 Task: Add a signature Evan Adams containing Best wishes for a happy Valentines Day, Evan Adams to email address softage.4@softage.net and add a label DIY
Action: Mouse moved to (895, 92)
Screenshot: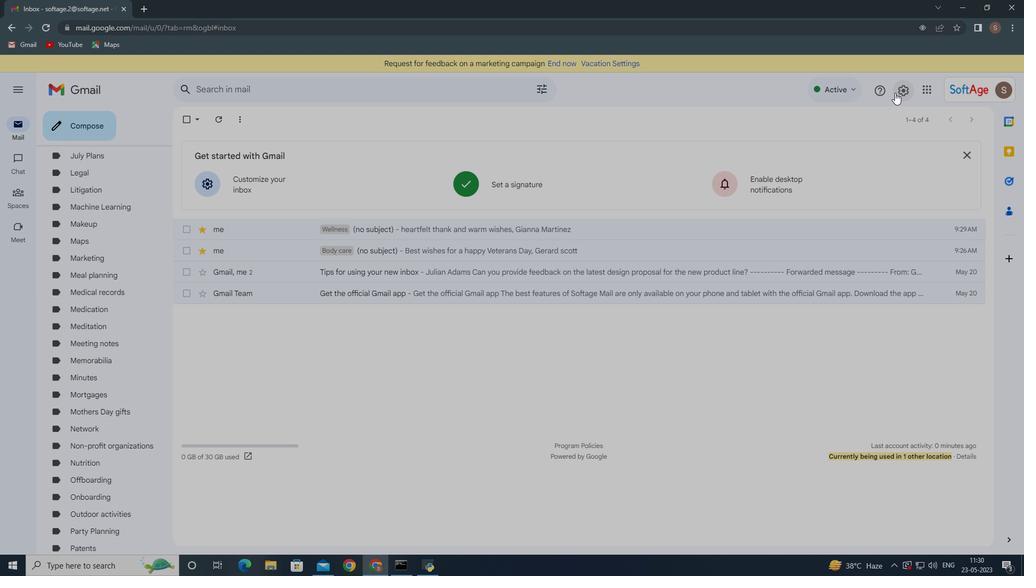 
Action: Mouse pressed left at (895, 92)
Screenshot: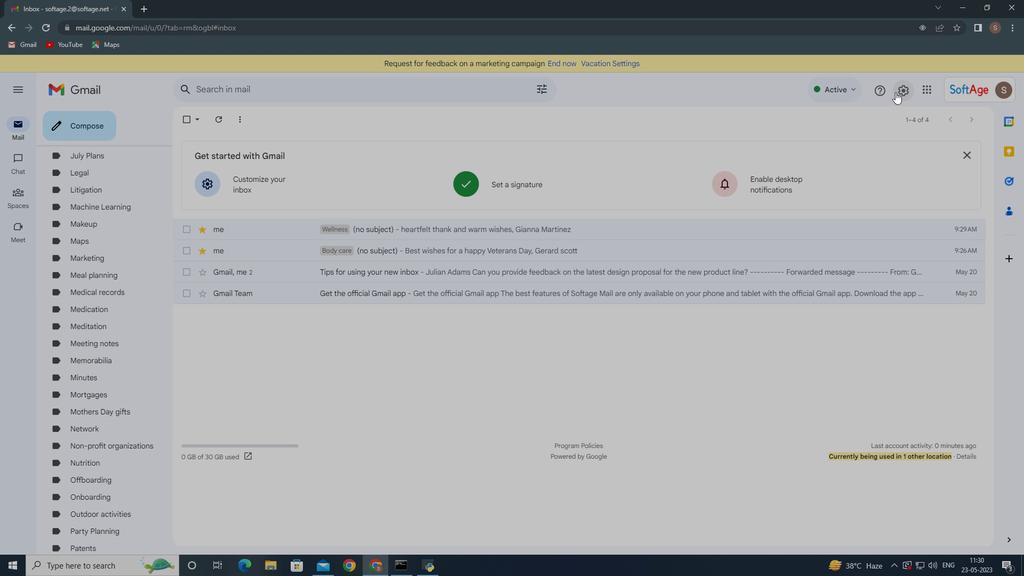 
Action: Mouse moved to (888, 143)
Screenshot: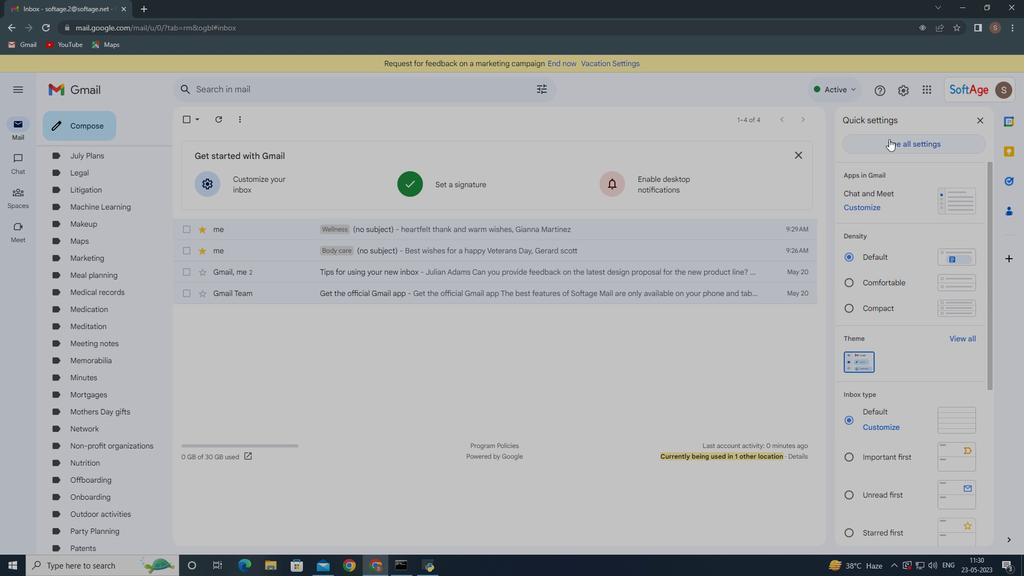 
Action: Mouse pressed left at (888, 143)
Screenshot: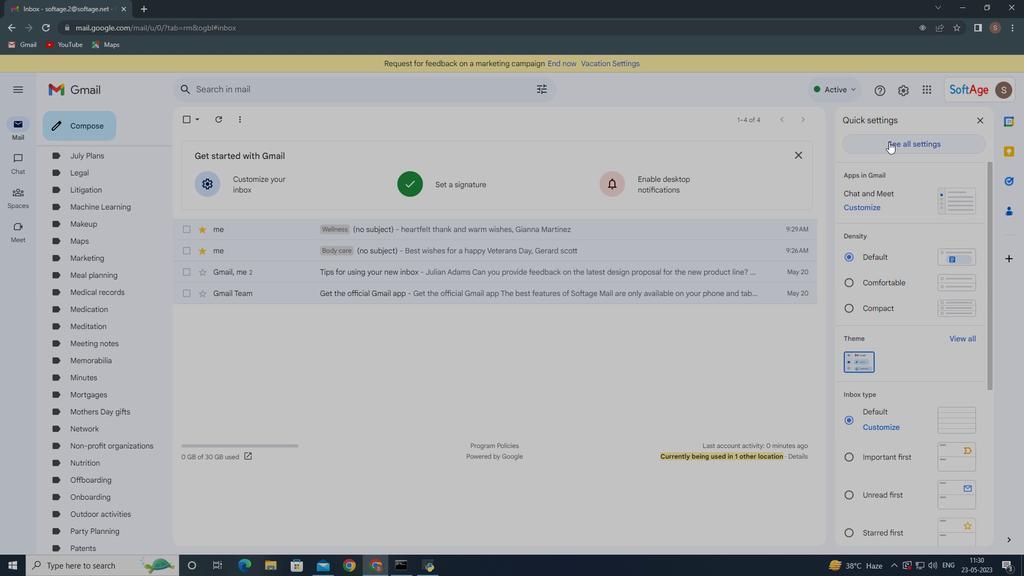 
Action: Mouse moved to (470, 281)
Screenshot: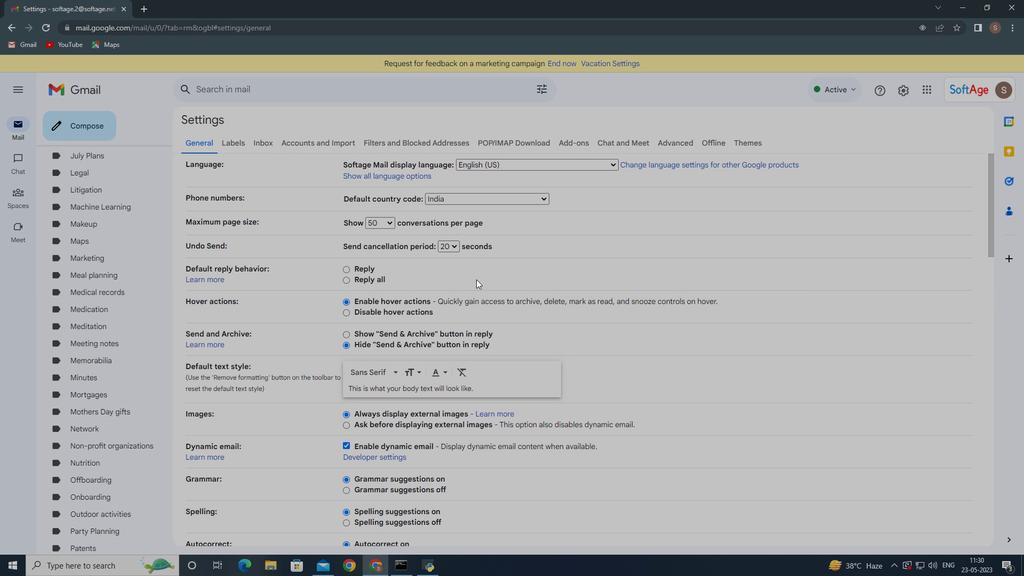 
Action: Mouse scrolled (470, 281) with delta (0, 0)
Screenshot: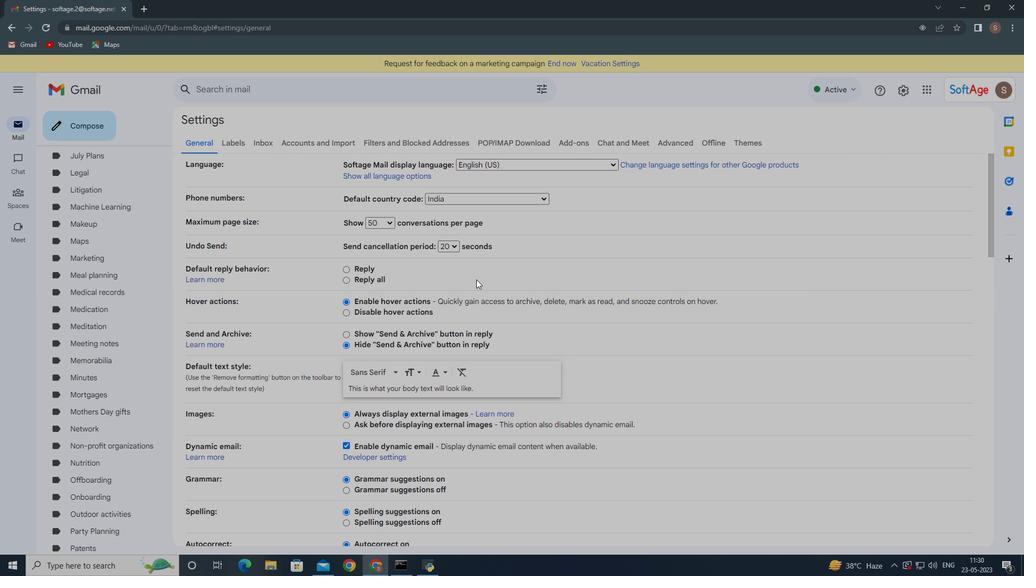 
Action: Mouse moved to (470, 281)
Screenshot: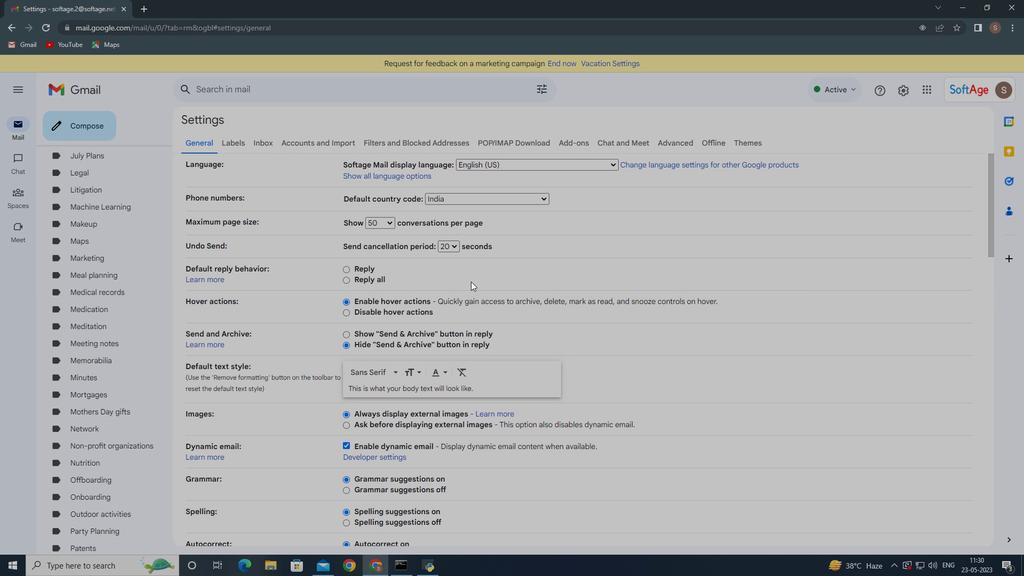 
Action: Mouse scrolled (470, 281) with delta (0, 0)
Screenshot: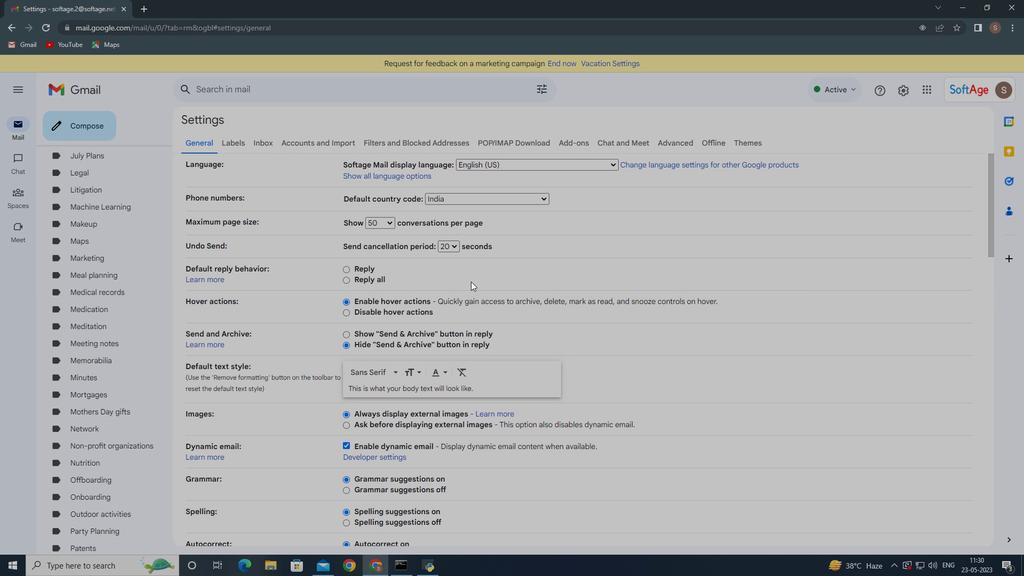 
Action: Mouse moved to (470, 281)
Screenshot: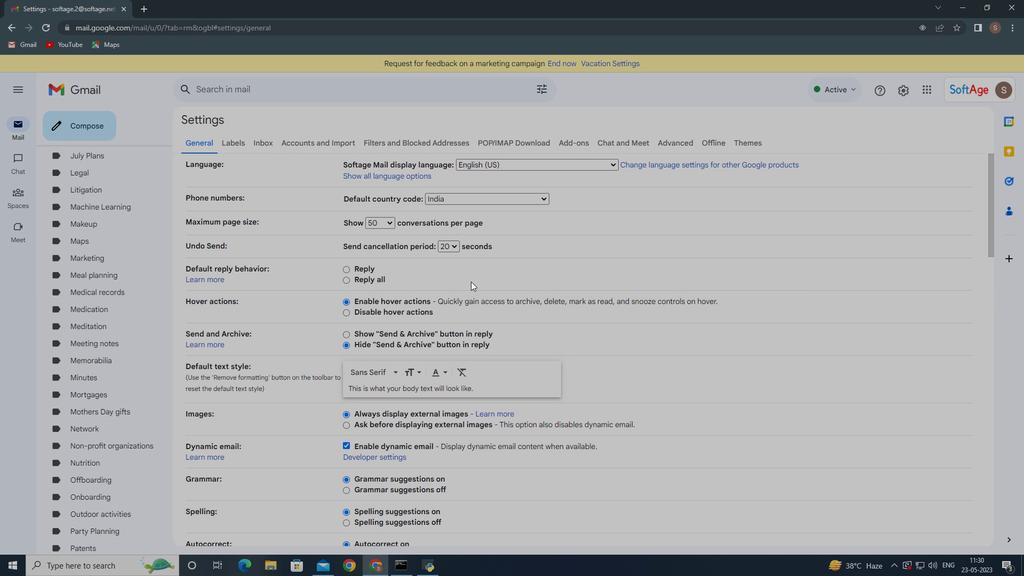 
Action: Mouse scrolled (470, 281) with delta (0, 0)
Screenshot: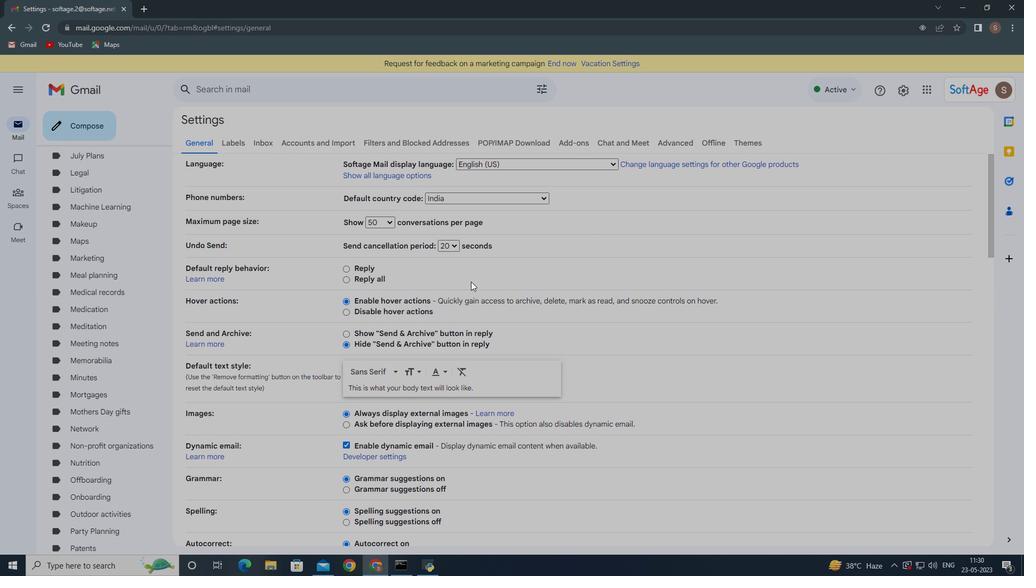 
Action: Mouse moved to (469, 282)
Screenshot: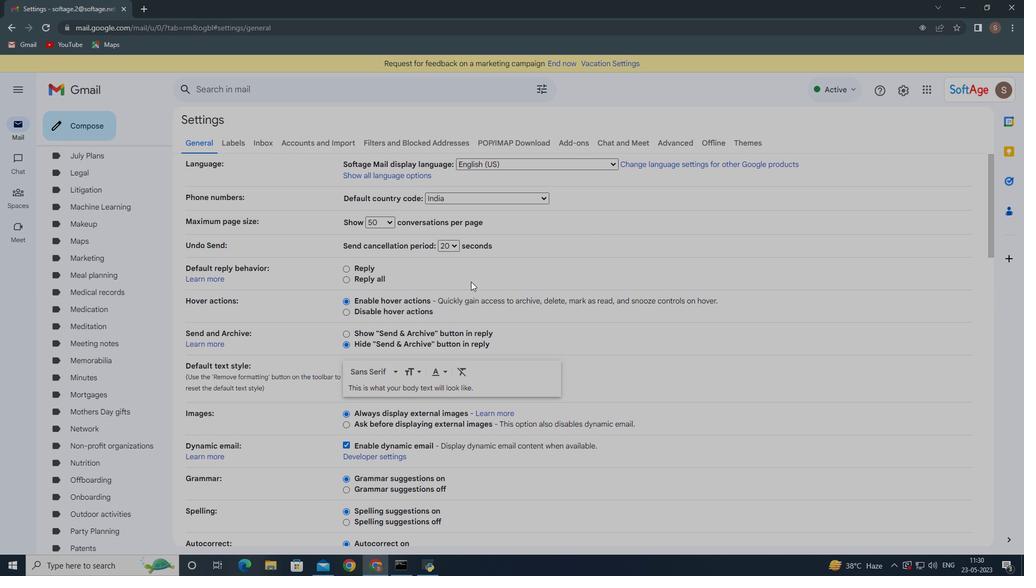 
Action: Mouse scrolled (469, 281) with delta (0, 0)
Screenshot: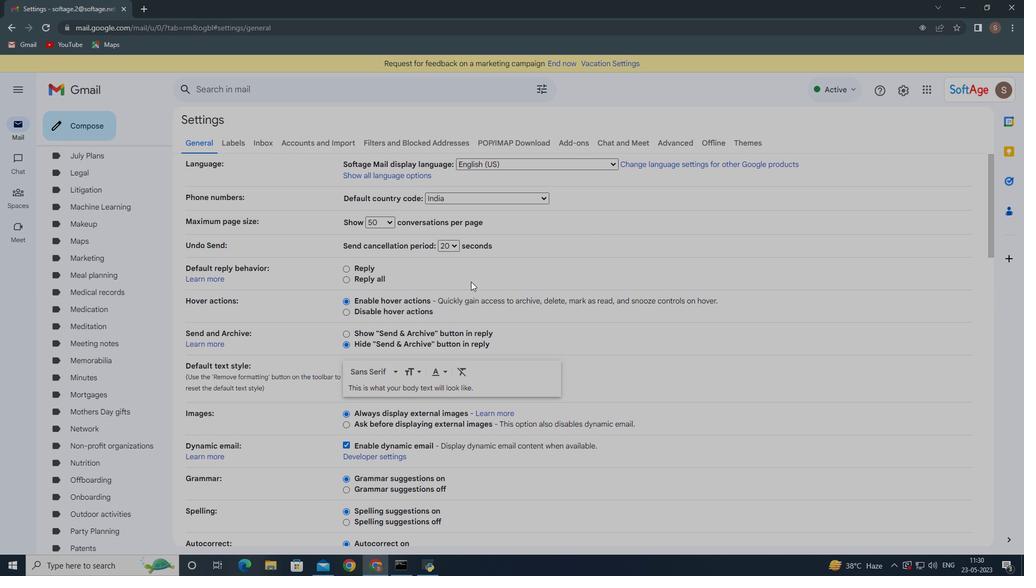 
Action: Mouse moved to (462, 280)
Screenshot: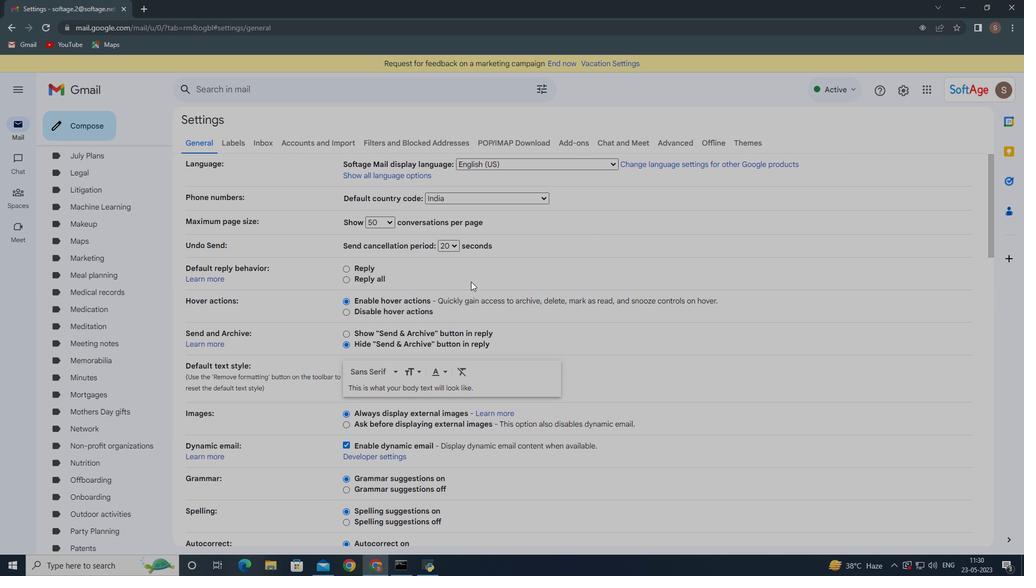 
Action: Mouse scrolled (463, 280) with delta (0, 0)
Screenshot: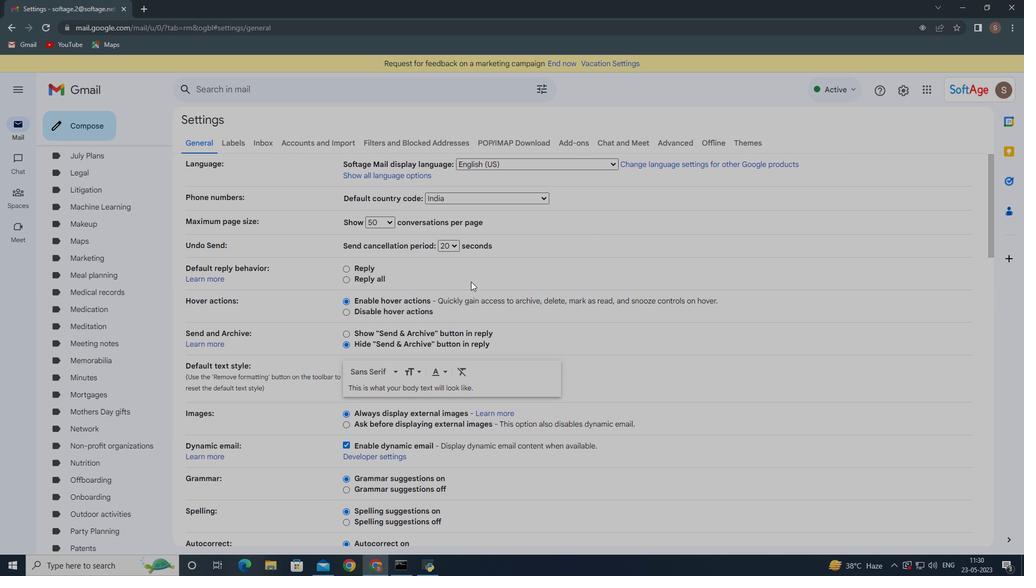 
Action: Mouse moved to (458, 279)
Screenshot: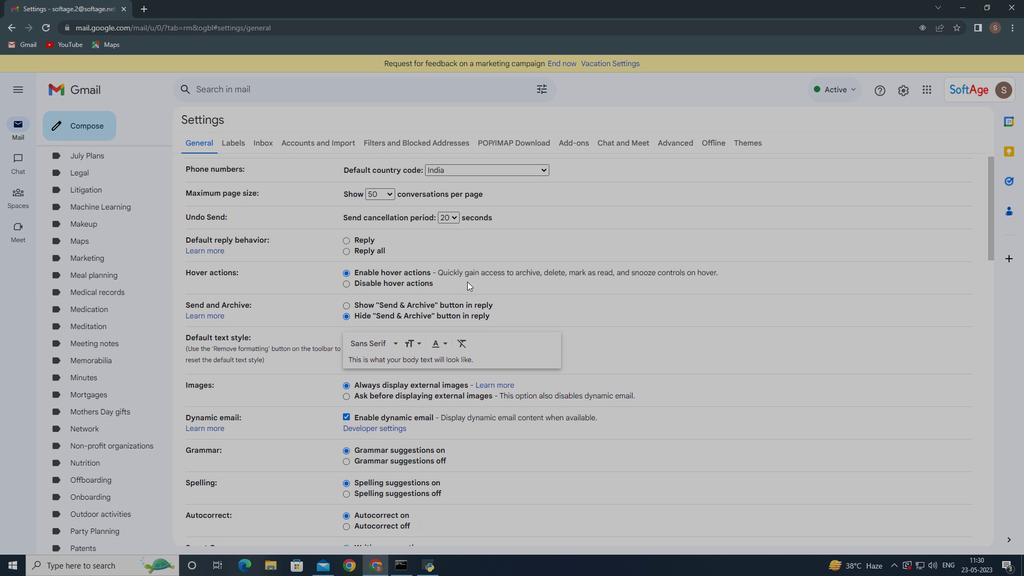 
Action: Mouse scrolled (459, 278) with delta (0, 0)
Screenshot: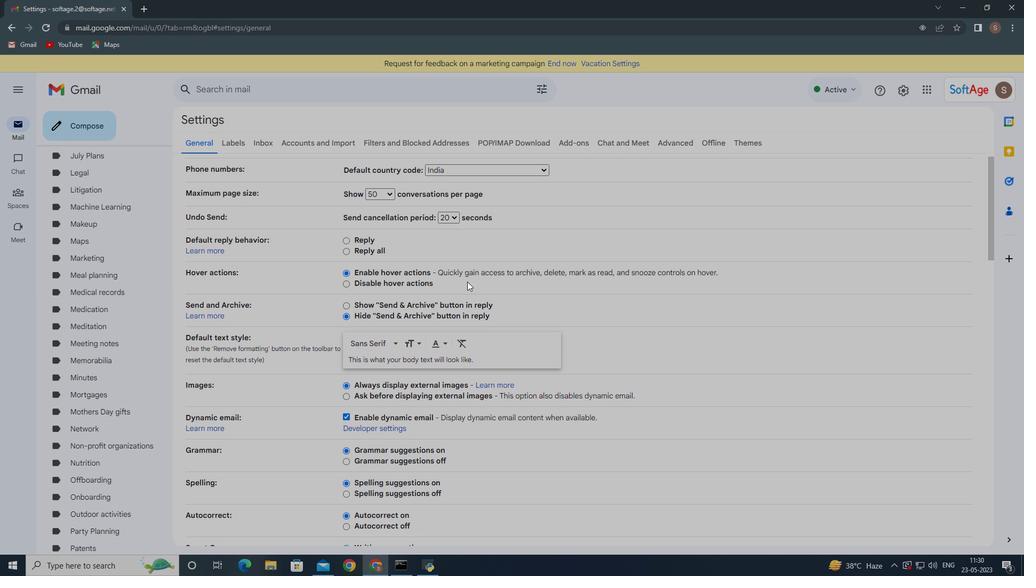 
Action: Mouse moved to (396, 323)
Screenshot: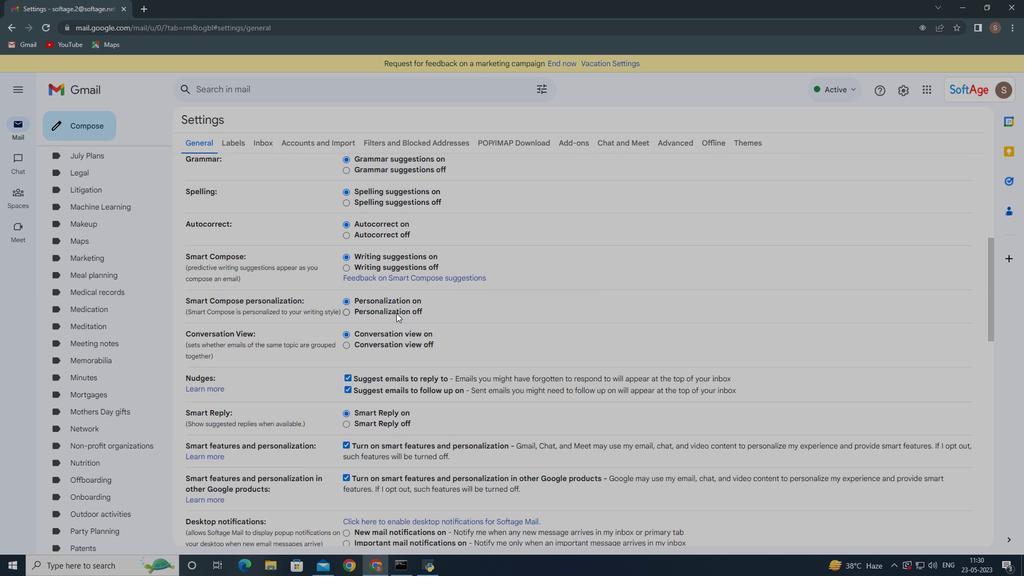 
Action: Mouse scrolled (396, 322) with delta (0, 0)
Screenshot: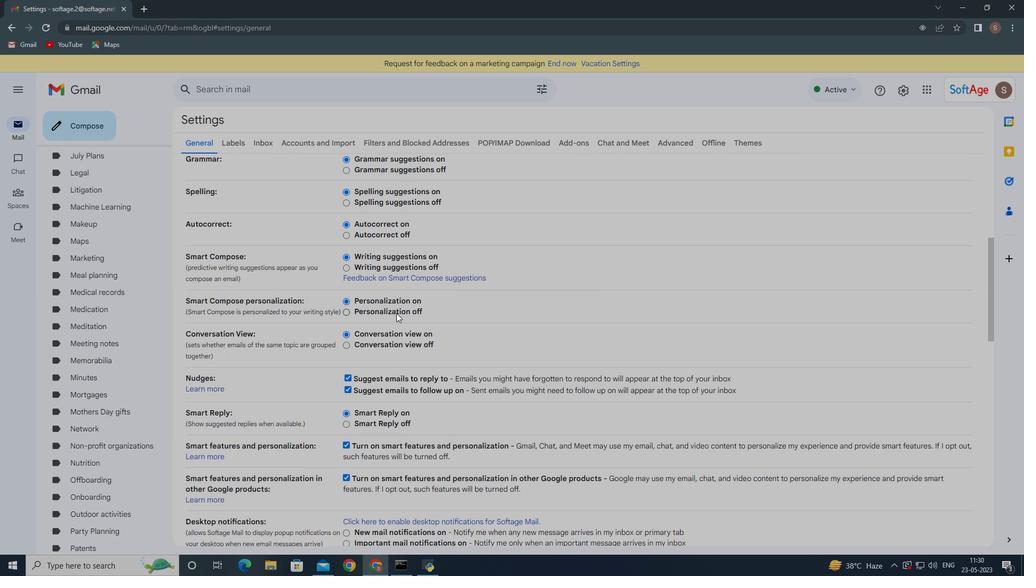 
Action: Mouse scrolled (396, 322) with delta (0, 0)
Screenshot: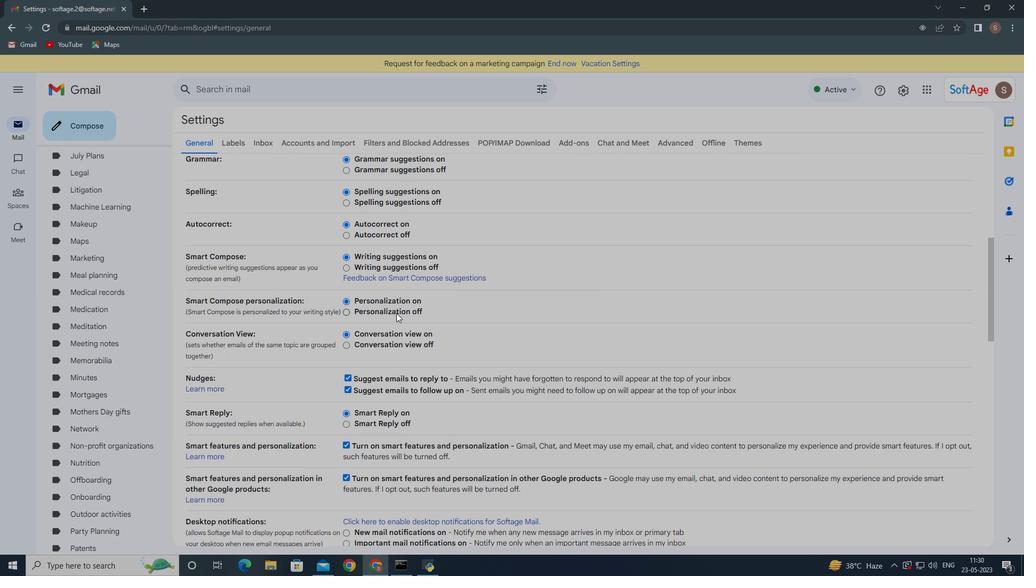 
Action: Mouse scrolled (396, 322) with delta (0, 0)
Screenshot: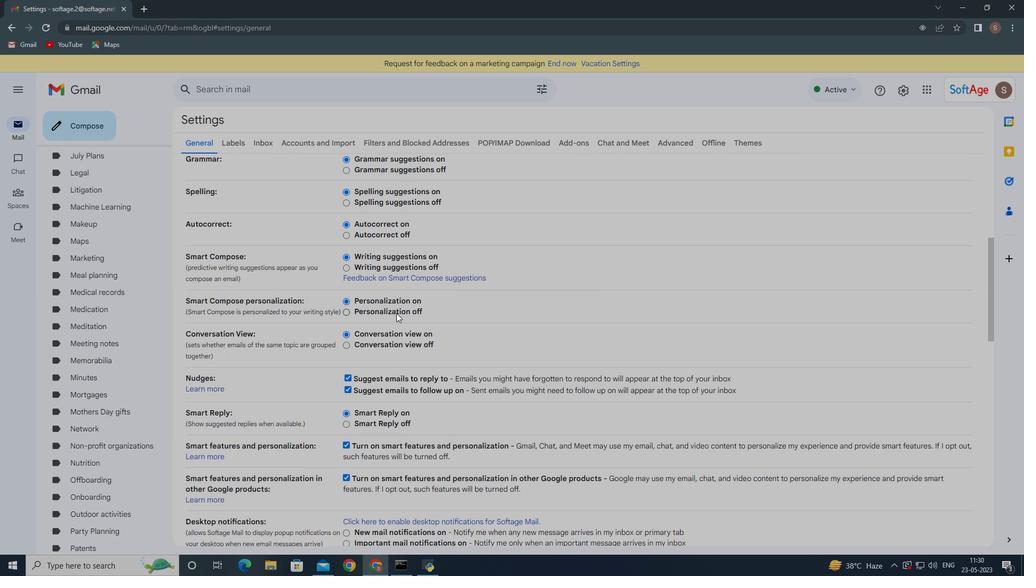 
Action: Mouse moved to (396, 323)
Screenshot: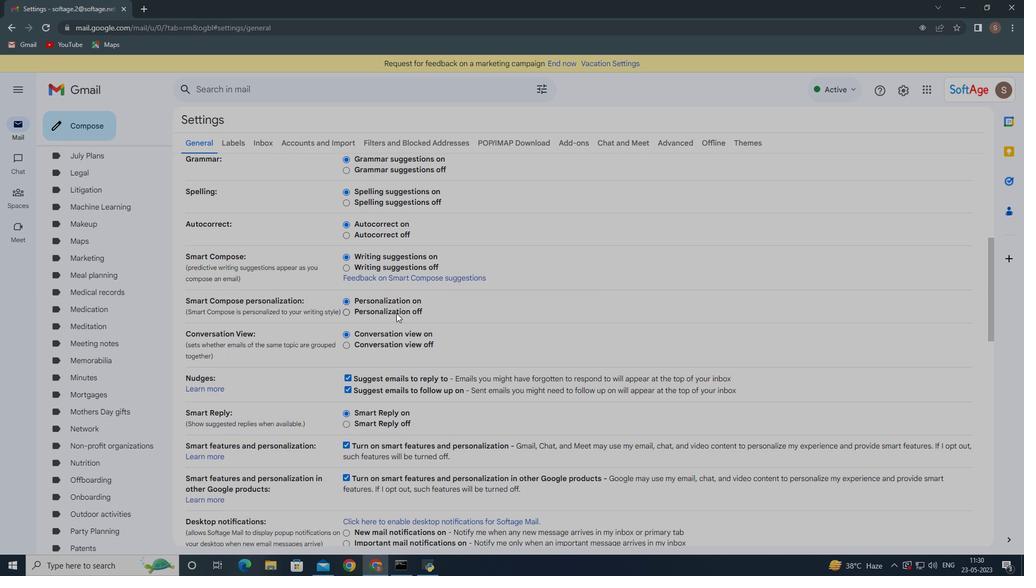 
Action: Mouse scrolled (396, 323) with delta (0, 0)
Screenshot: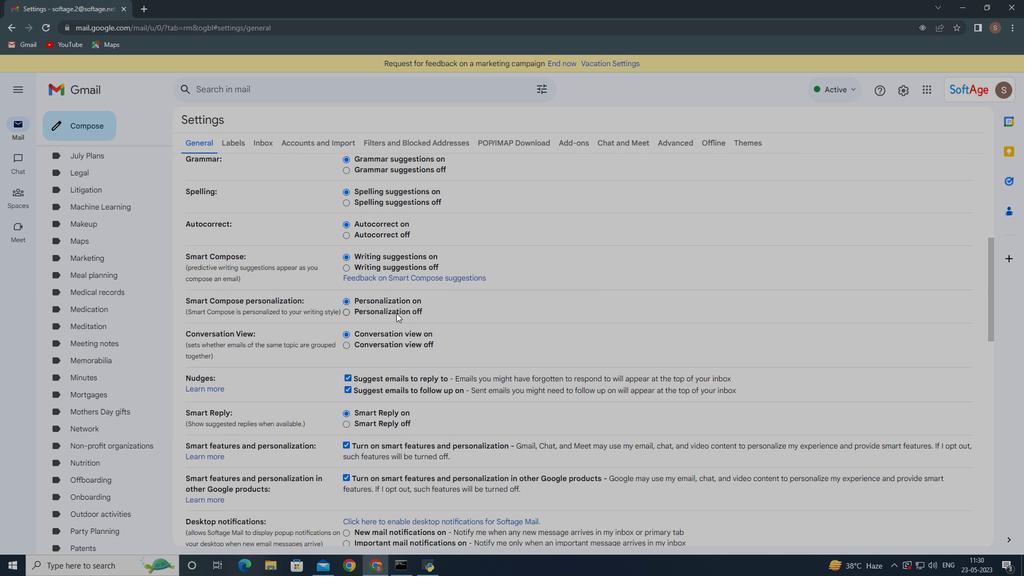 
Action: Mouse moved to (396, 324)
Screenshot: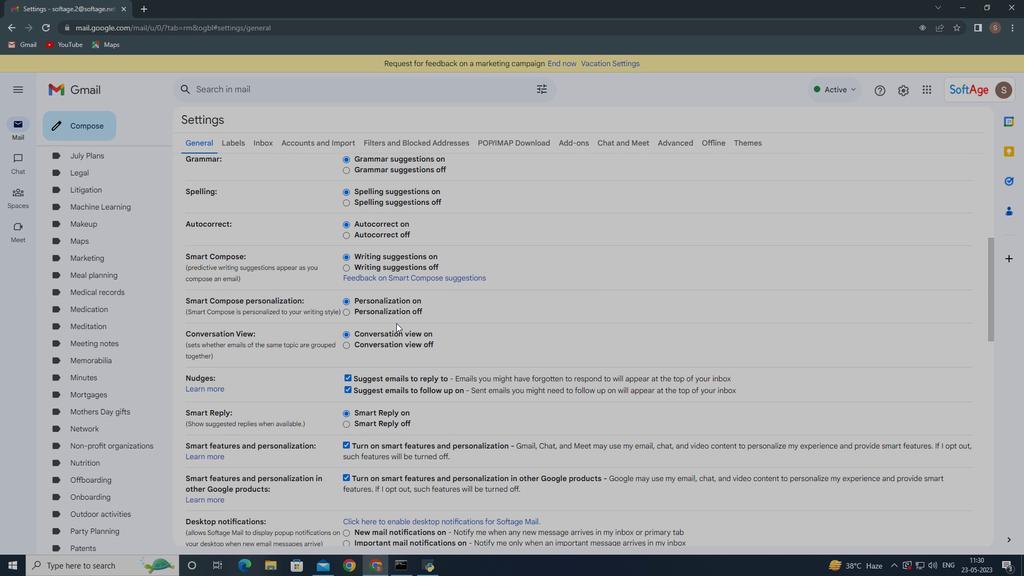 
Action: Mouse scrolled (396, 323) with delta (0, 0)
Screenshot: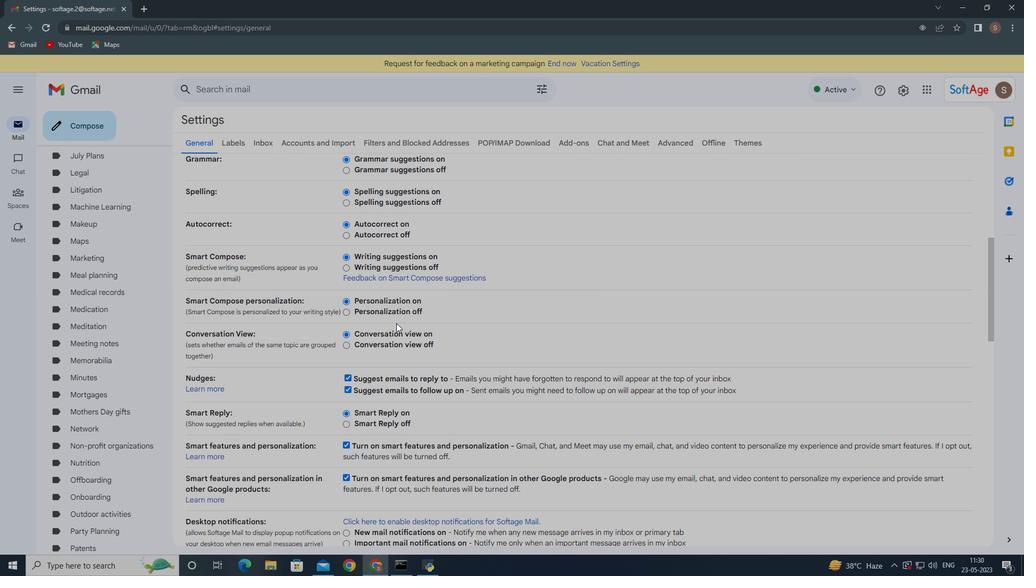 
Action: Mouse moved to (417, 361)
Screenshot: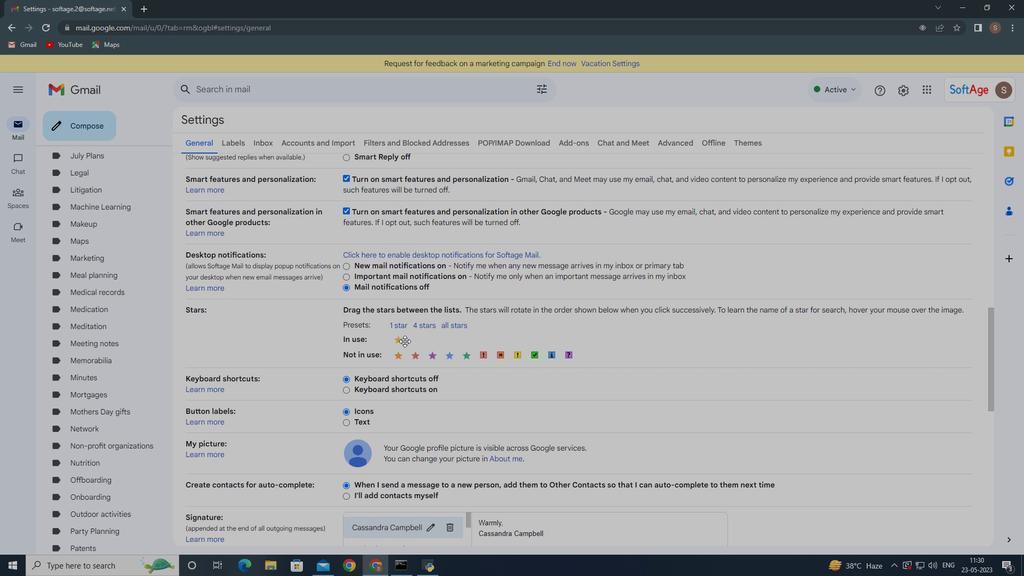 
Action: Mouse scrolled (417, 360) with delta (0, 0)
Screenshot: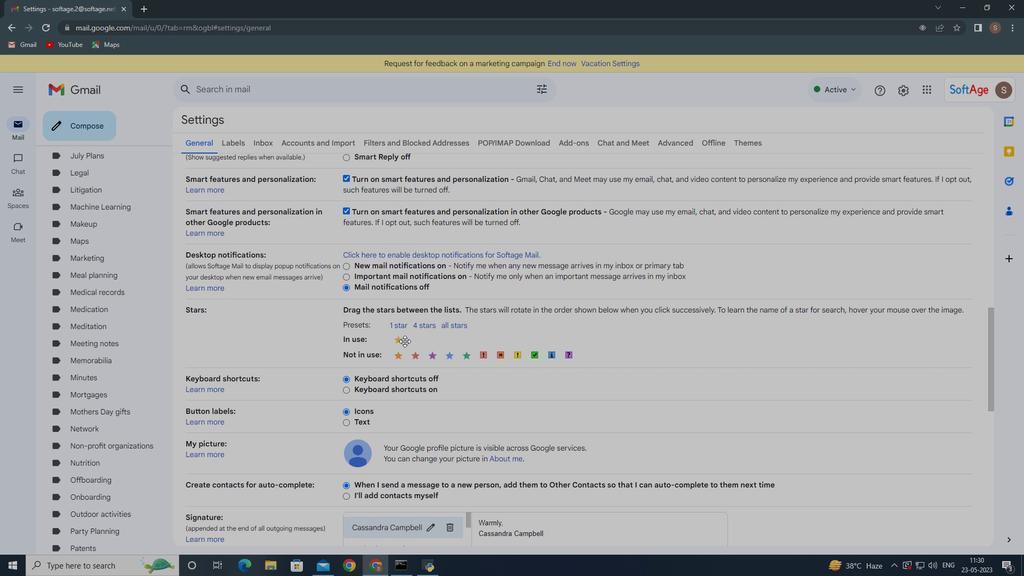 
Action: Mouse moved to (418, 363)
Screenshot: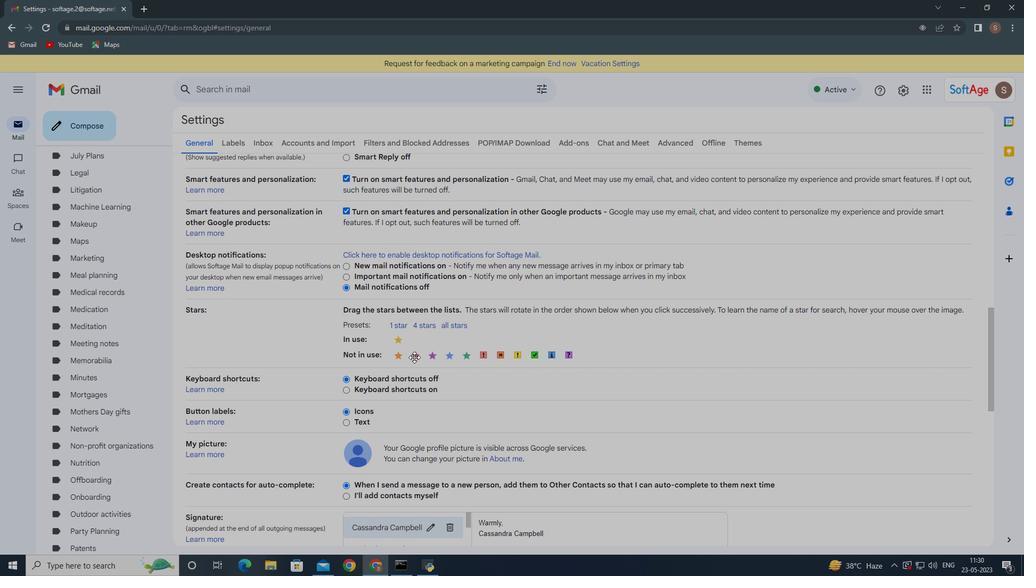 
Action: Mouse scrolled (418, 363) with delta (0, 0)
Screenshot: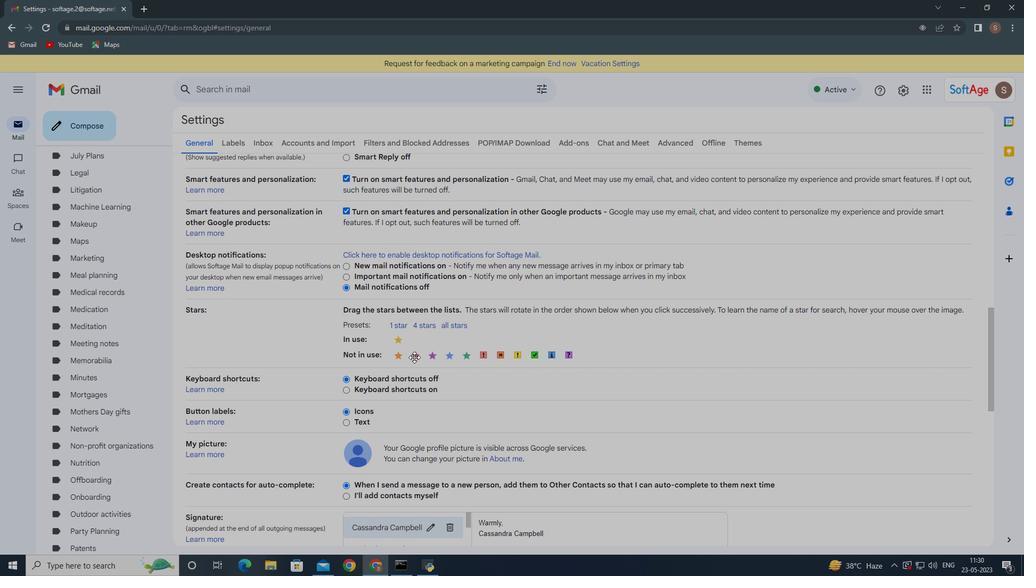 
Action: Mouse moved to (419, 364)
Screenshot: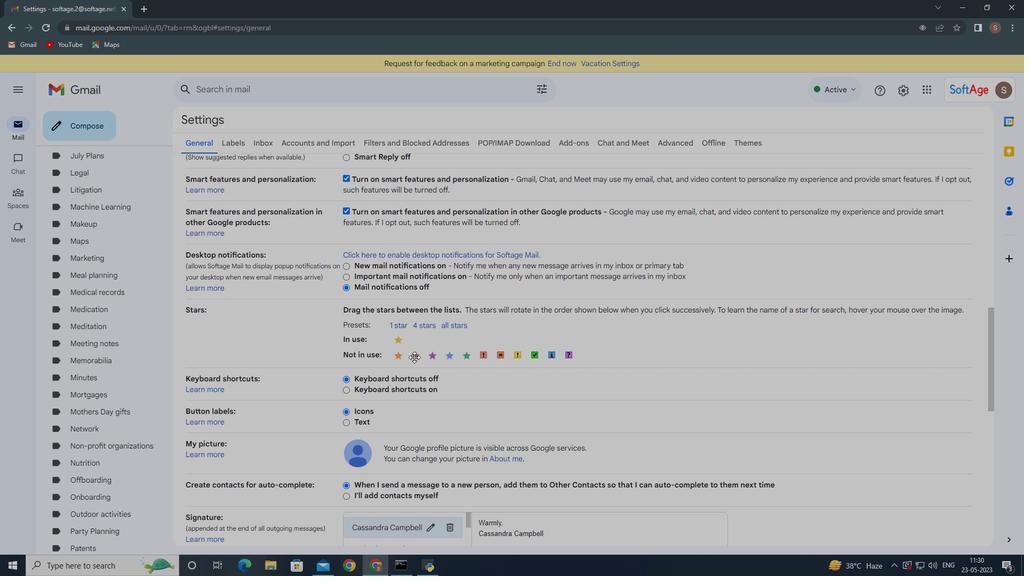 
Action: Mouse scrolled (419, 364) with delta (0, 0)
Screenshot: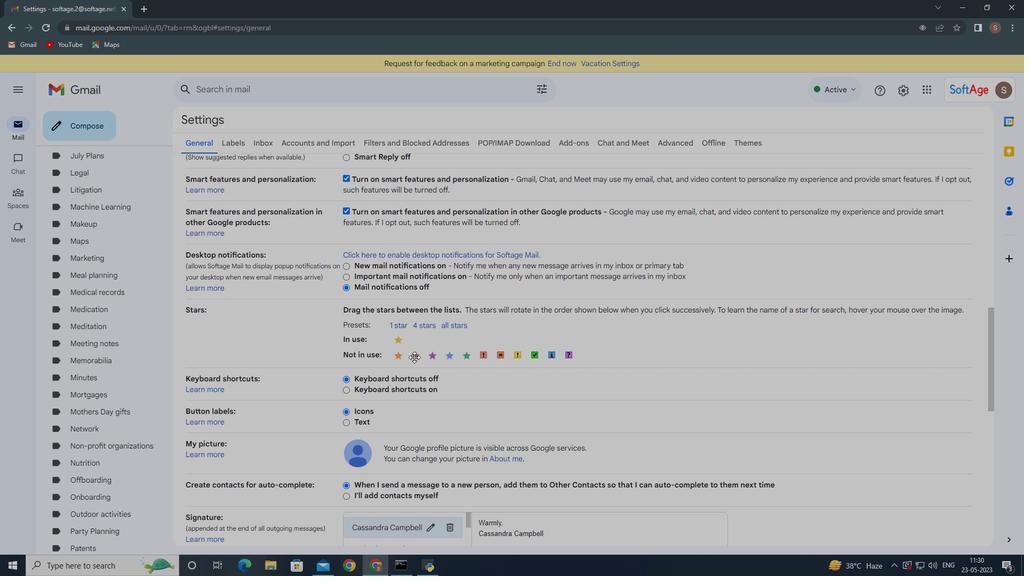 
Action: Mouse moved to (419, 365)
Screenshot: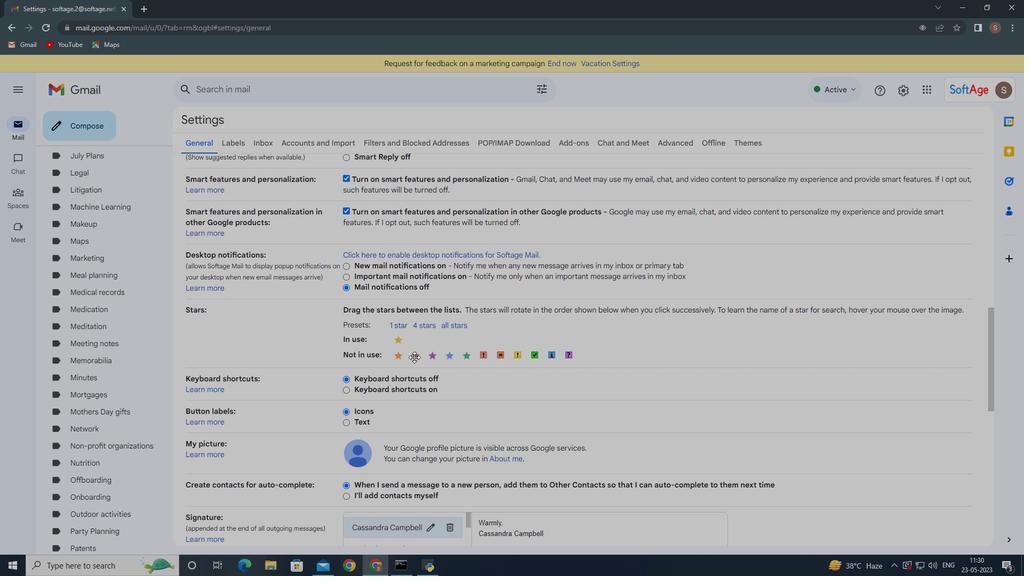 
Action: Mouse scrolled (419, 364) with delta (0, 0)
Screenshot: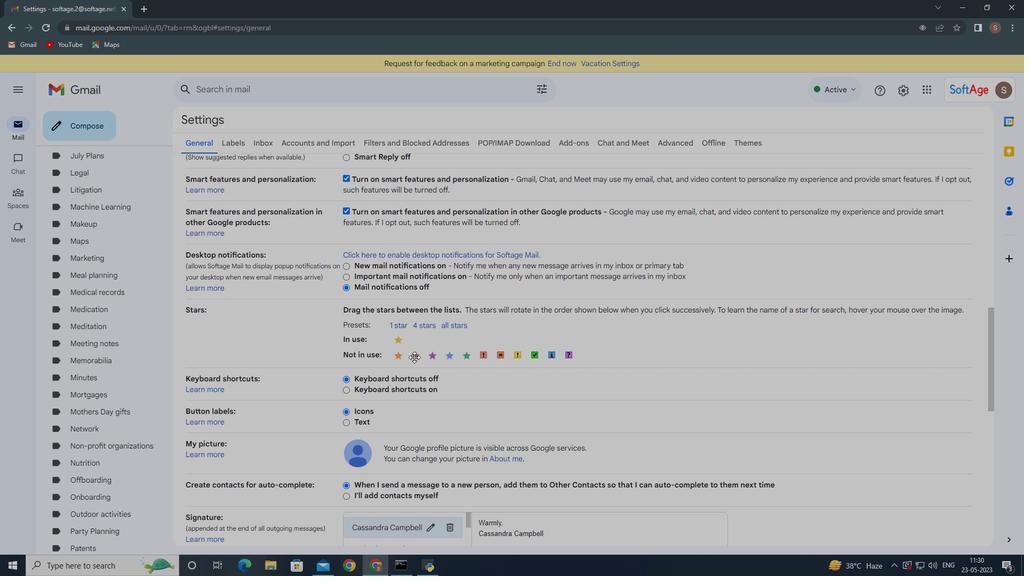 
Action: Mouse scrolled (419, 364) with delta (0, 0)
Screenshot: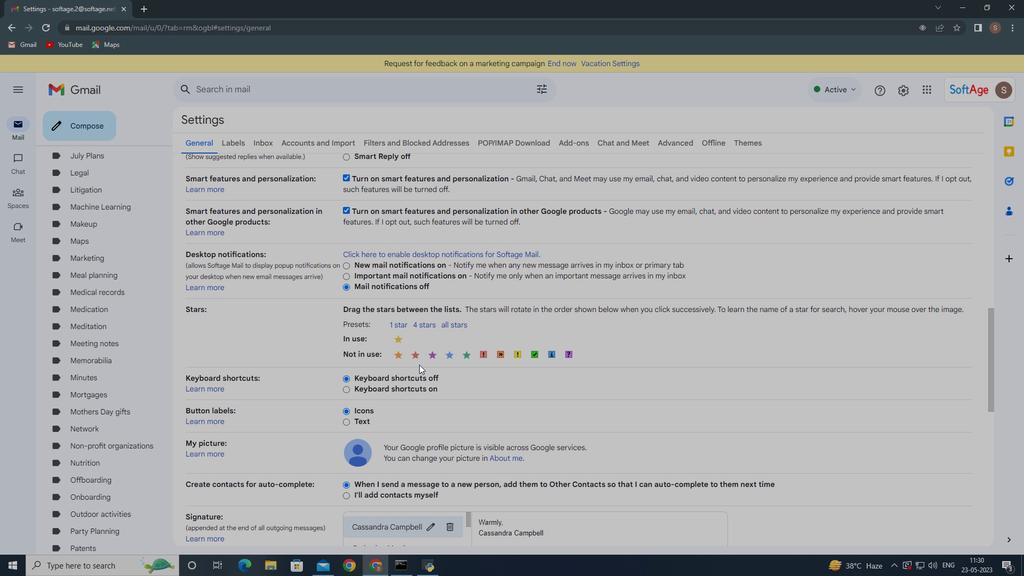 
Action: Mouse moved to (385, 348)
Screenshot: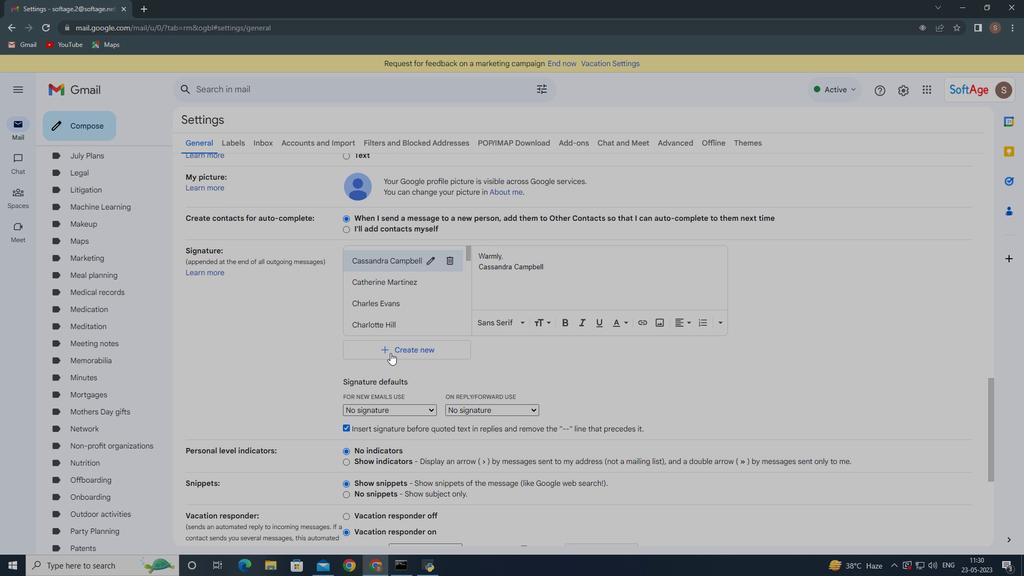 
Action: Mouse pressed left at (385, 348)
Screenshot: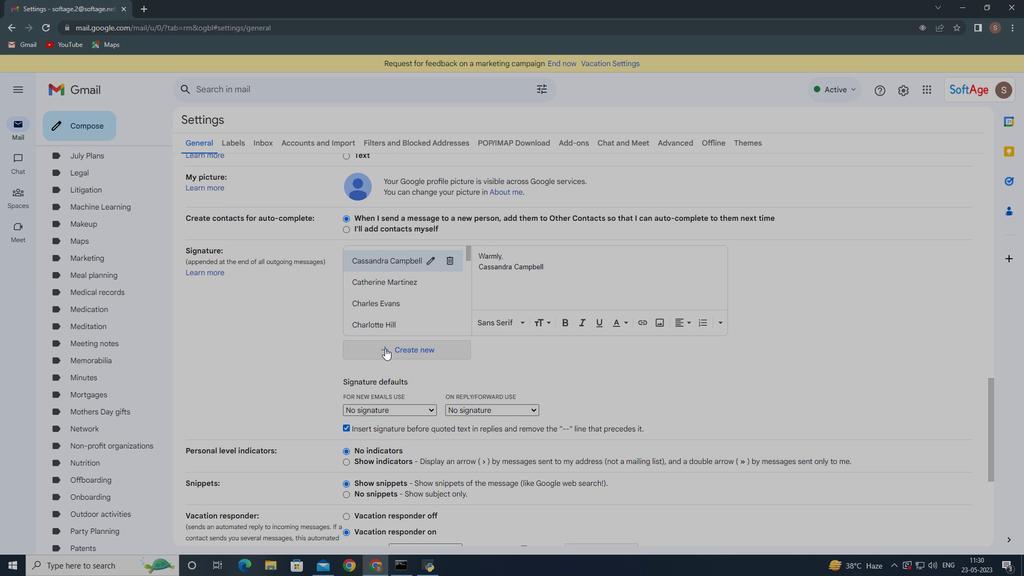 
Action: Key pressed <Key.shift>Evan<Key.space><Key.shift><Key.shift><Key.shift><Key.shift><Key.shift><Key.shift><Key.shift><Key.shift><Key.shift><Key.shift><Key.shift><Key.shift><Key.shift><Key.shift><Key.shift><Key.shift><Key.shift><Key.shift><Key.shift><Key.shift>Adm<Key.backspace>ams
Screenshot: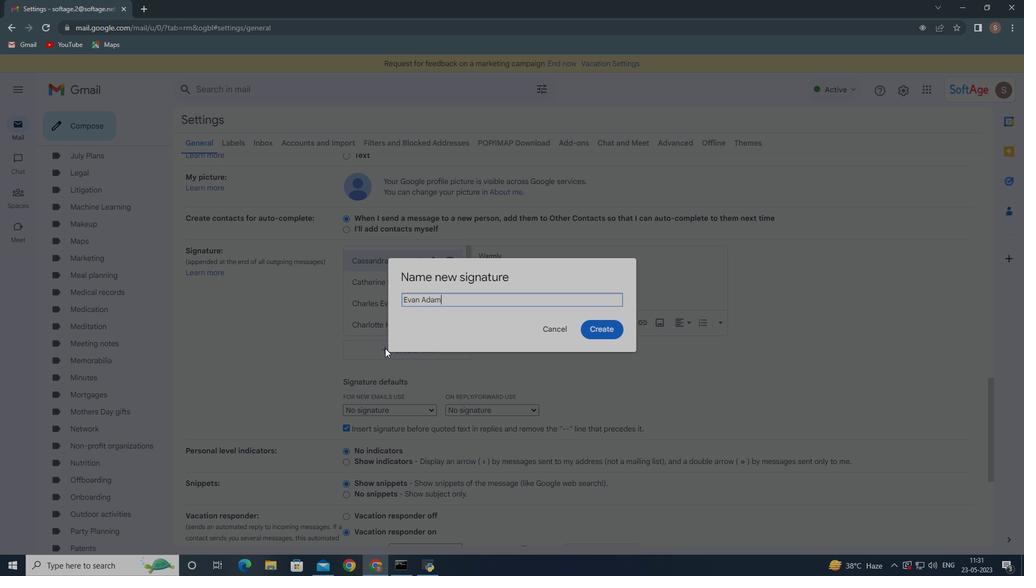 
Action: Mouse moved to (599, 330)
Screenshot: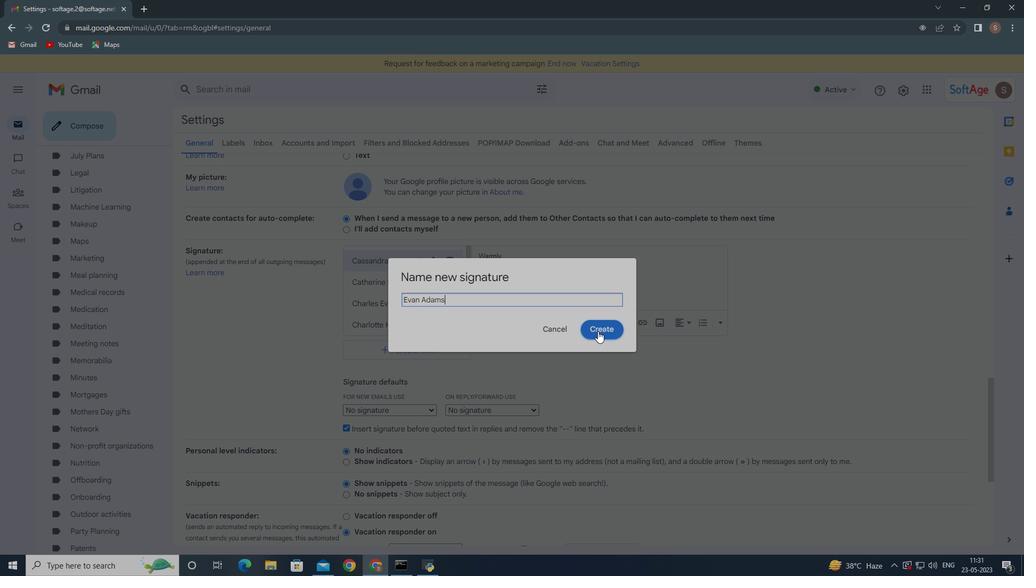 
Action: Mouse pressed left at (599, 330)
Screenshot: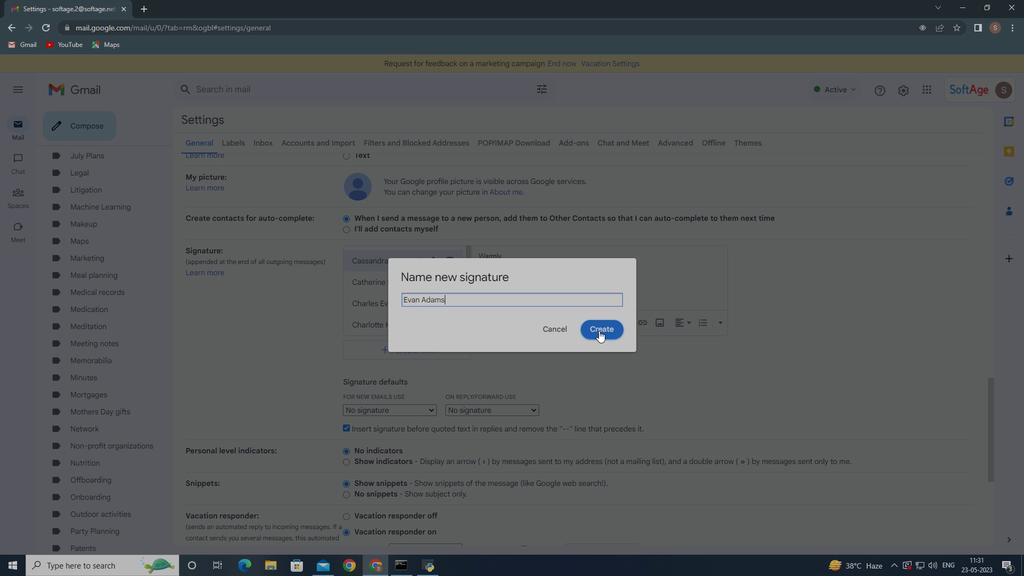 
Action: Mouse moved to (508, 264)
Screenshot: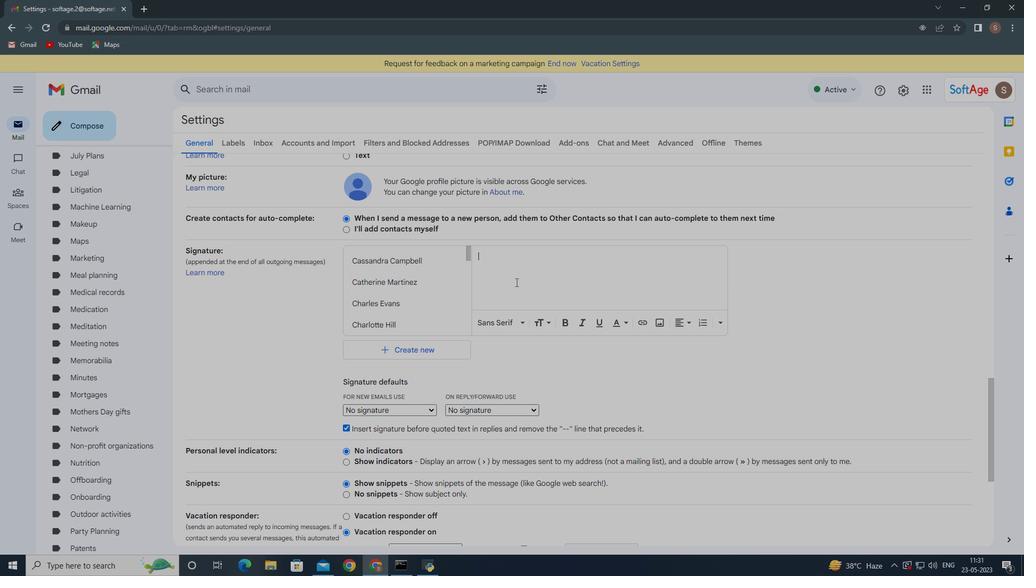 
Action: Key pressed <Key.shift><Key.shift><Key.shift><Key.shift><Key.shift><Key.shift><Key.shift><Key.shift><Key.shift><Key.shift><Key.shift><Key.shift><Key.shift><Key.shift><Key.shift><Key.shift><Key.shift><Key.shift><Key.shift><Key.shift><Key.shift><Key.shift><Key.shift><Key.shift><Key.shift><Key.shift><Key.shift><Key.shift><Key.shift><Key.shift><Key.shift><Key.shift><Key.shift><Key.shift><Key.shift><Key.shift><Key.shift><Key.shift><Key.shift><Key.shift><Key.shift><Key.shift>Best<Key.space>wishes<Key.space>for<Key.space>a<Key.space>happy<Key.space><Key.shift><Key.shift><Key.shift><Key.shift><Key.shift><Key.shift><Key.shift><Key.shift><Key.shift><Key.shift><Key.shift><Key.shift><Key.shift><Key.shift><Key.shift><Key.shift><Key.shift><Key.shift><Key.shift><Key.shift><Key.shift><Key.shift><Key.shift><Key.shift><Key.shift><Key.shift><Key.shift><Key.shift><Key.shift><Key.shift><Key.shift><Key.shift><Key.shift><Key.shift><Key.shift><Key.shift><Key.shift><Key.shift><Key.shift><Key.shift><Key.shift><Key.shift><Key.shift><Key.shift><Key.shift><Key.shift><Key.shift><Key.shift><Key.shift><Key.shift><Key.shift><Key.shift><Key.shift><Key.shift><Key.shift><Key.shift><Key.shift><Key.shift>Valentib<Key.backspace>nes<Key.space><Key.shift>Day,<Key.enter><Key.shift>e<Key.backspace><Key.shift><Key.shift><Key.shift><Key.shift><Key.shift><Key.shift><Key.shift><Key.shift><Key.shift><Key.shift>Enam<Key.backspace><Key.backspace><Key.backspace>van<Key.space><Key.shift>Admas<Key.backspace><Key.backspace><Key.backspace>ams
Screenshot: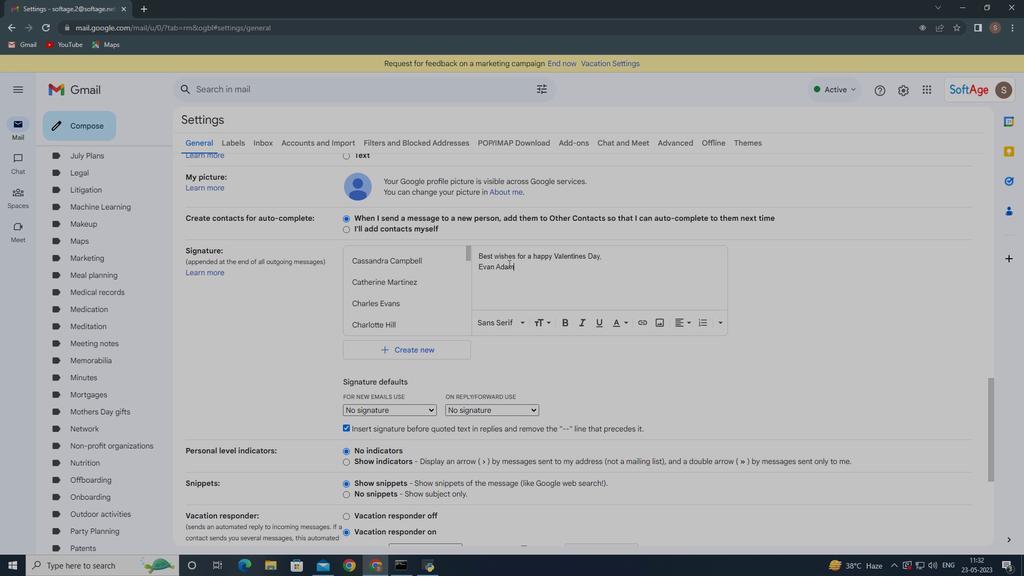 
Action: Mouse moved to (505, 262)
Screenshot: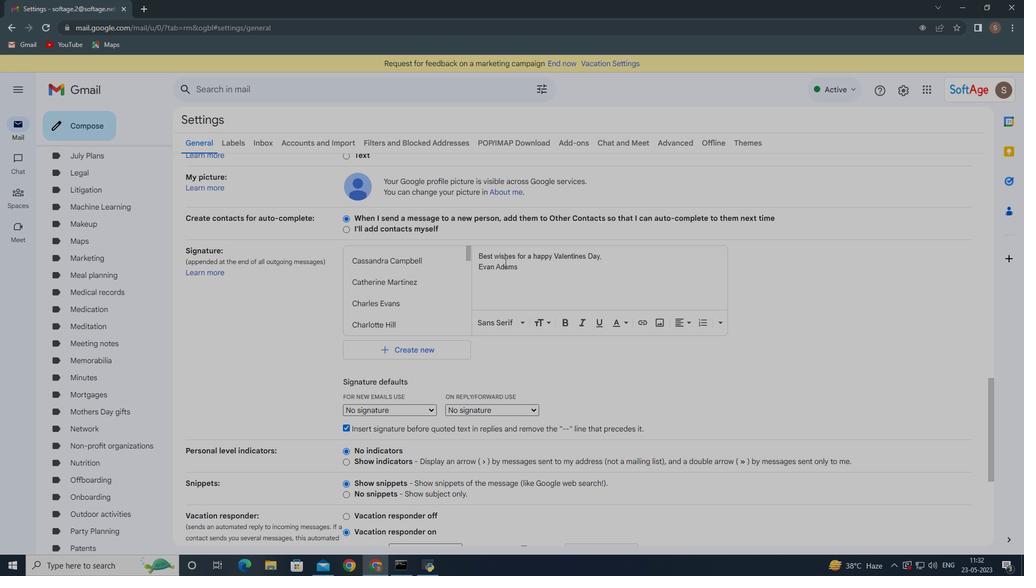 
Action: Mouse scrolled (505, 262) with delta (0, 0)
Screenshot: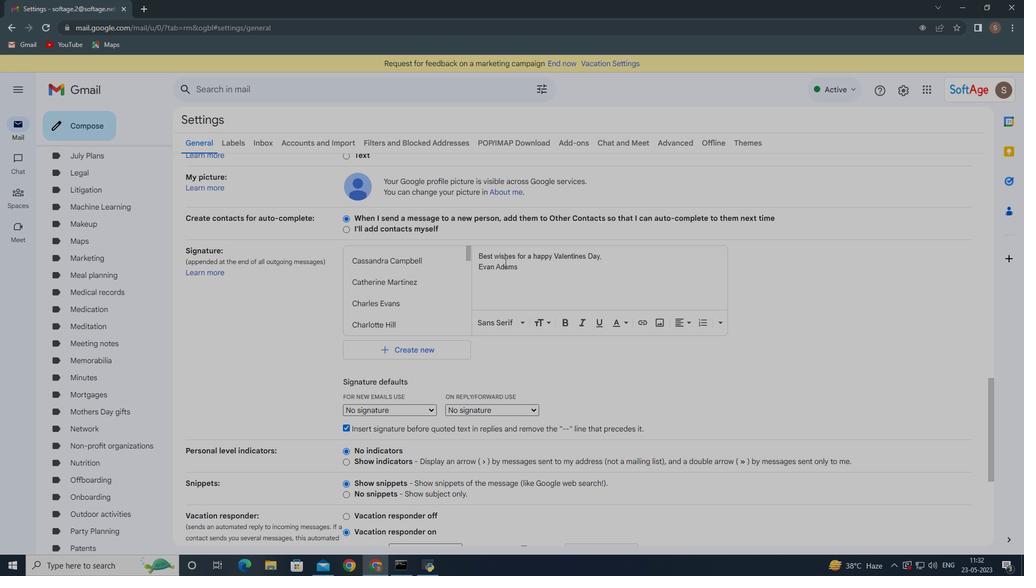 
Action: Mouse moved to (505, 265)
Screenshot: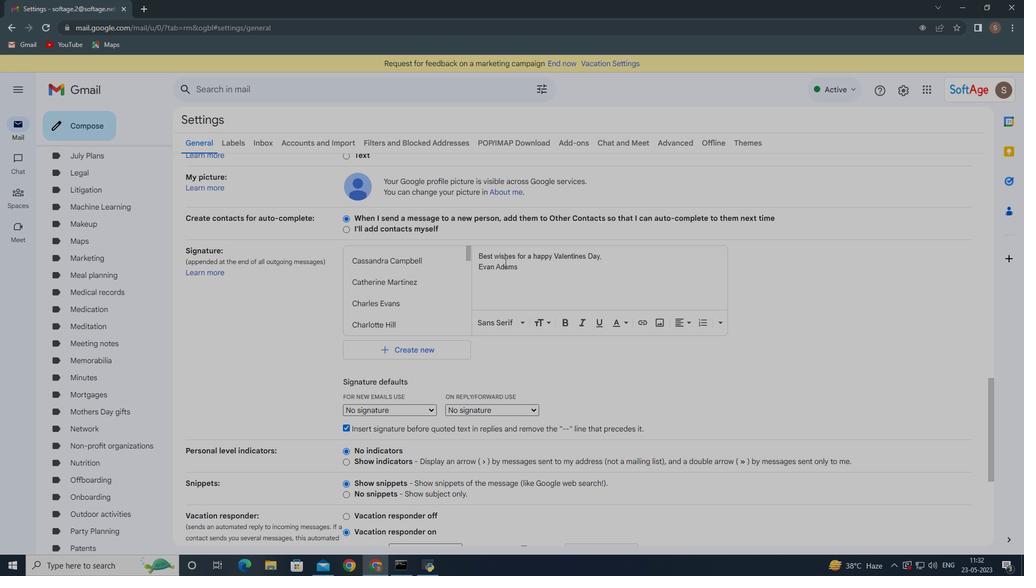 
Action: Mouse scrolled (505, 263) with delta (0, 0)
Screenshot: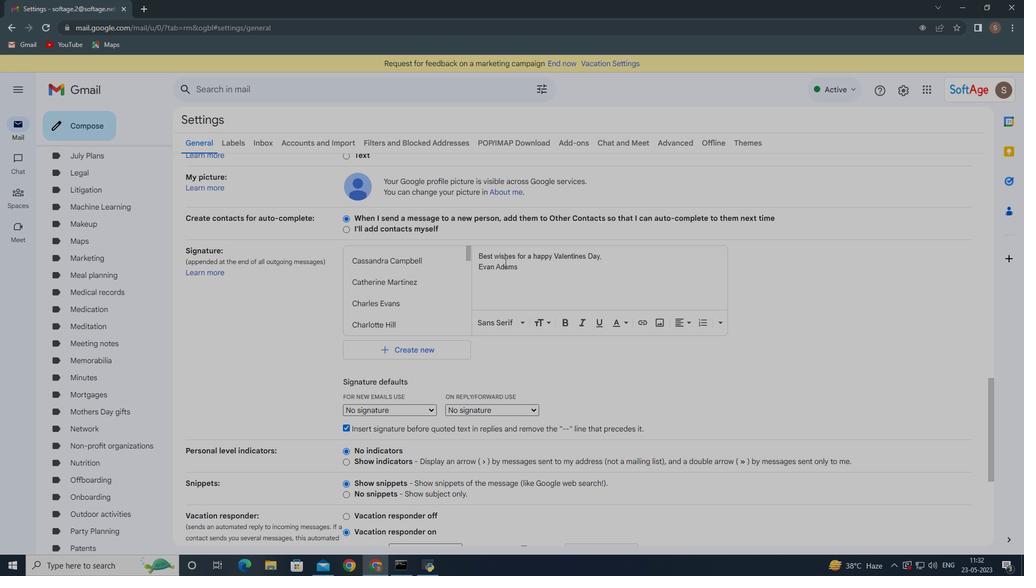 
Action: Mouse moved to (502, 275)
Screenshot: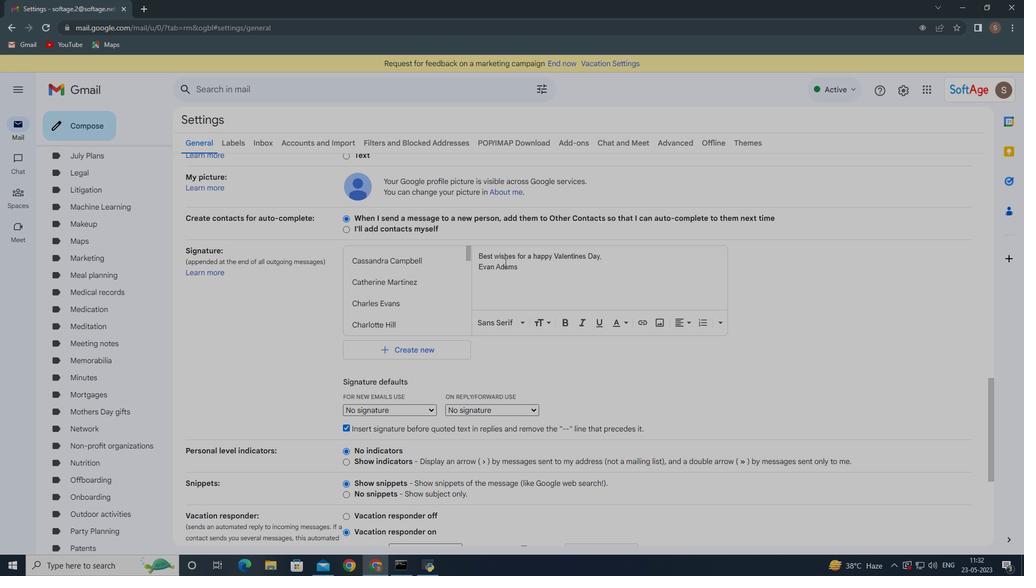 
Action: Mouse scrolled (502, 273) with delta (0, 0)
Screenshot: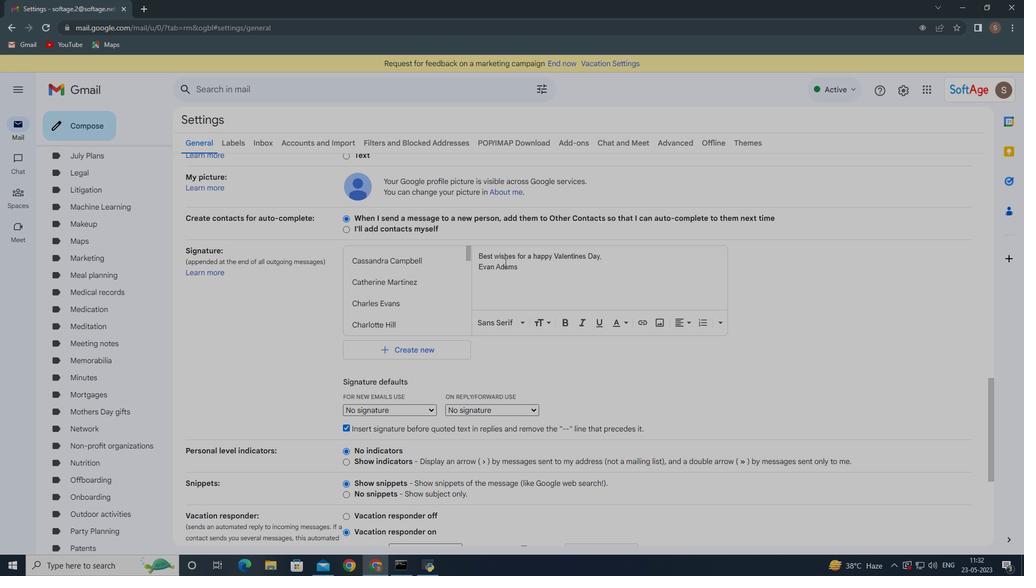 
Action: Mouse moved to (502, 275)
Screenshot: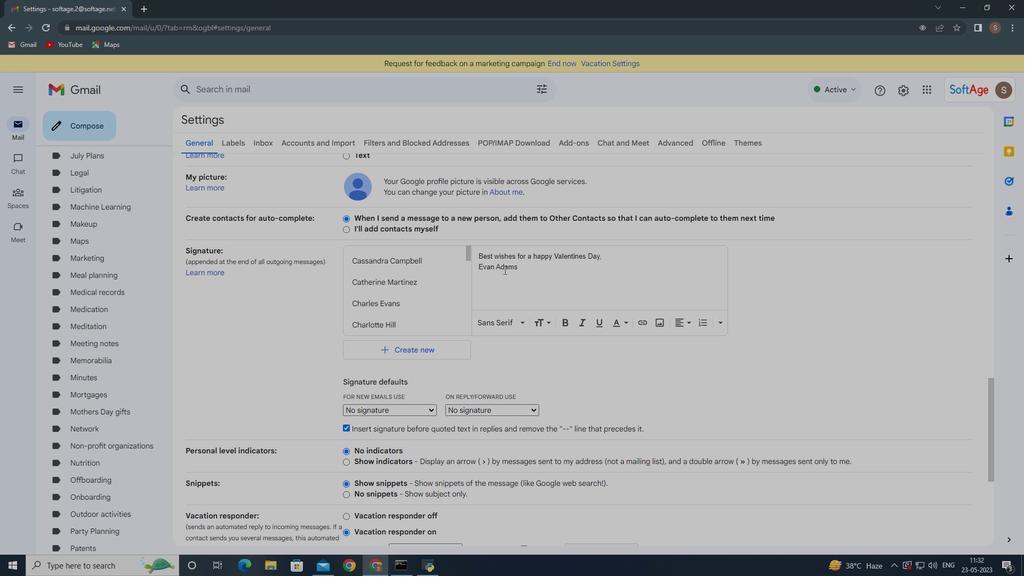
Action: Mouse scrolled (502, 274) with delta (0, 0)
Screenshot: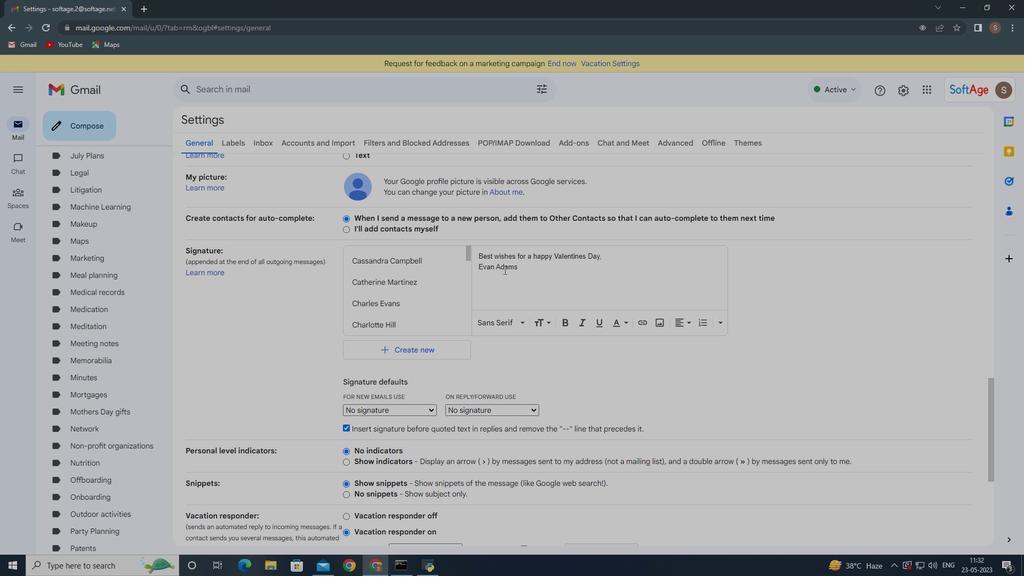 
Action: Mouse moved to (501, 275)
Screenshot: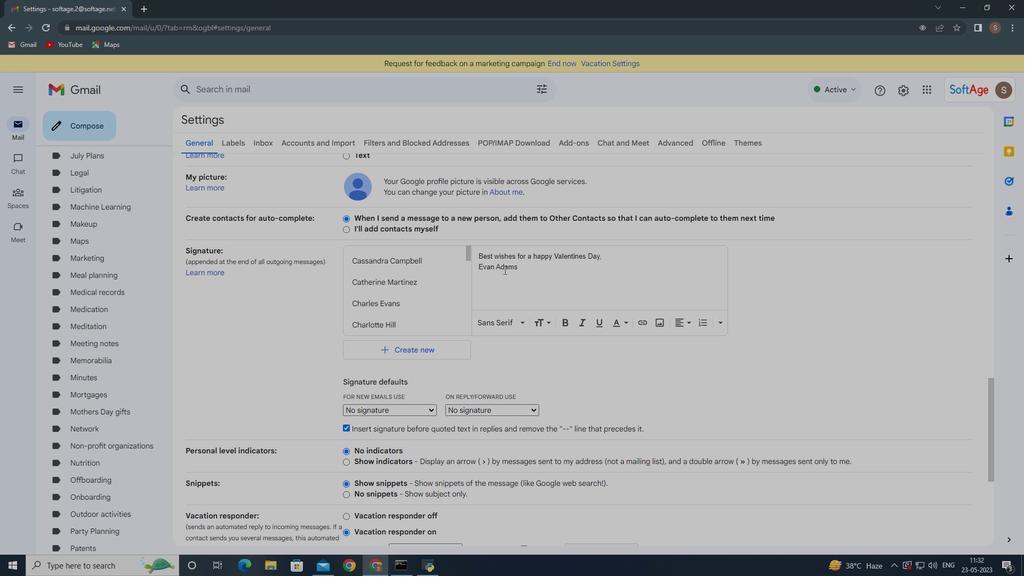 
Action: Mouse scrolled (501, 274) with delta (0, 0)
Screenshot: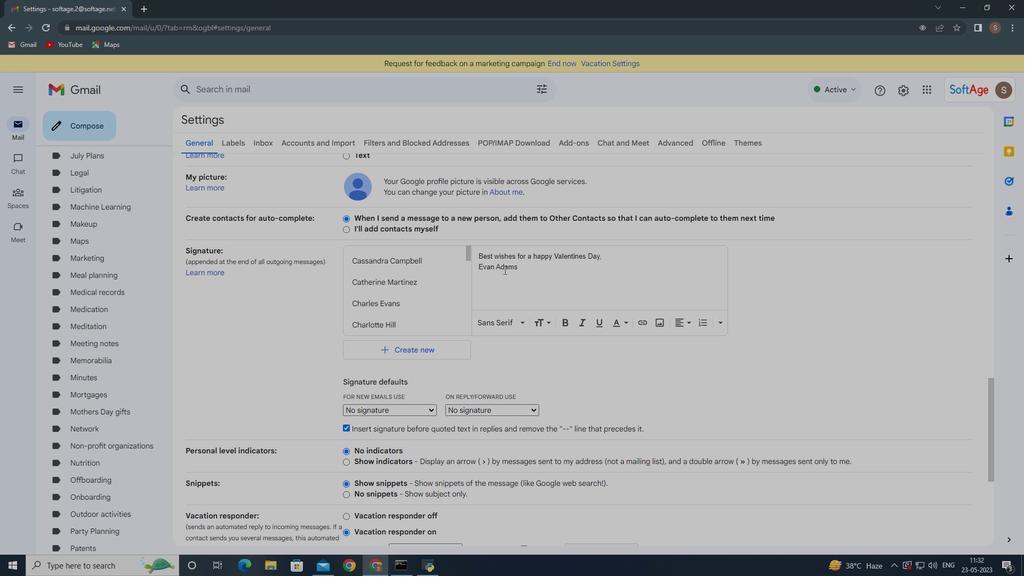 
Action: Mouse moved to (501, 275)
Screenshot: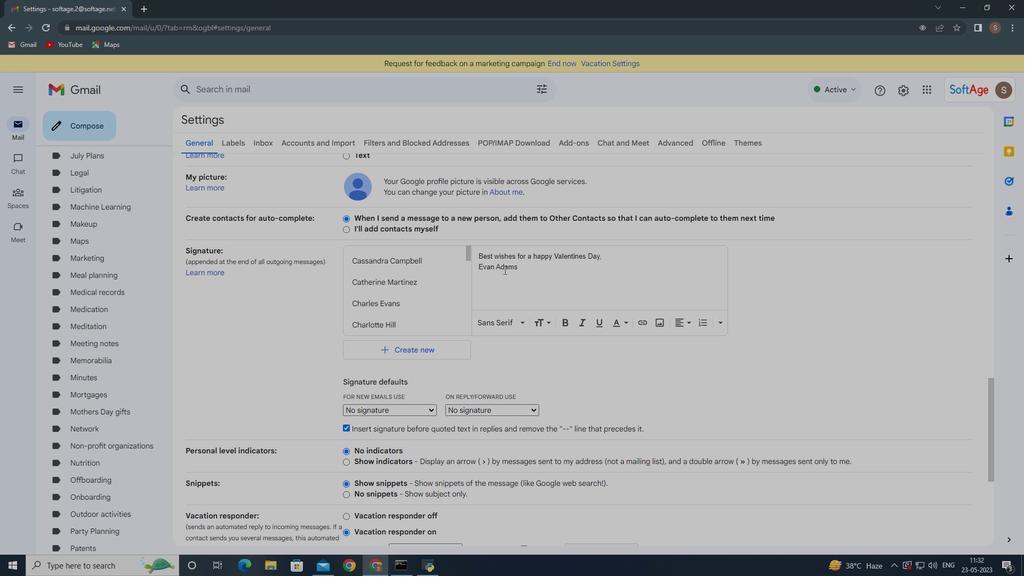 
Action: Mouse scrolled (501, 275) with delta (0, 0)
Screenshot: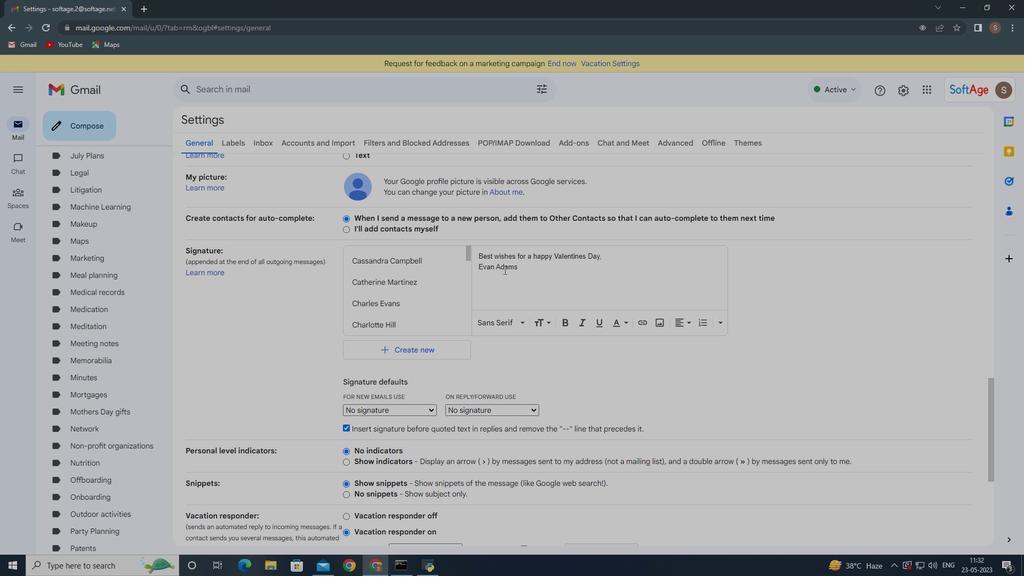 
Action: Mouse moved to (497, 277)
Screenshot: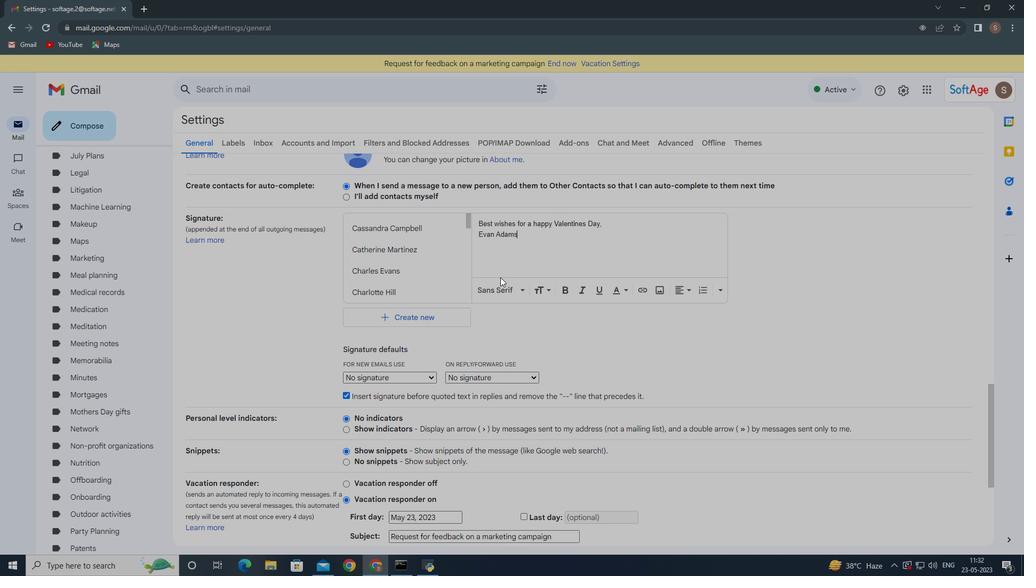 
Action: Mouse scrolled (498, 277) with delta (0, 0)
Screenshot: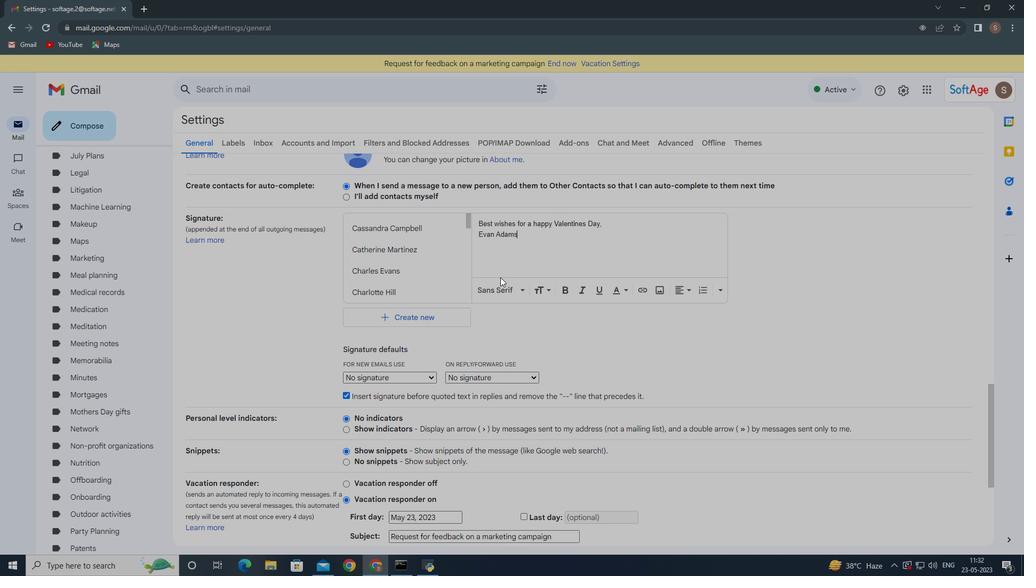 
Action: Mouse scrolled (497, 277) with delta (0, 0)
Screenshot: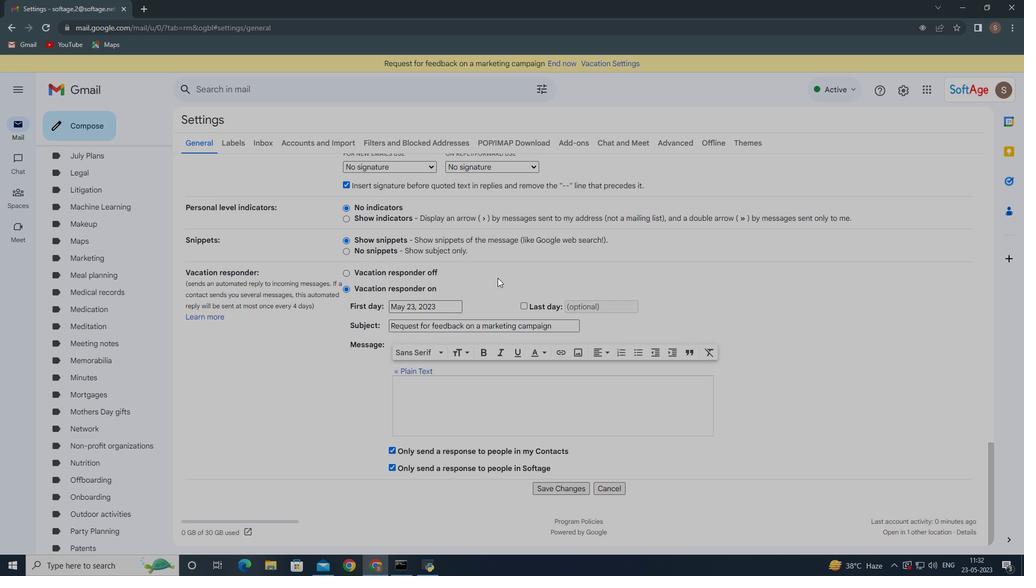 
Action: Mouse moved to (497, 279)
Screenshot: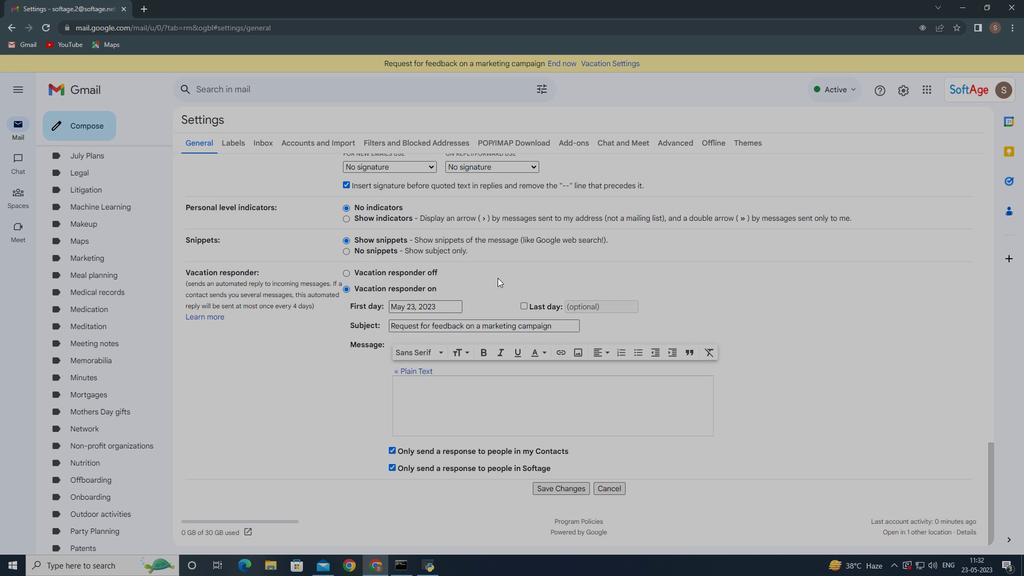 
Action: Mouse scrolled (497, 278) with delta (0, 0)
Screenshot: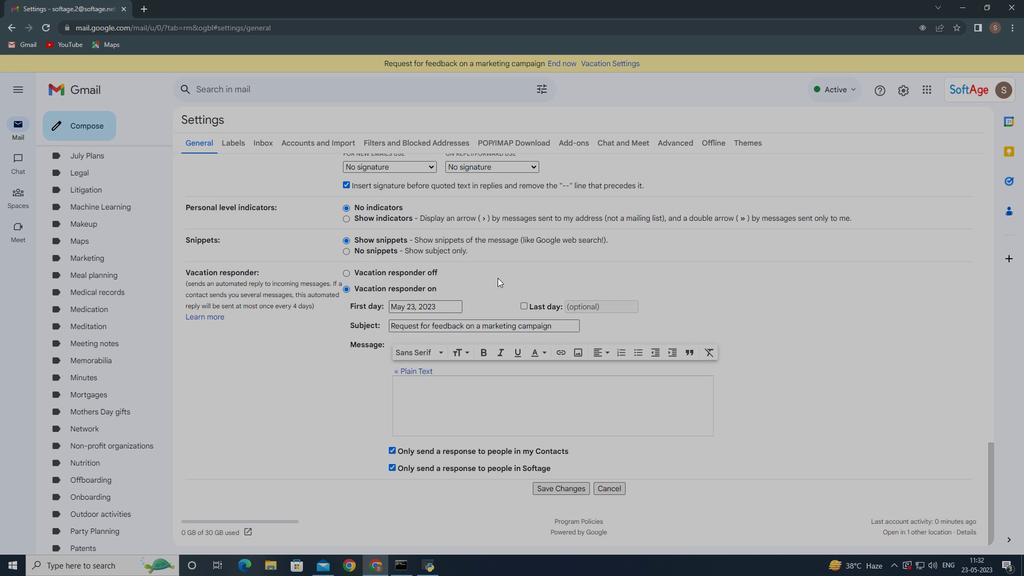 
Action: Mouse moved to (497, 280)
Screenshot: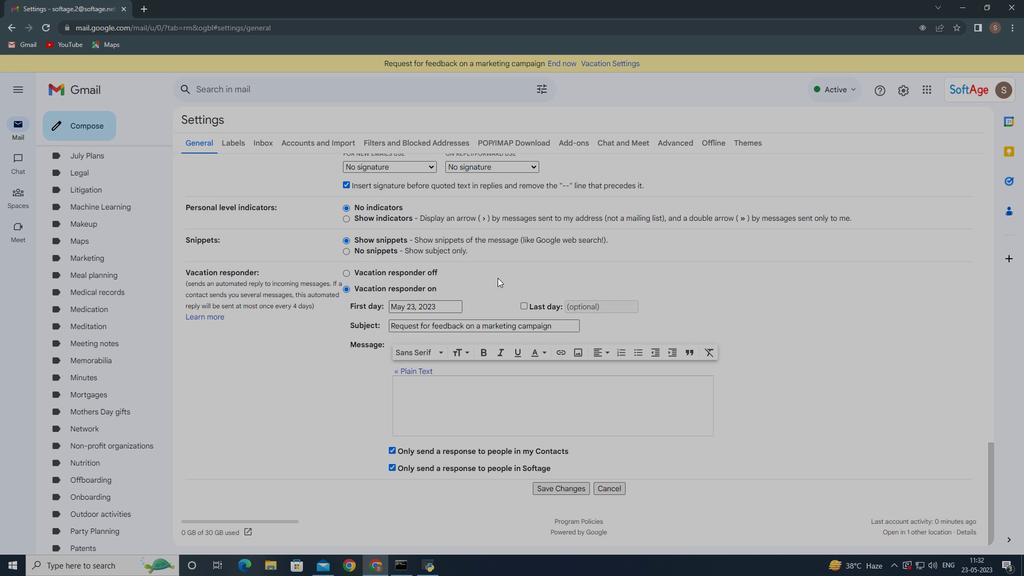 
Action: Mouse scrolled (497, 280) with delta (0, 0)
Screenshot: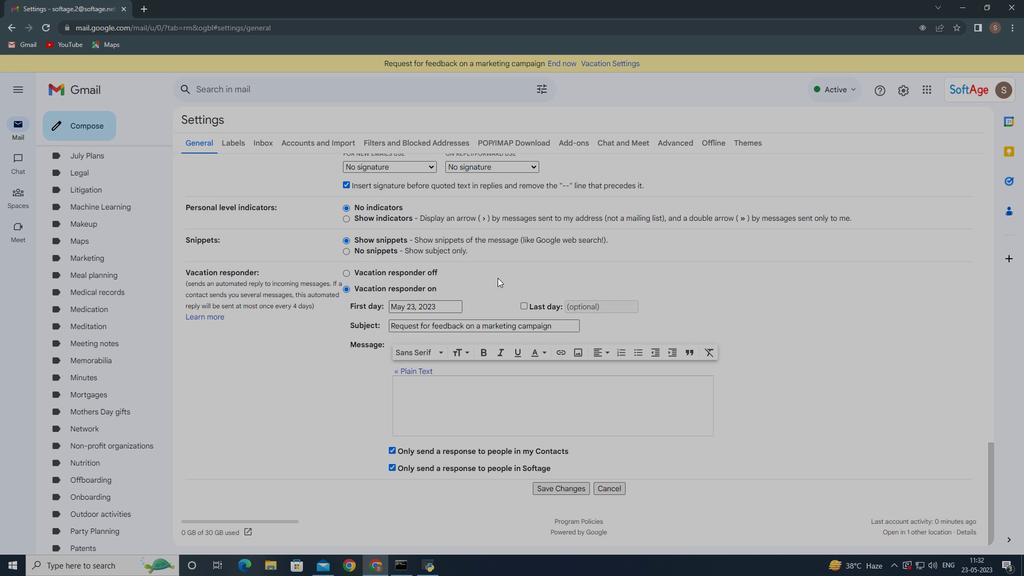 
Action: Mouse moved to (561, 486)
Screenshot: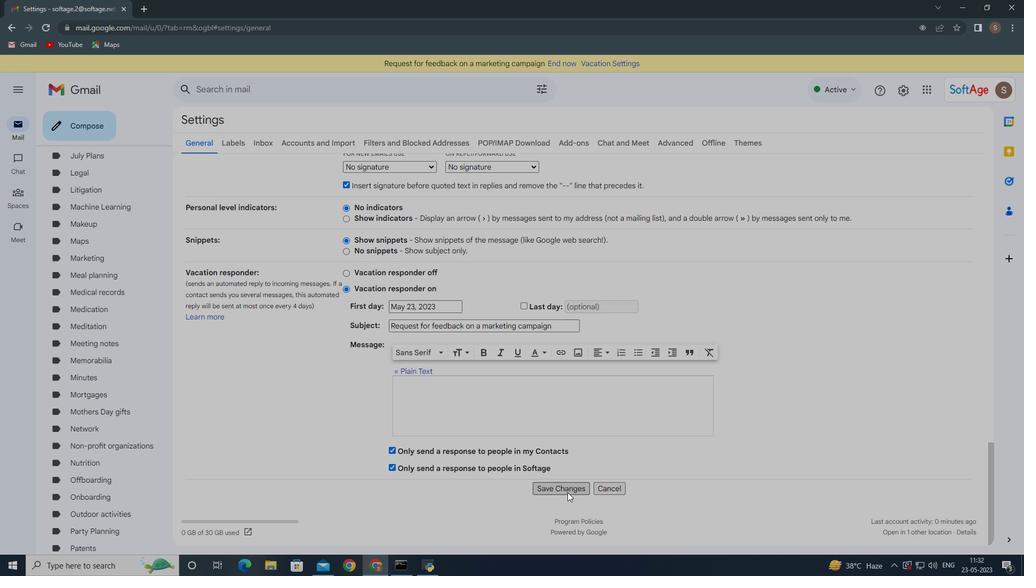 
Action: Mouse pressed left at (561, 486)
Screenshot: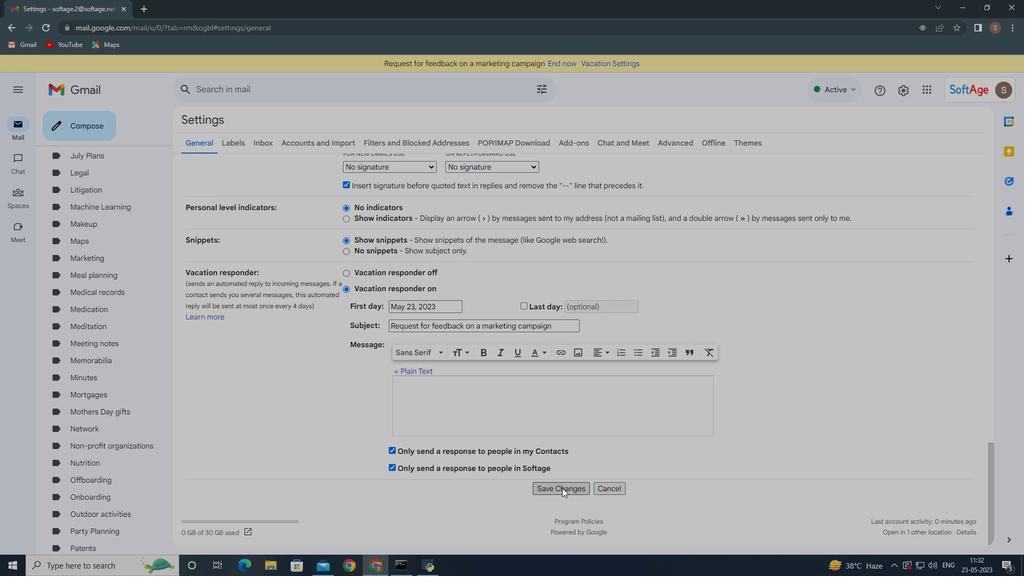 
Action: Mouse moved to (80, 130)
Screenshot: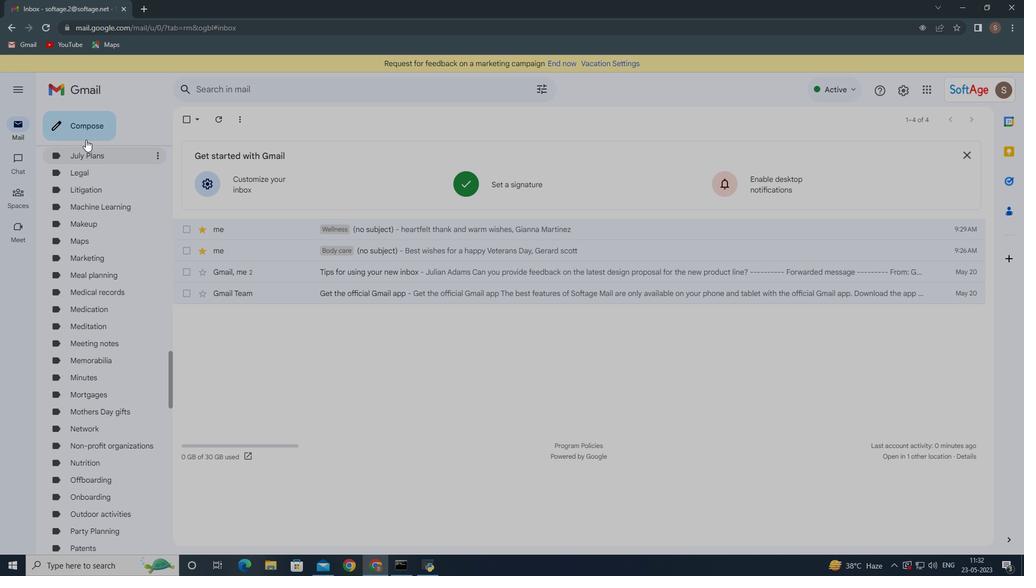 
Action: Mouse pressed left at (80, 130)
Screenshot: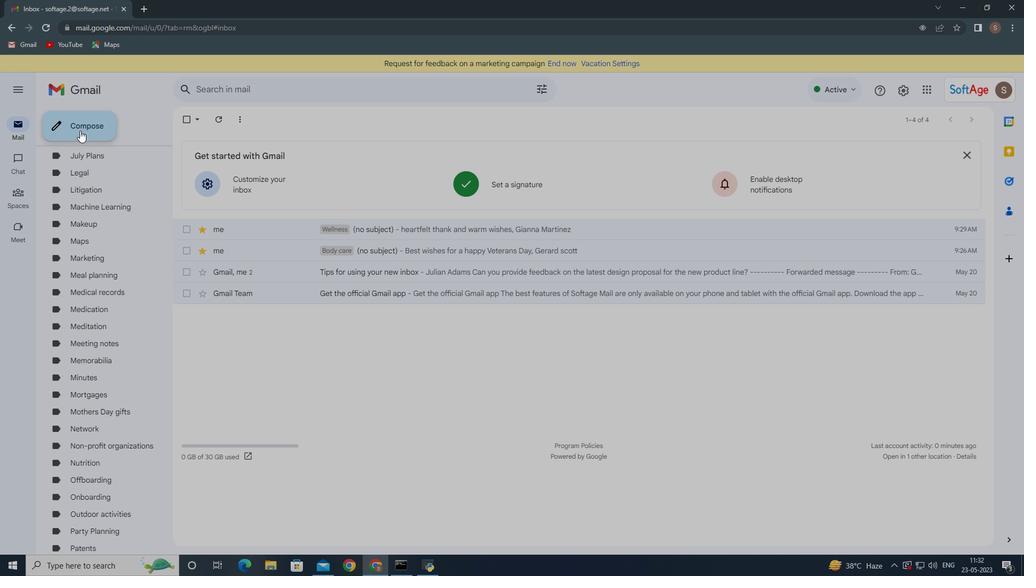 
Action: Mouse moved to (291, 136)
Screenshot: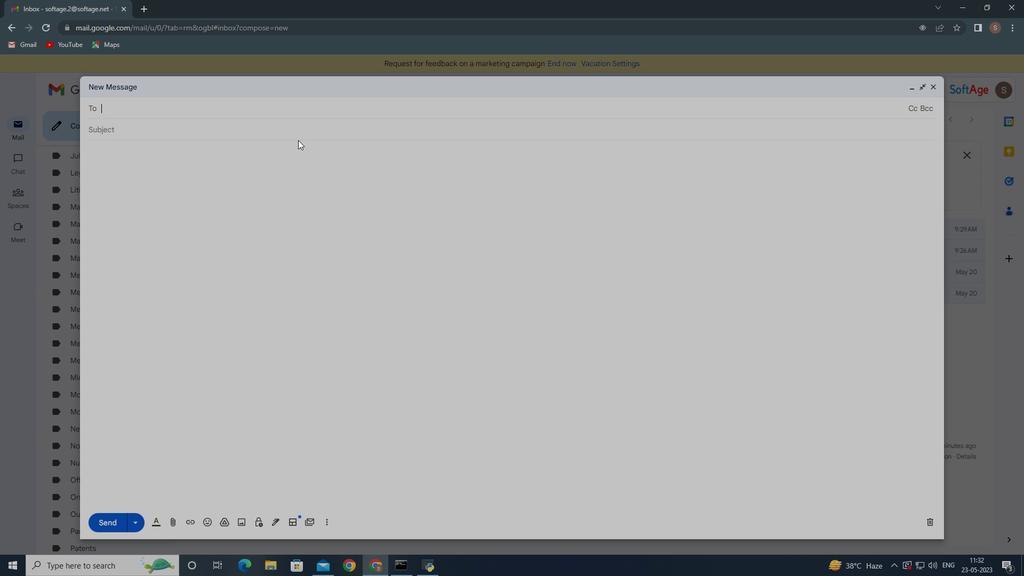 
Action: Key pressed softage.4
Screenshot: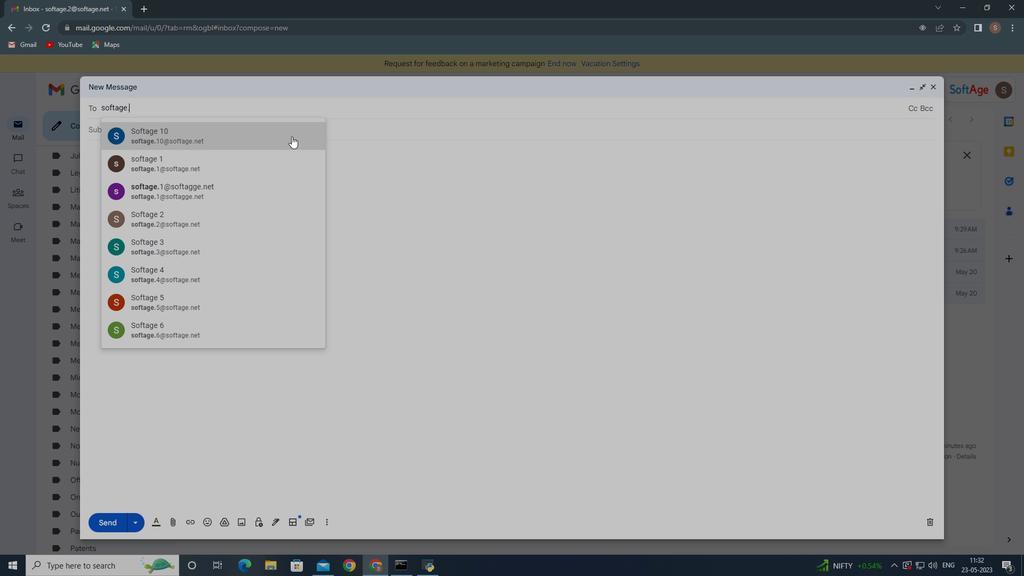 
Action: Mouse moved to (146, 136)
Screenshot: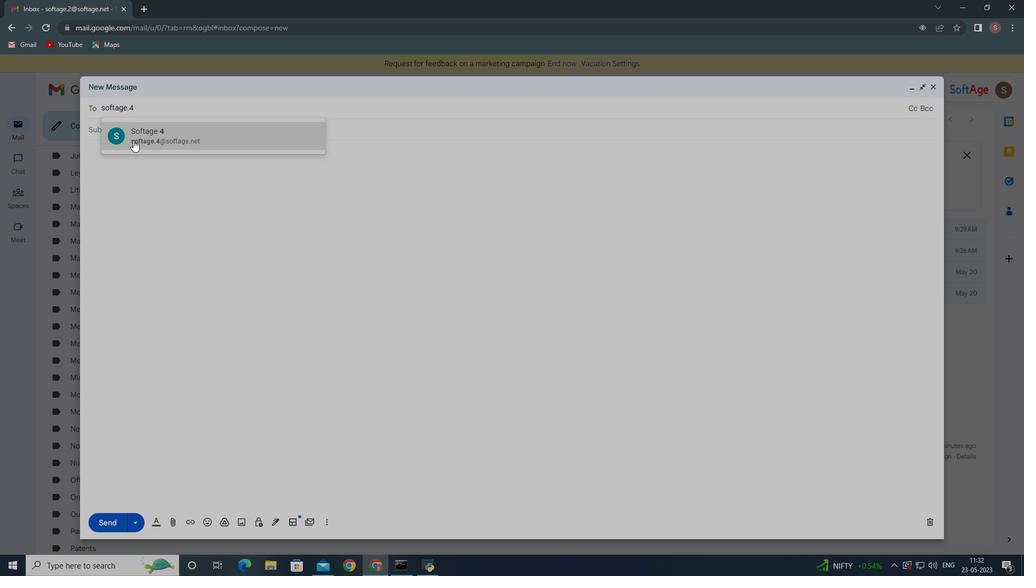 
Action: Mouse pressed left at (146, 136)
Screenshot: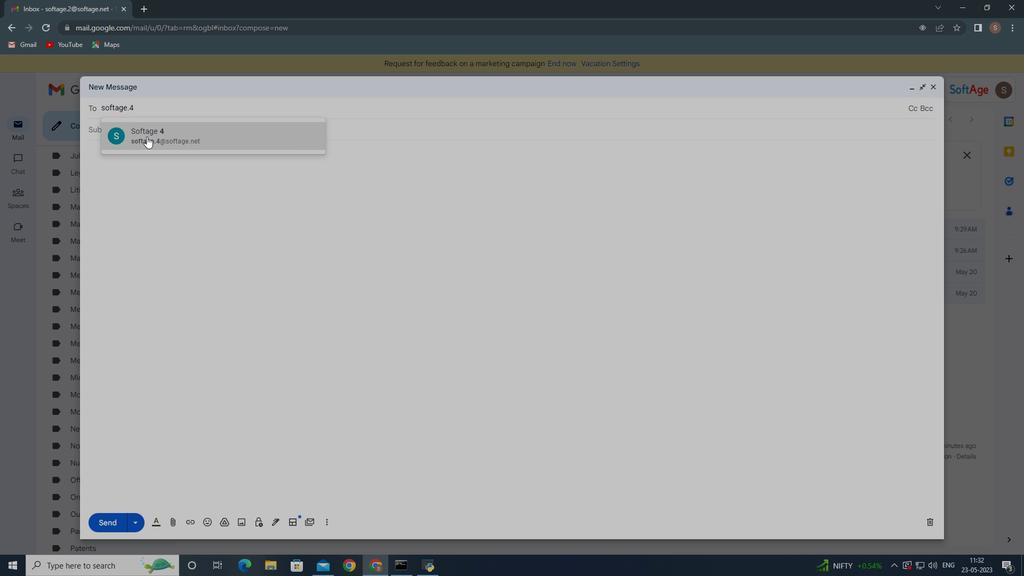
Action: Mouse moved to (278, 523)
Screenshot: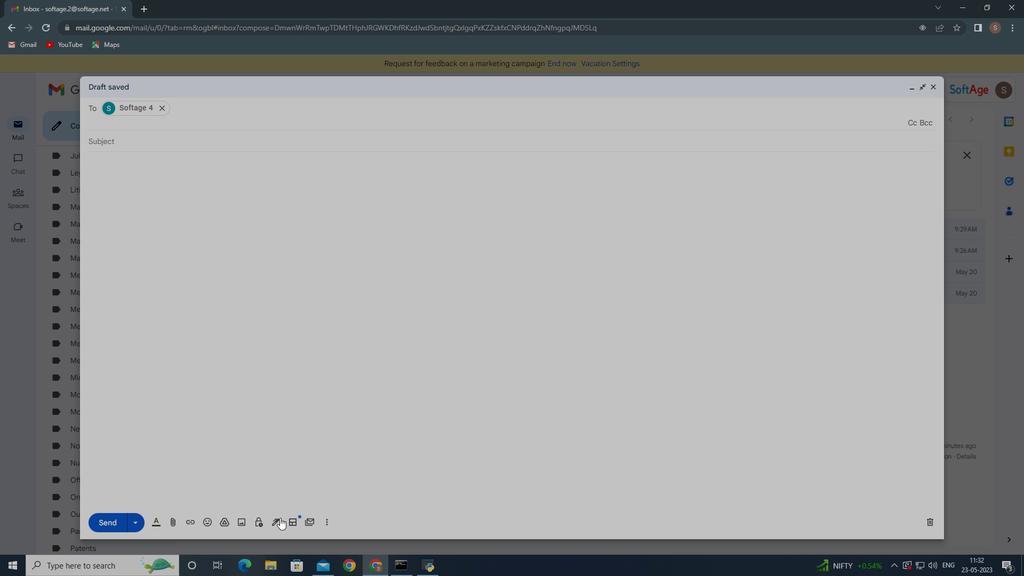 
Action: Mouse pressed left at (278, 523)
Screenshot: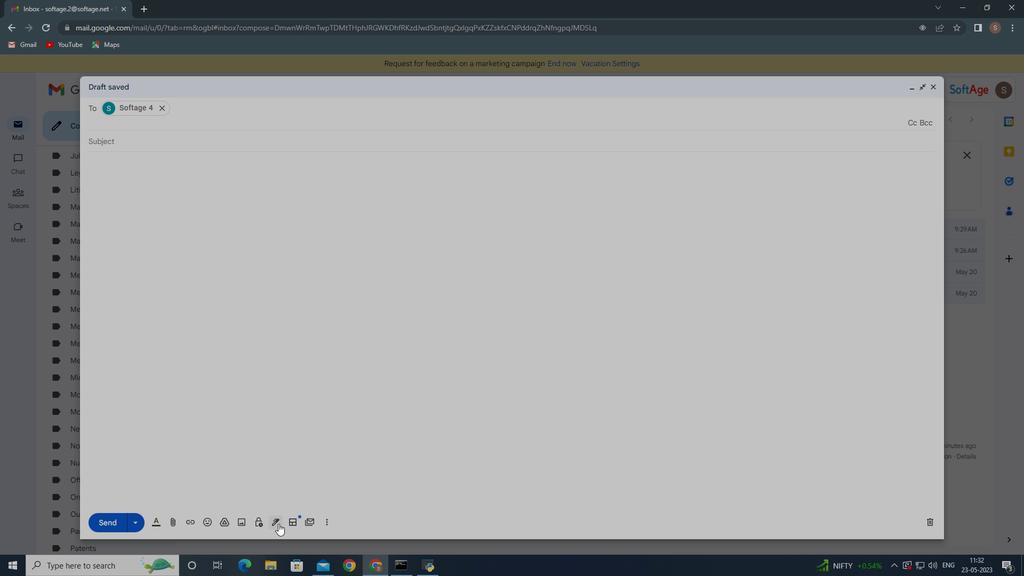 
Action: Mouse moved to (323, 393)
Screenshot: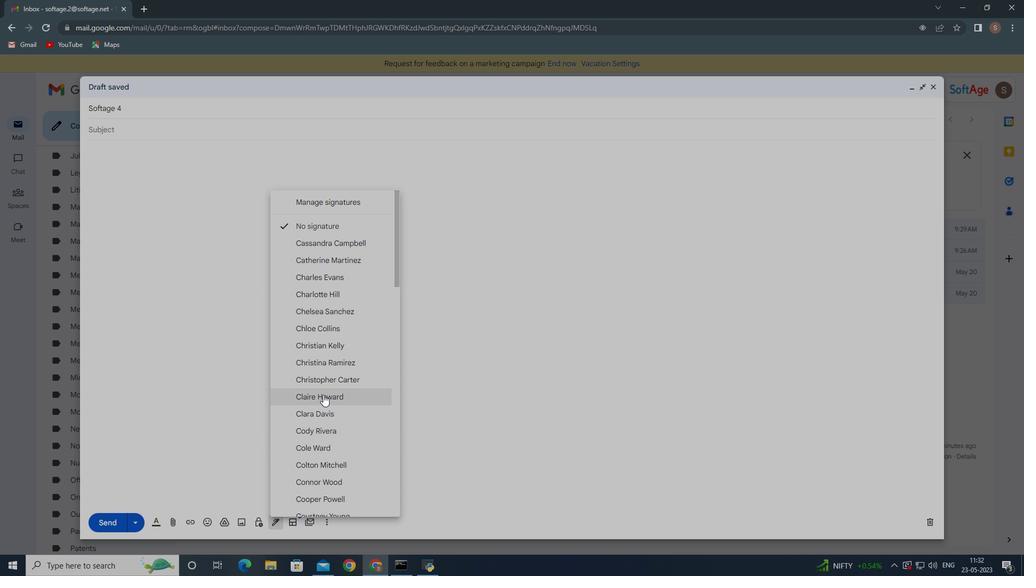 
Action: Mouse scrolled (323, 392) with delta (0, 0)
Screenshot: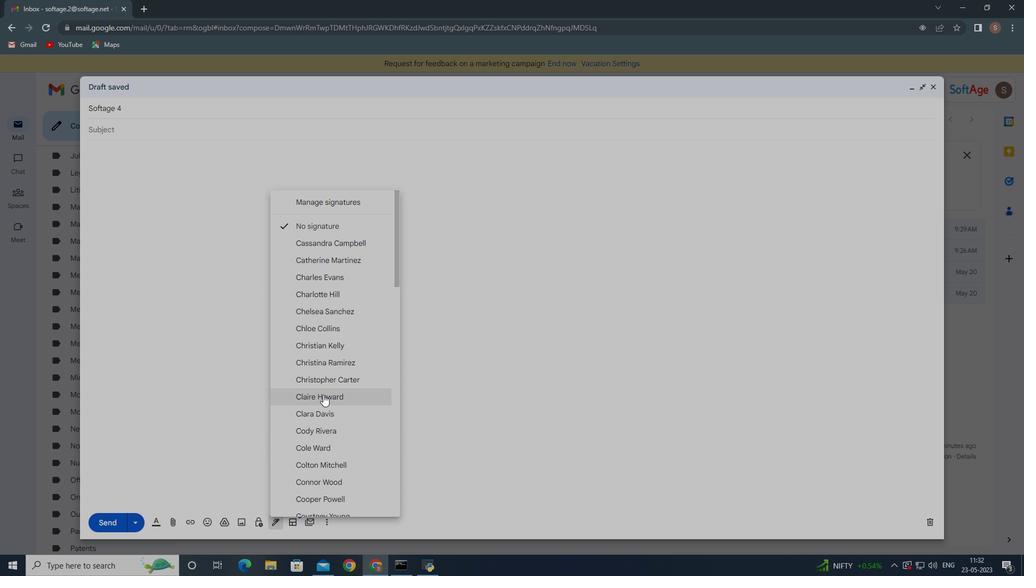 
Action: Mouse scrolled (323, 392) with delta (0, 0)
Screenshot: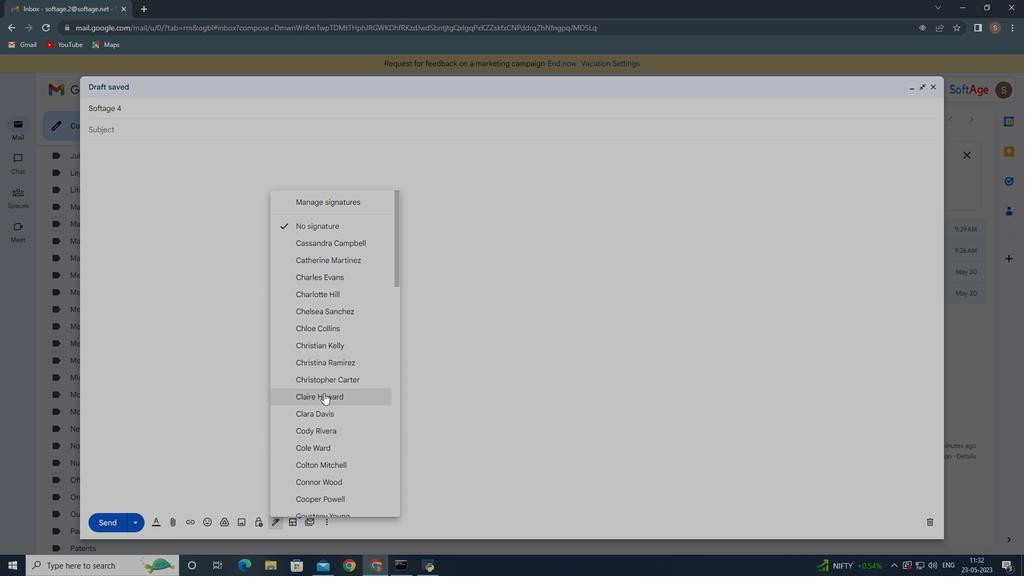 
Action: Mouse scrolled (323, 392) with delta (0, 0)
Screenshot: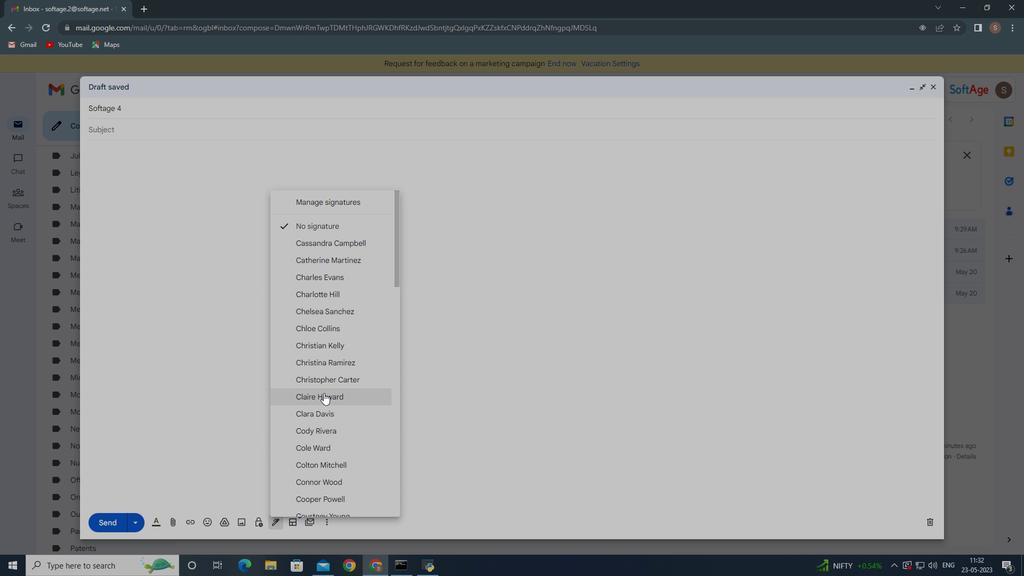 
Action: Mouse scrolled (323, 392) with delta (0, 0)
Screenshot: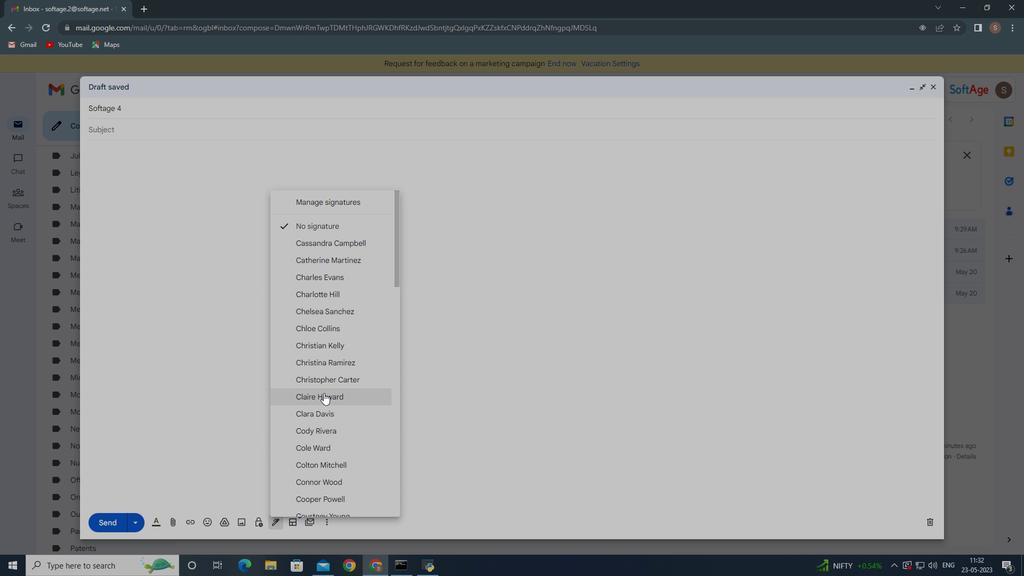 
Action: Mouse moved to (323, 393)
Screenshot: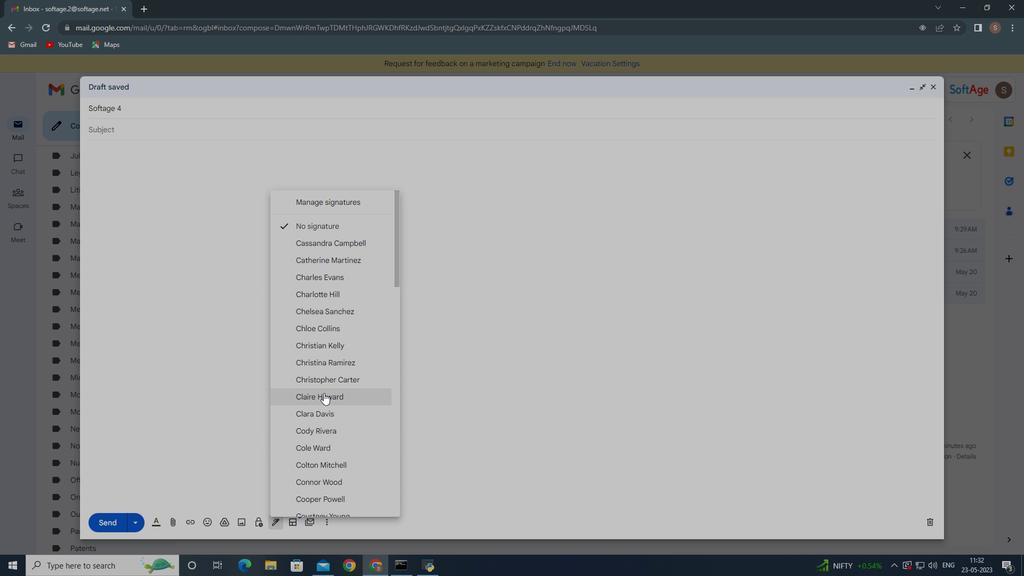 
Action: Mouse scrolled (323, 392) with delta (0, 0)
Screenshot: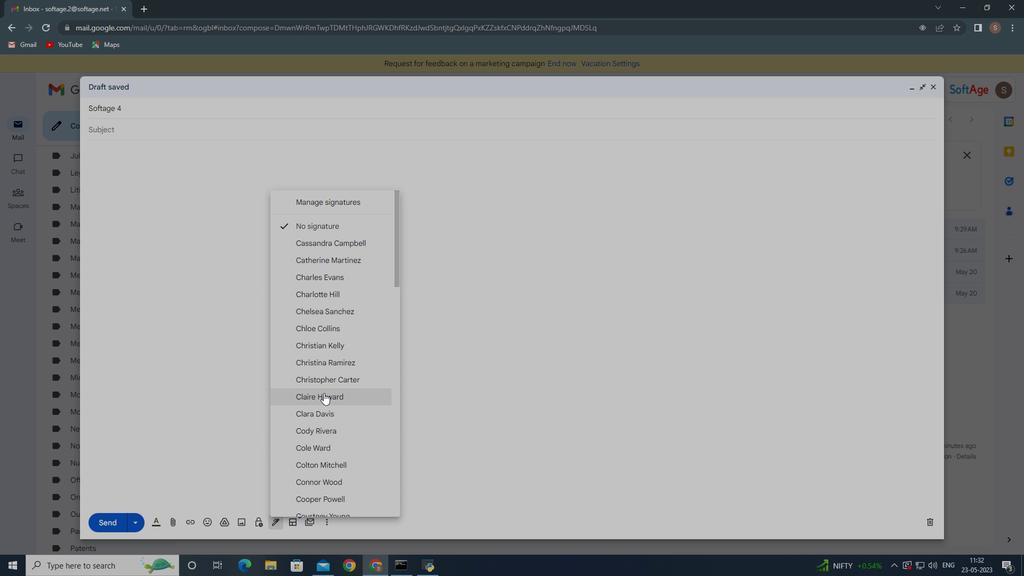 
Action: Mouse moved to (323, 394)
Screenshot: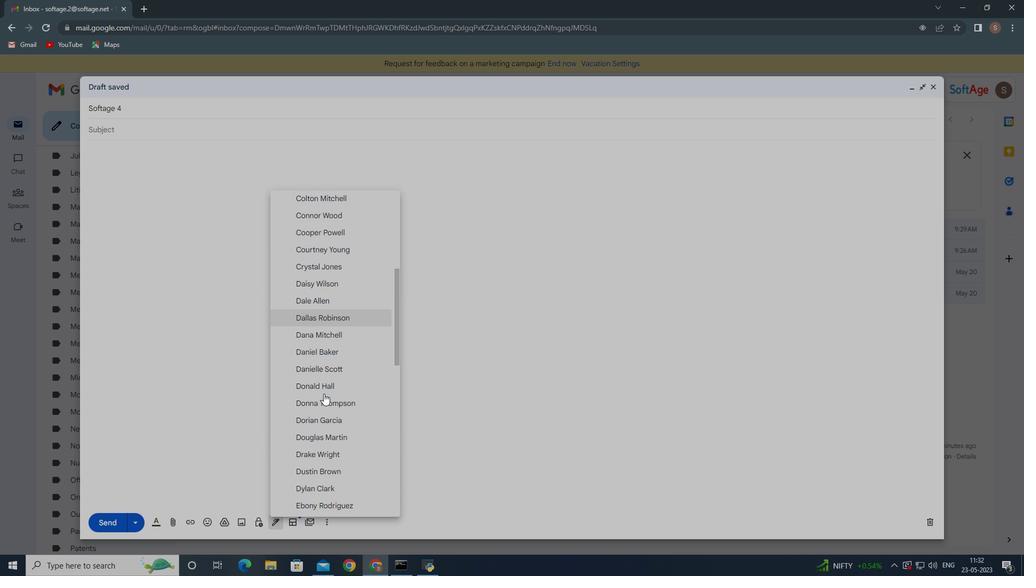 
Action: Mouse scrolled (323, 393) with delta (0, 0)
Screenshot: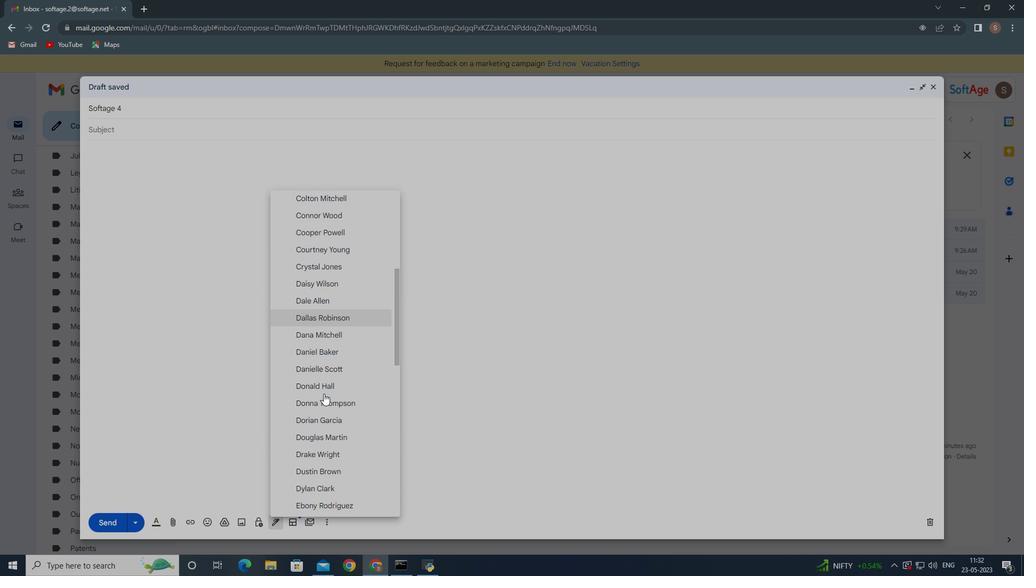
Action: Mouse moved to (323, 394)
Screenshot: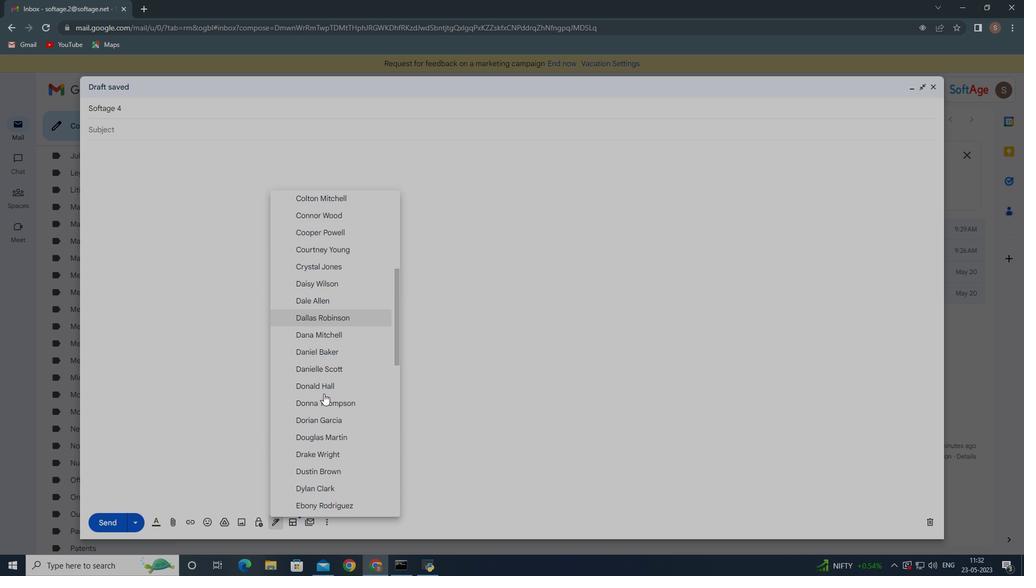 
Action: Mouse scrolled (323, 393) with delta (0, 0)
Screenshot: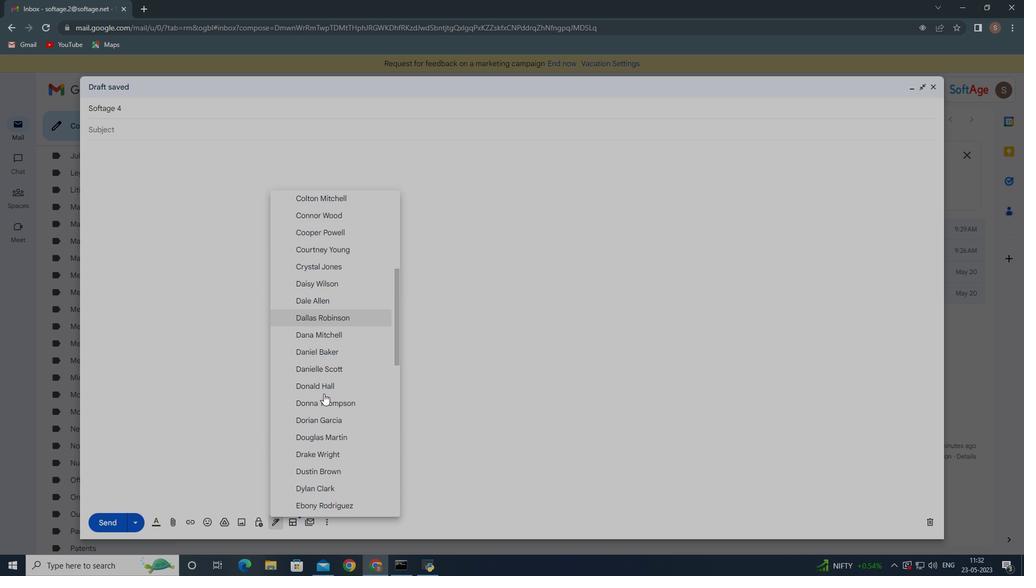 
Action: Mouse moved to (323, 394)
Screenshot: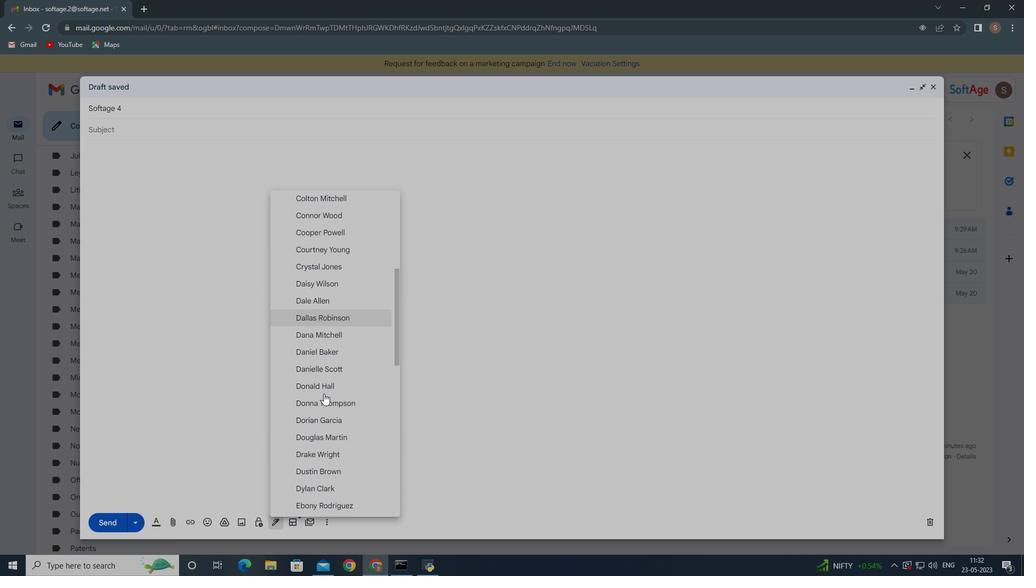 
Action: Mouse scrolled (323, 393) with delta (0, 0)
Screenshot: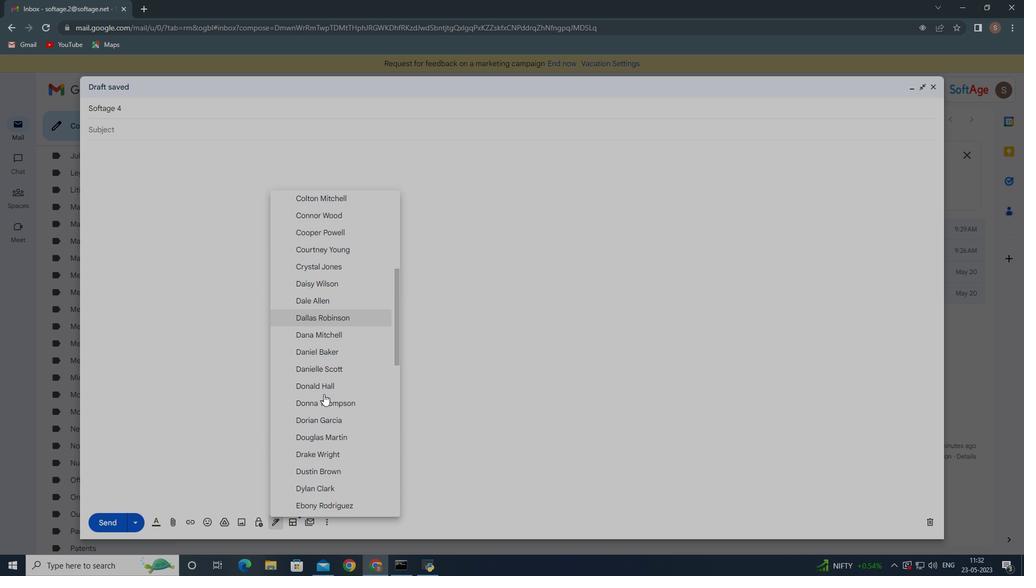 
Action: Mouse moved to (323, 395)
Screenshot: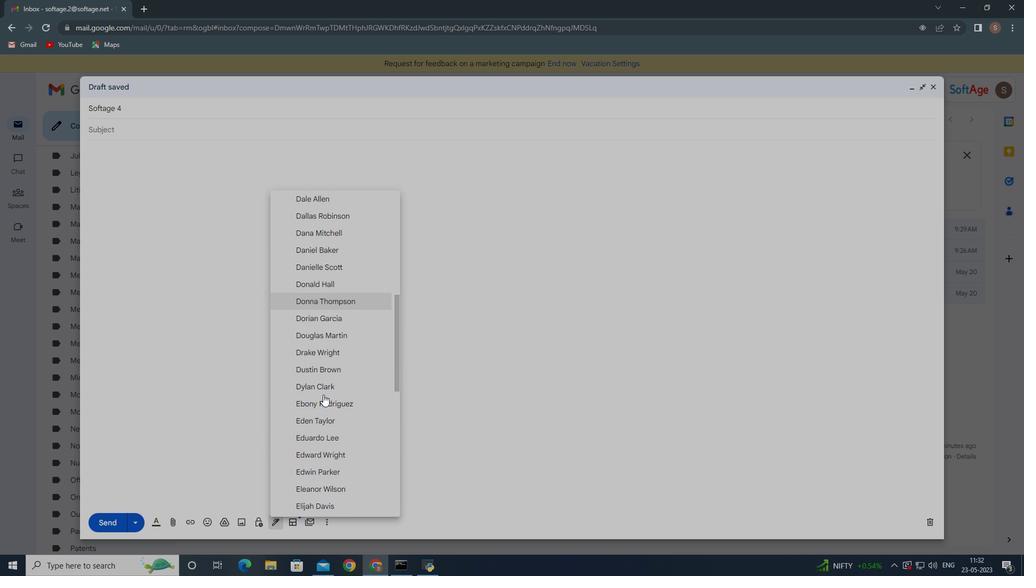 
Action: Mouse scrolled (323, 394) with delta (0, 0)
Screenshot: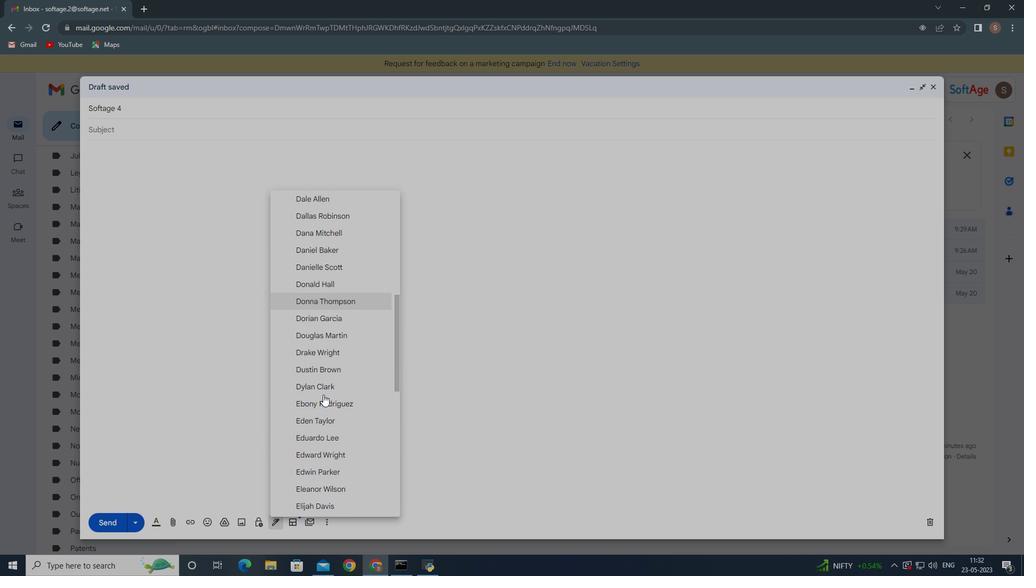 
Action: Mouse moved to (318, 400)
Screenshot: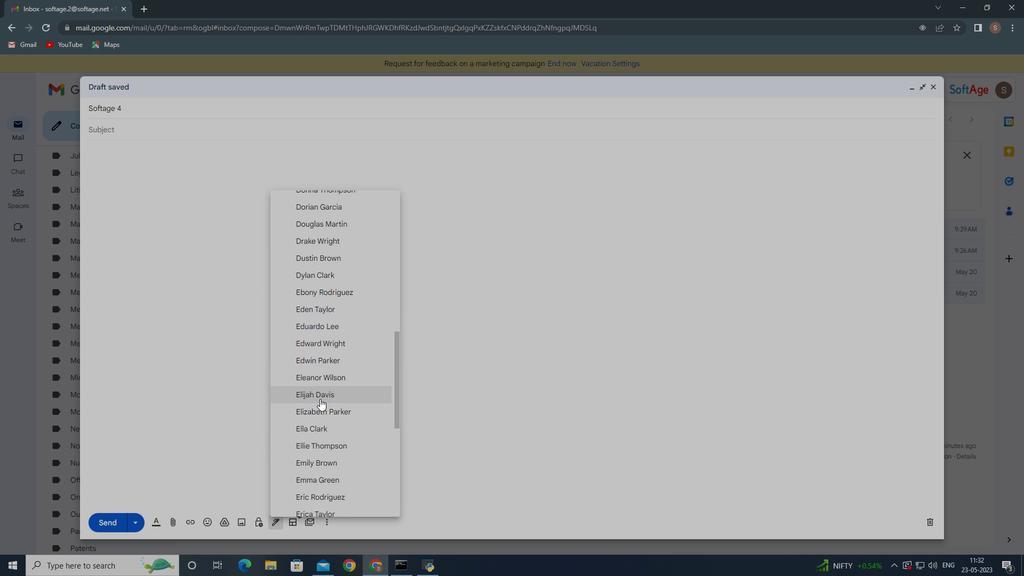 
Action: Mouse scrolled (318, 400) with delta (0, 0)
Screenshot: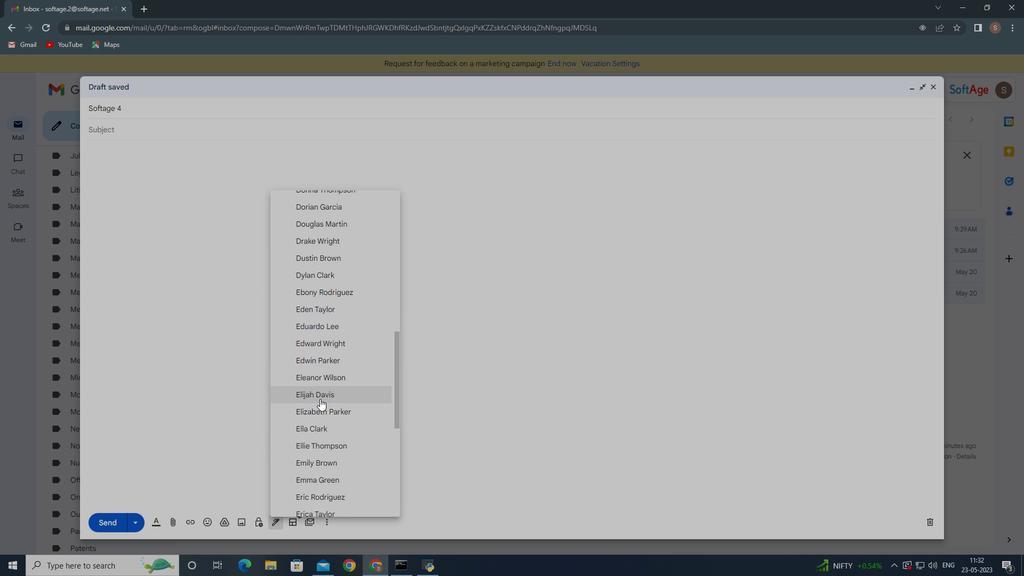 
Action: Mouse moved to (318, 402)
Screenshot: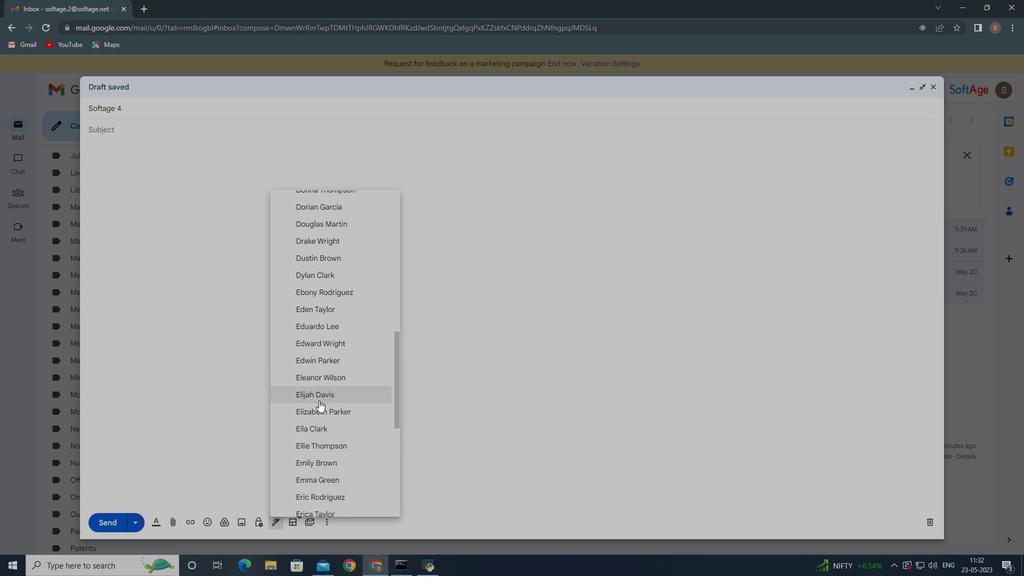
Action: Mouse scrolled (318, 401) with delta (0, 0)
Screenshot: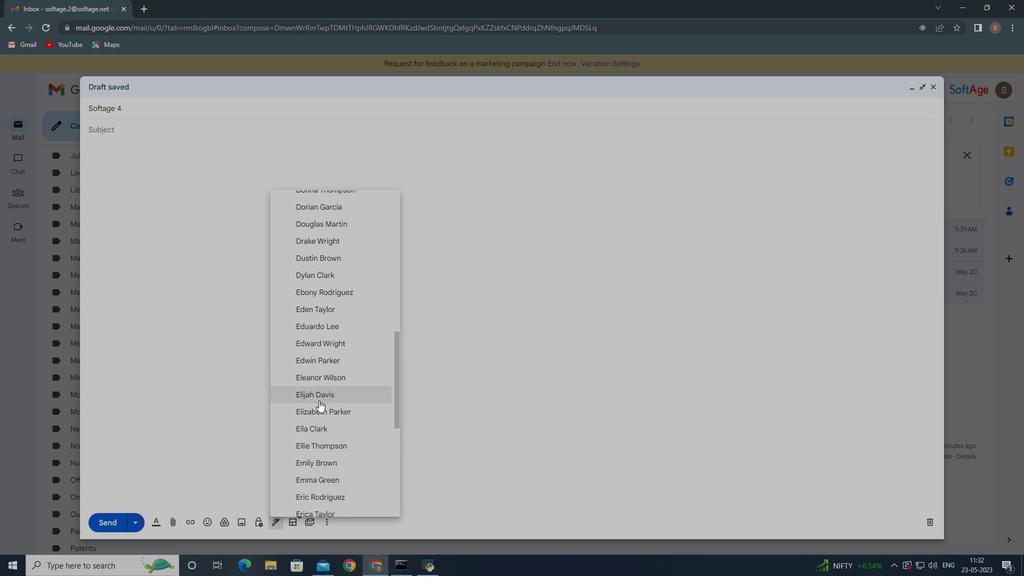 
Action: Mouse moved to (318, 403)
Screenshot: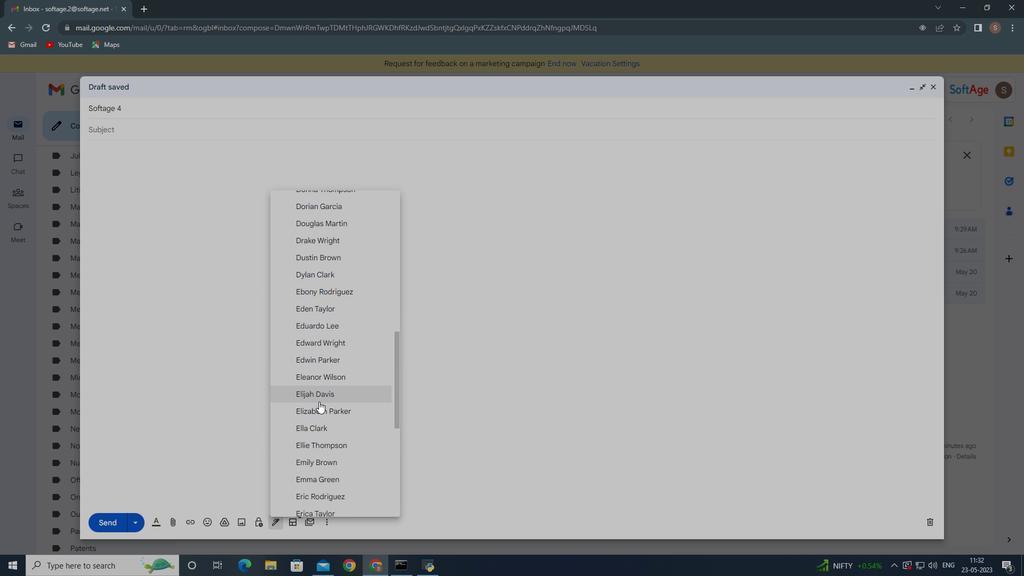
Action: Mouse scrolled (318, 402) with delta (0, 0)
Screenshot: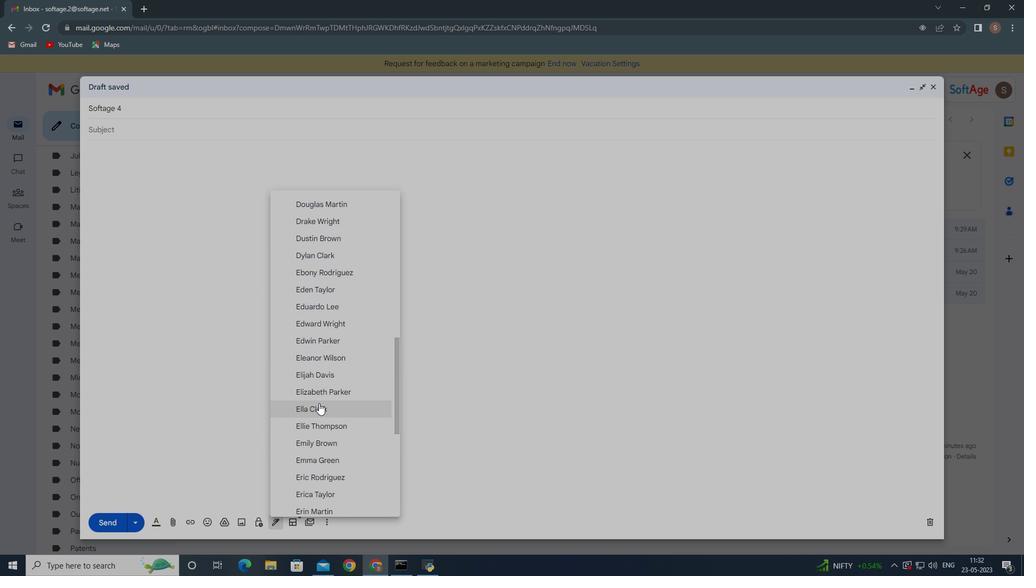 
Action: Mouse moved to (318, 411)
Screenshot: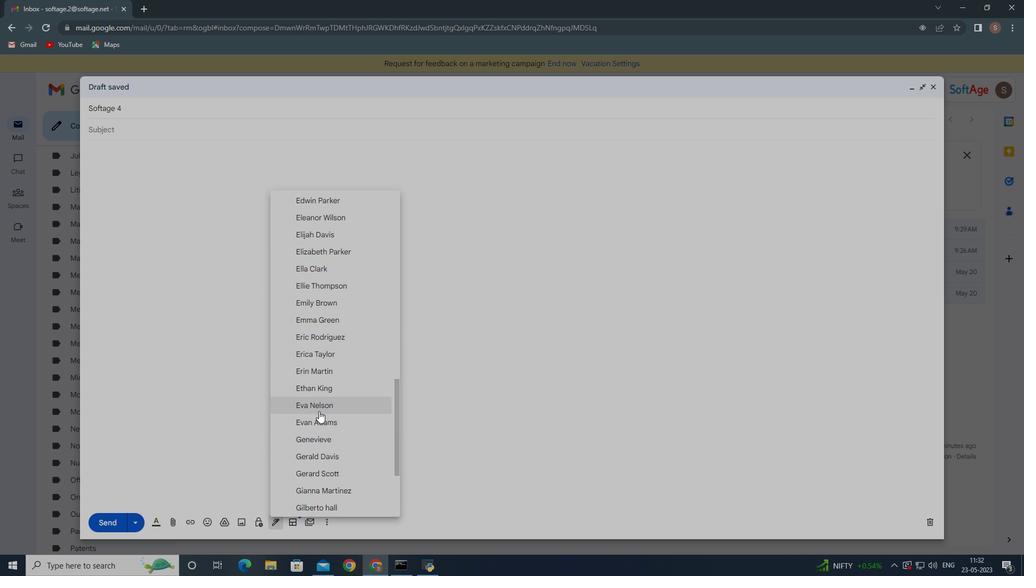 
Action: Mouse scrolled (318, 410) with delta (0, 0)
Screenshot: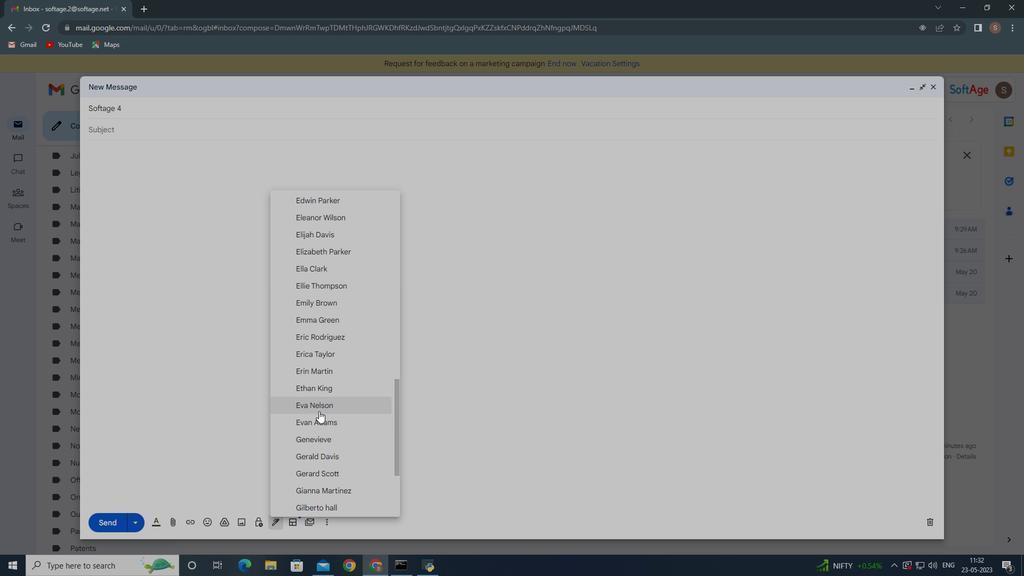 
Action: Mouse scrolled (318, 410) with delta (0, 0)
Screenshot: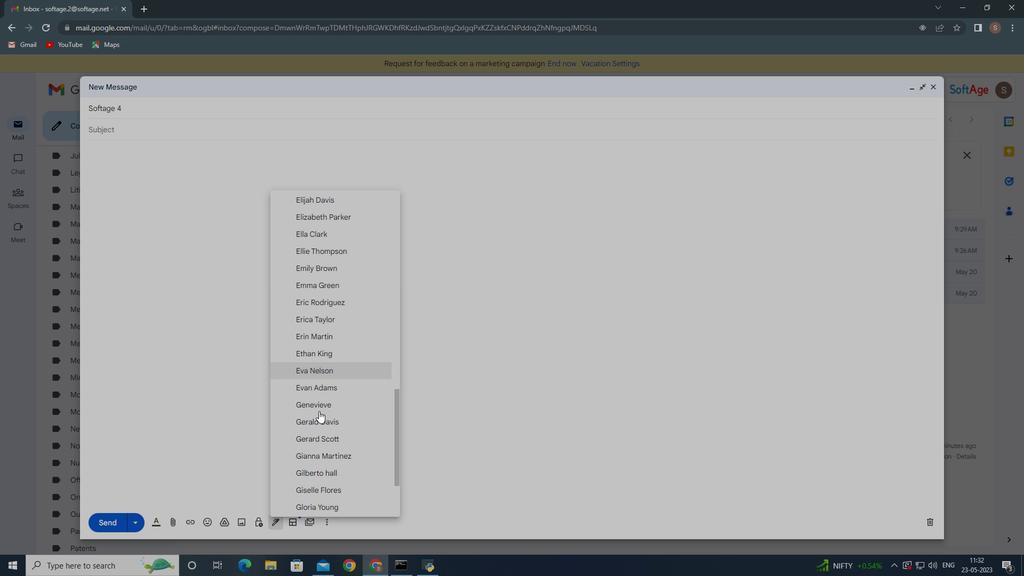 
Action: Mouse moved to (318, 411)
Screenshot: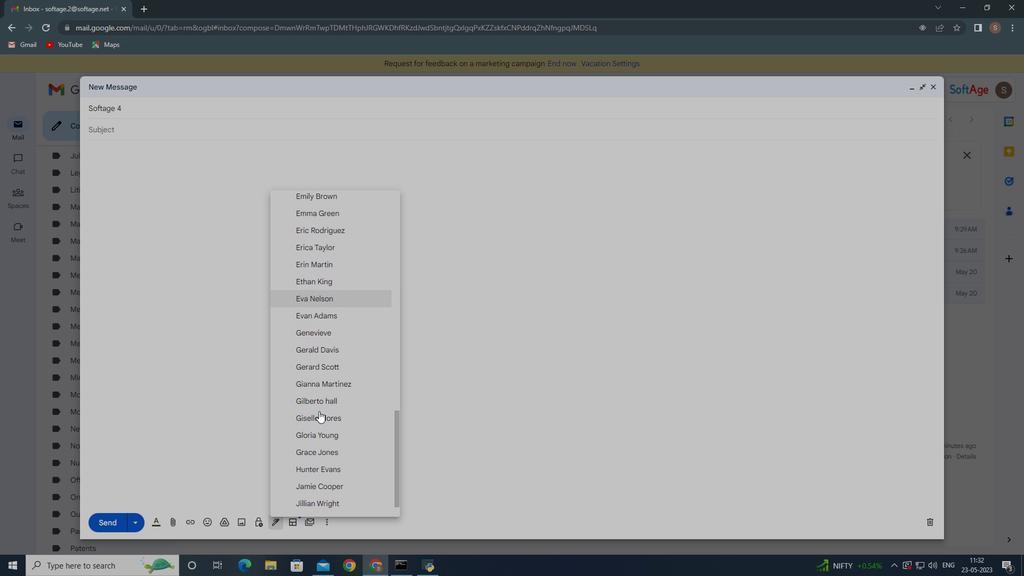 
Action: Mouse scrolled (318, 411) with delta (0, 0)
Screenshot: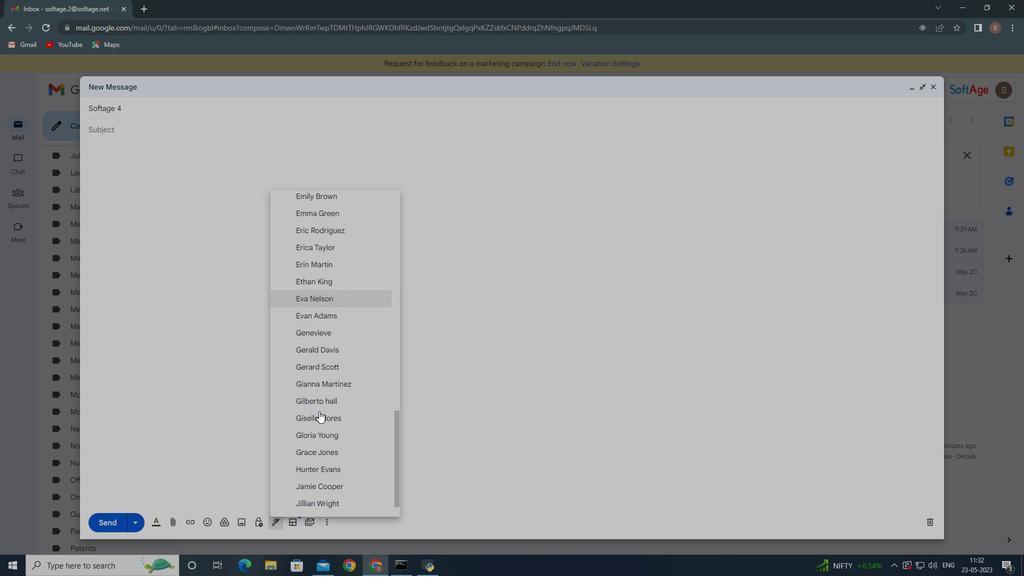 
Action: Mouse moved to (320, 445)
Screenshot: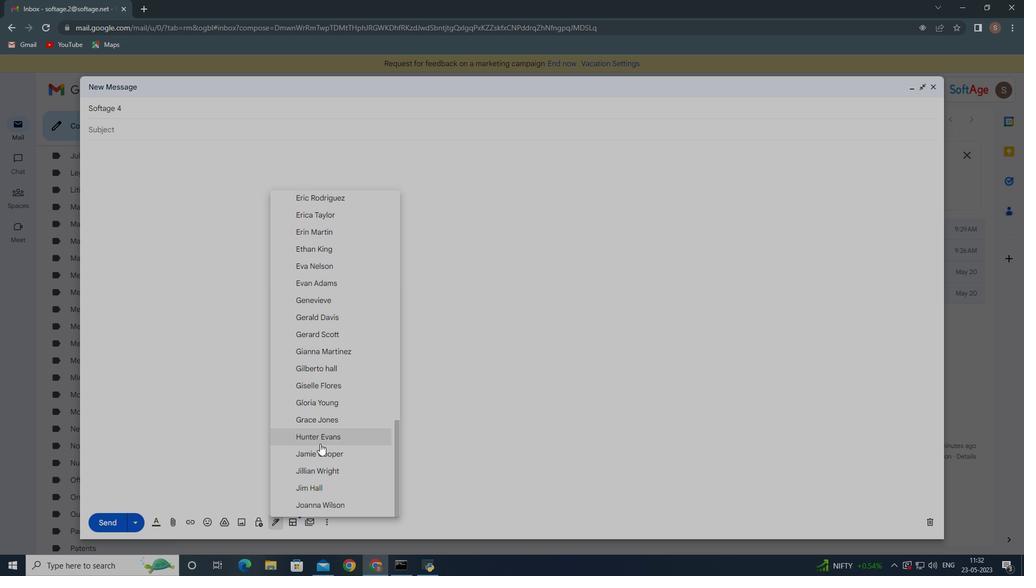 
Action: Mouse scrolled (320, 444) with delta (0, 0)
Screenshot: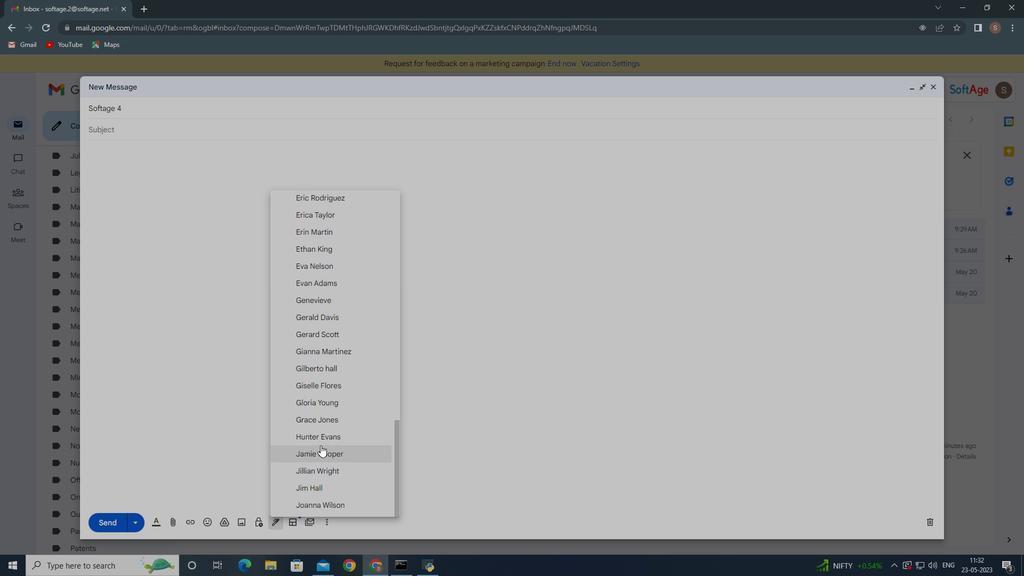 
Action: Mouse scrolled (320, 444) with delta (0, 0)
Screenshot: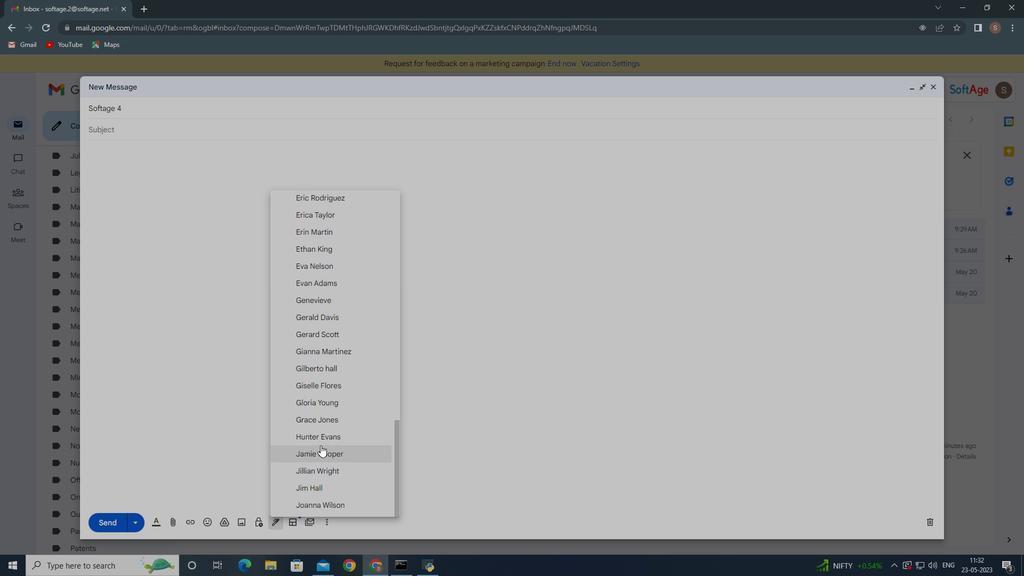 
Action: Mouse moved to (320, 449)
Screenshot: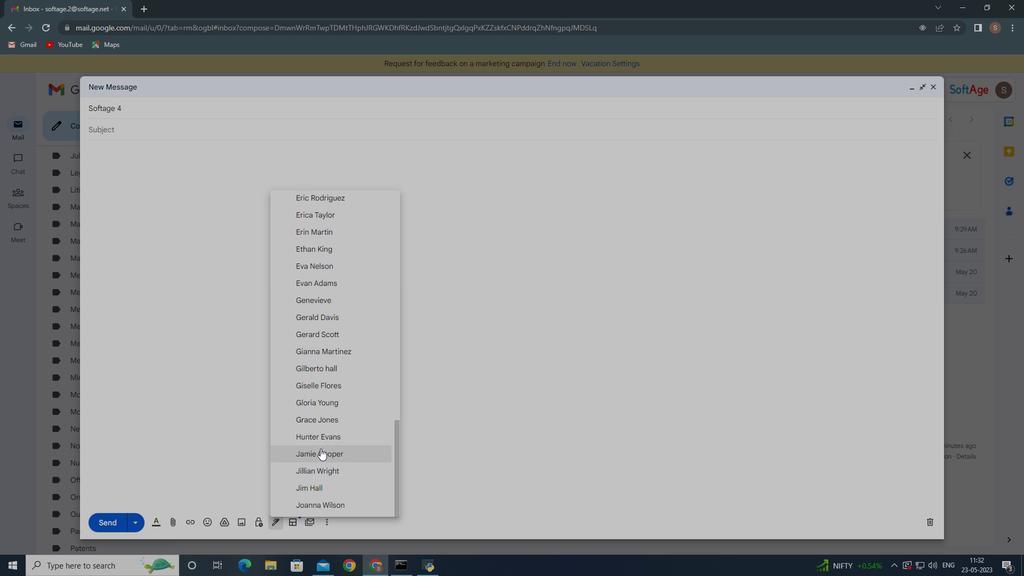 
Action: Mouse scrolled (320, 448) with delta (0, 0)
Screenshot: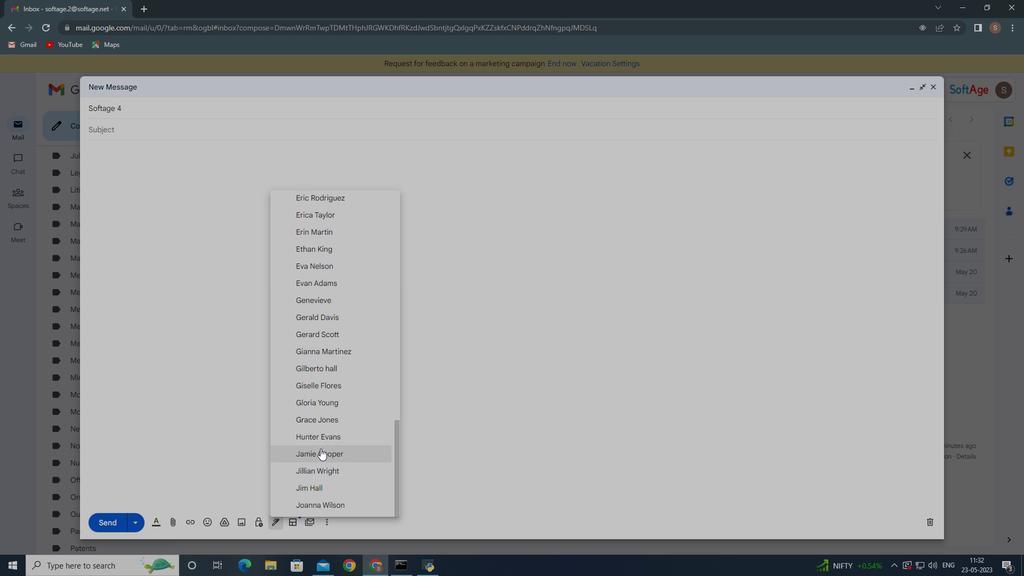 
Action: Mouse scrolled (320, 448) with delta (0, 0)
Screenshot: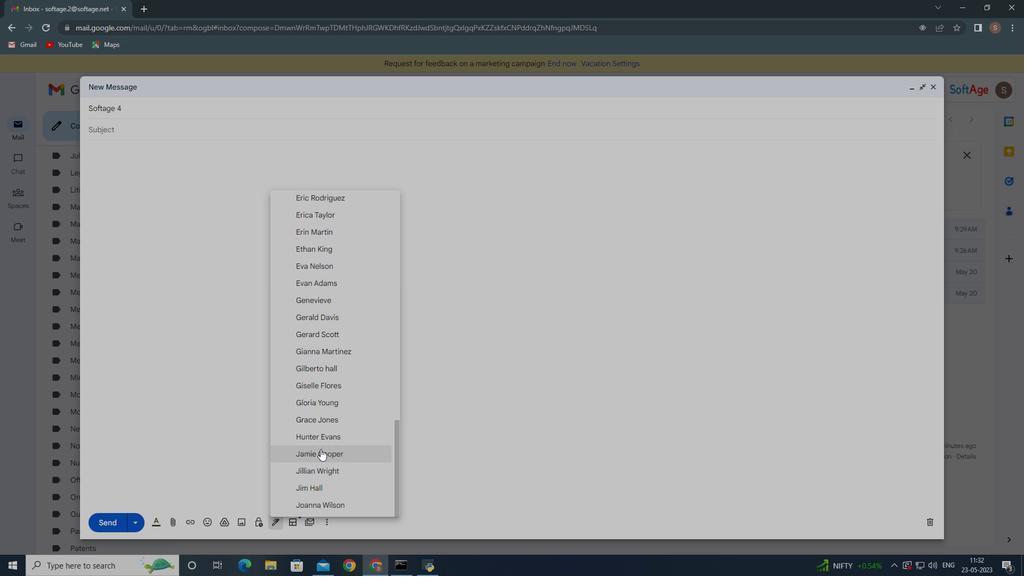 
Action: Mouse scrolled (320, 449) with delta (0, 0)
Screenshot: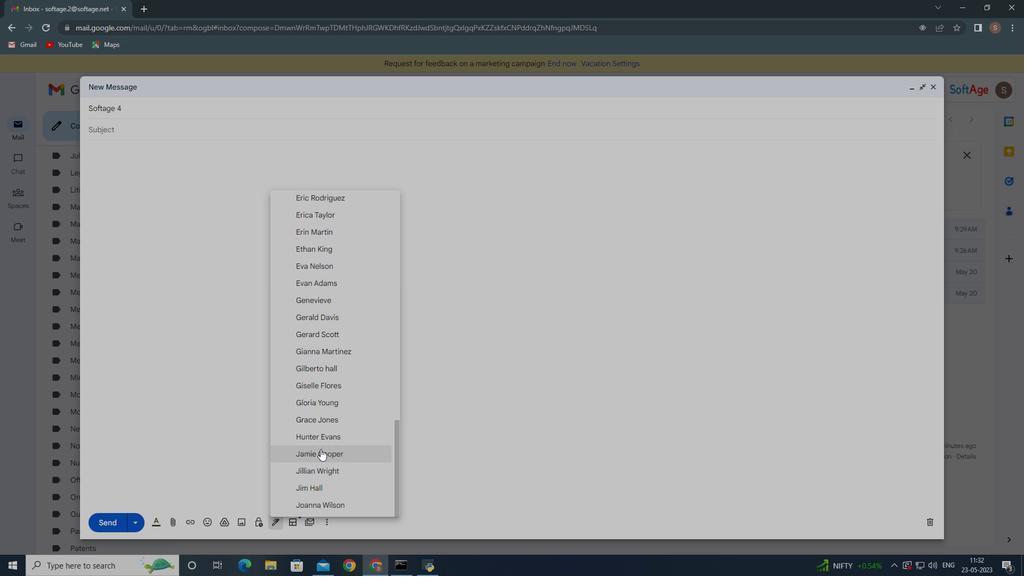 
Action: Mouse scrolled (320, 449) with delta (0, 0)
Screenshot: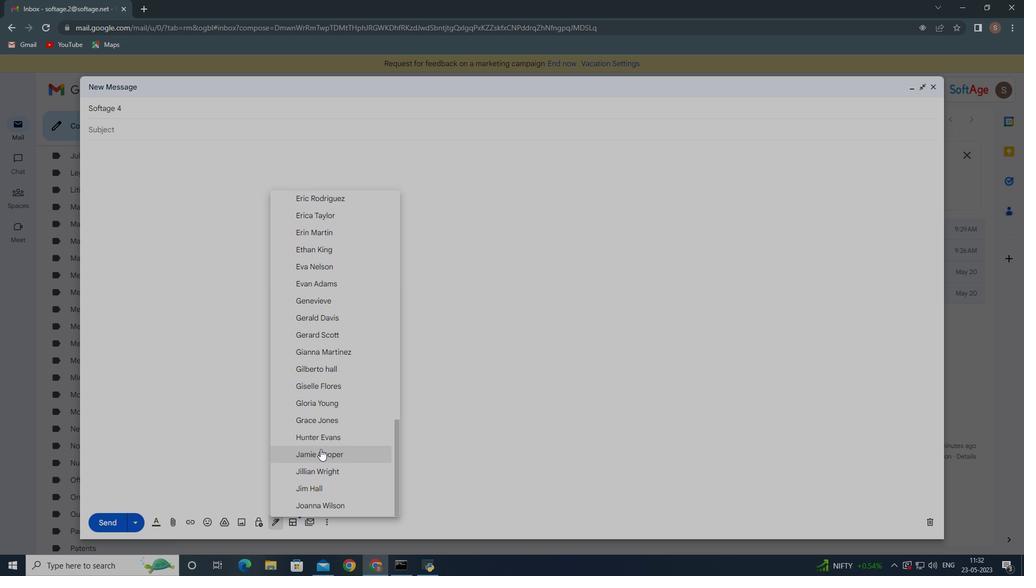 
Action: Mouse scrolled (320, 449) with delta (0, 0)
Screenshot: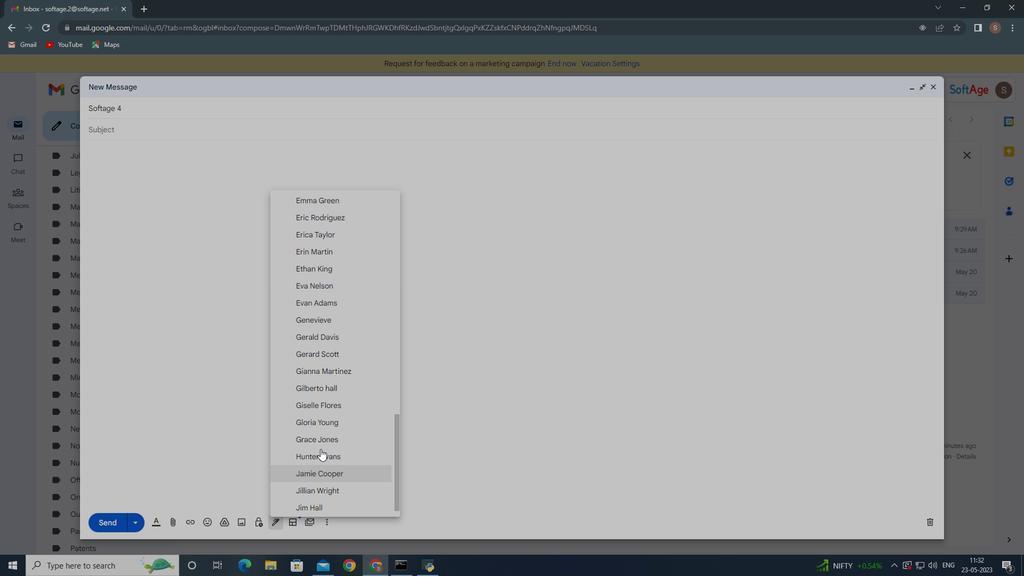 
Action: Mouse scrolled (320, 449) with delta (0, 0)
Screenshot: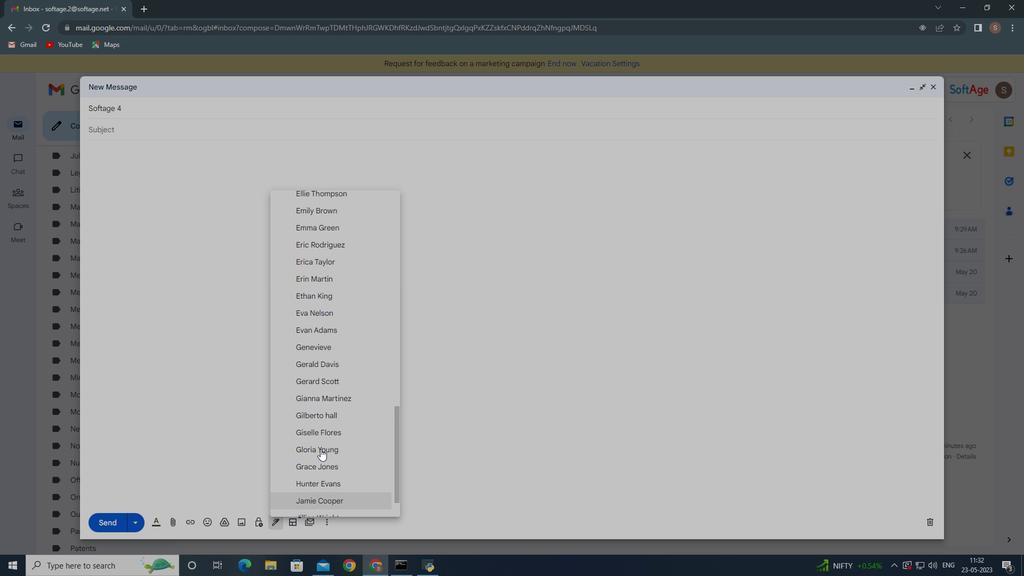 
Action: Mouse moved to (320, 449)
Screenshot: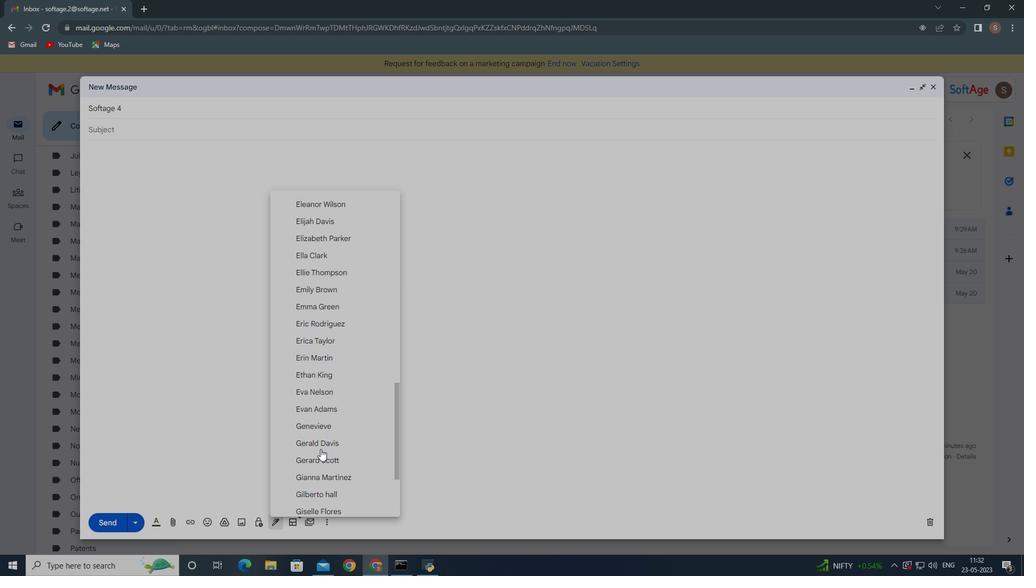 
Action: Mouse scrolled (320, 449) with delta (0, 0)
Screenshot: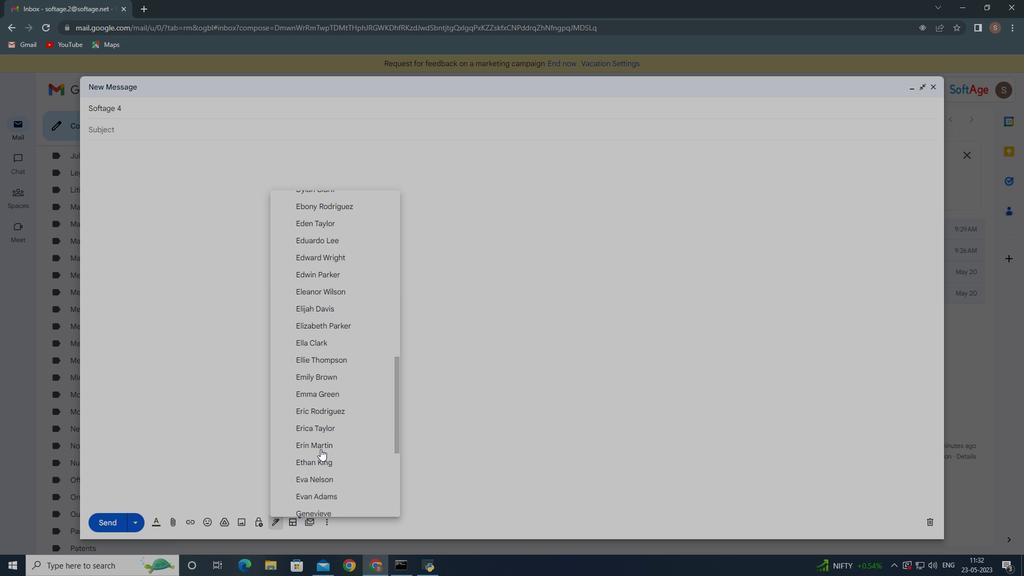 
Action: Mouse scrolled (320, 449) with delta (0, 0)
Screenshot: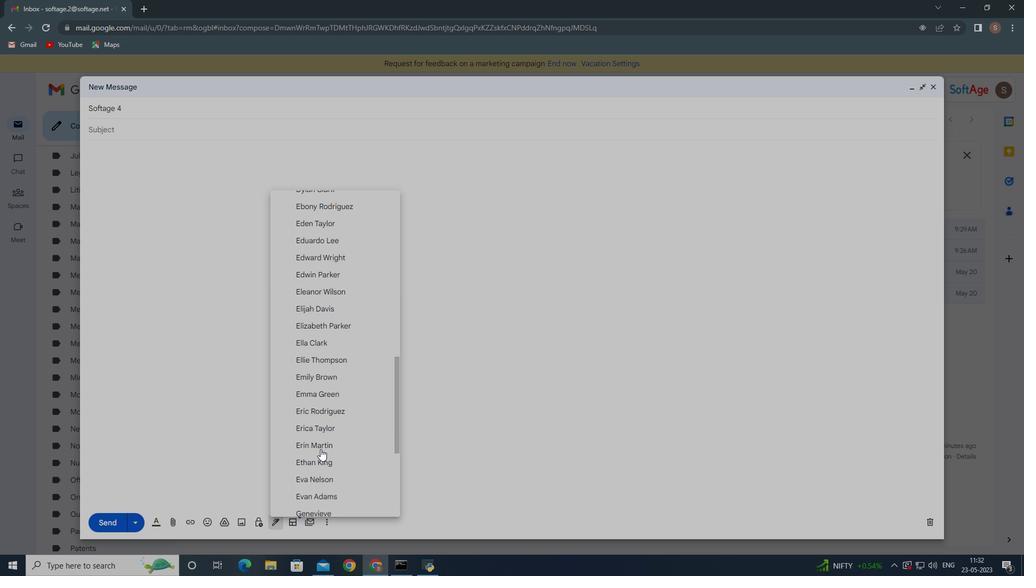 
Action: Mouse moved to (320, 449)
Screenshot: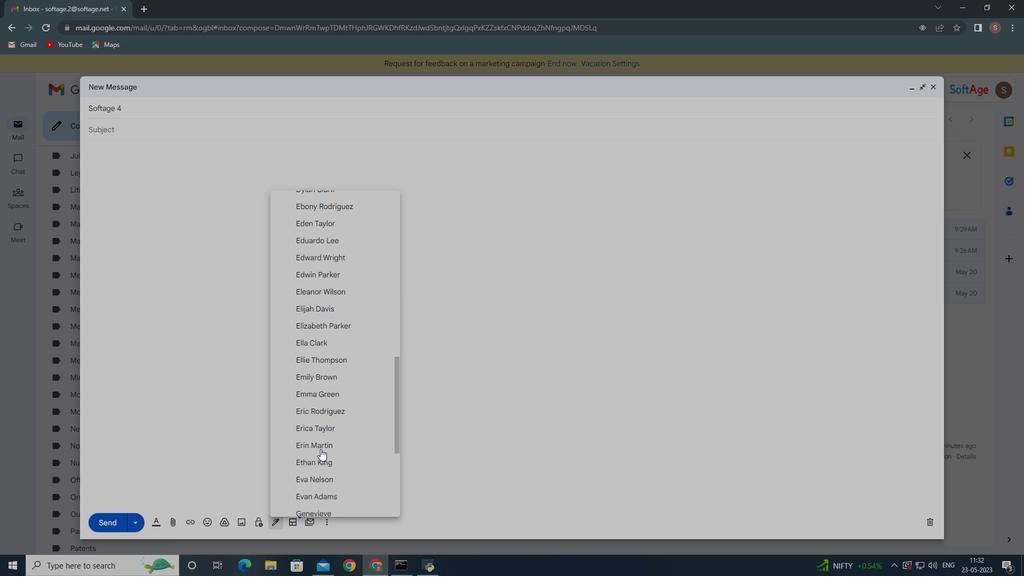 
Action: Mouse scrolled (320, 449) with delta (0, 0)
Screenshot: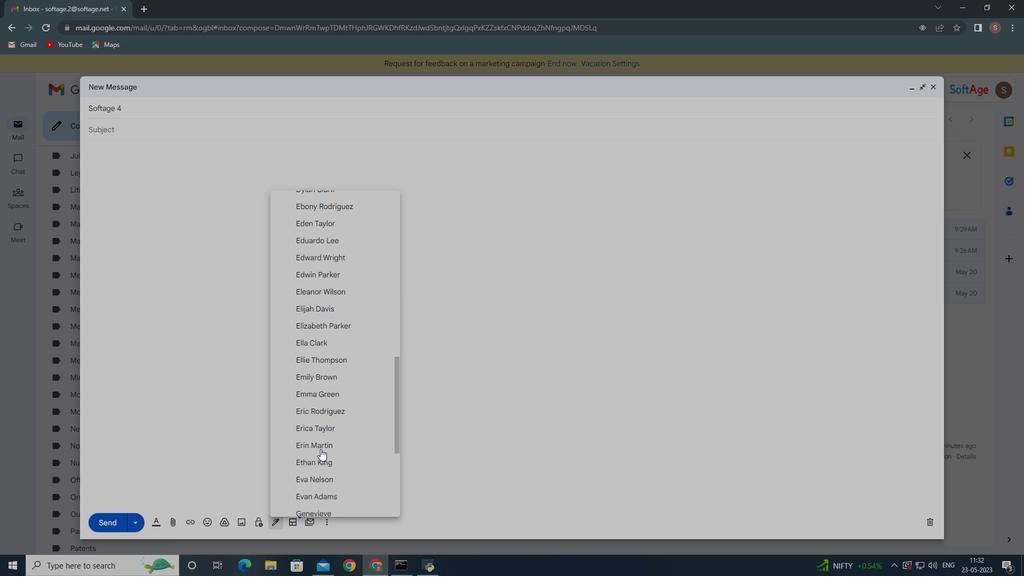 
Action: Mouse moved to (320, 443)
Screenshot: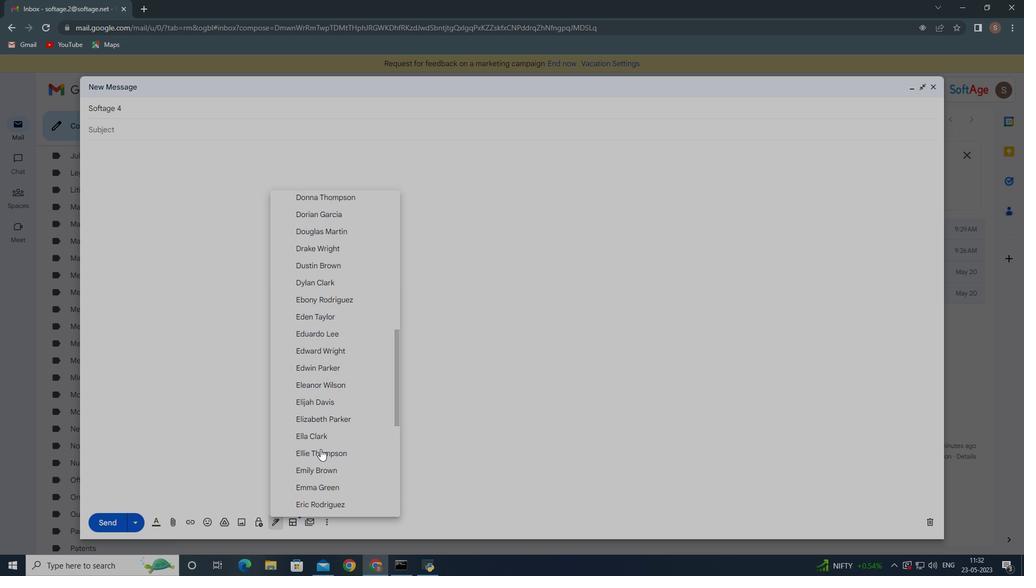 
Action: Mouse scrolled (320, 444) with delta (0, 0)
Screenshot: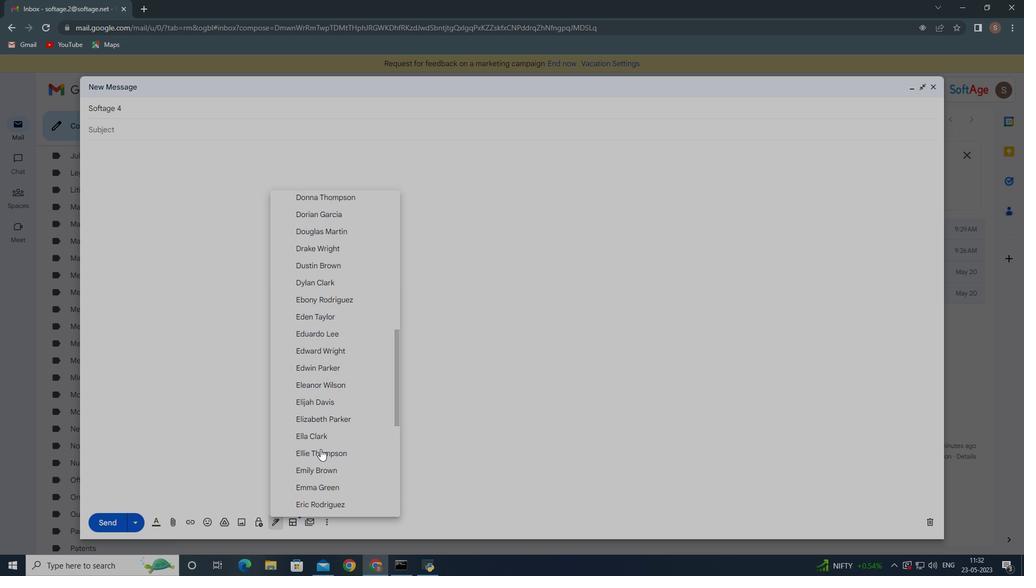 
Action: Mouse moved to (316, 430)
Screenshot: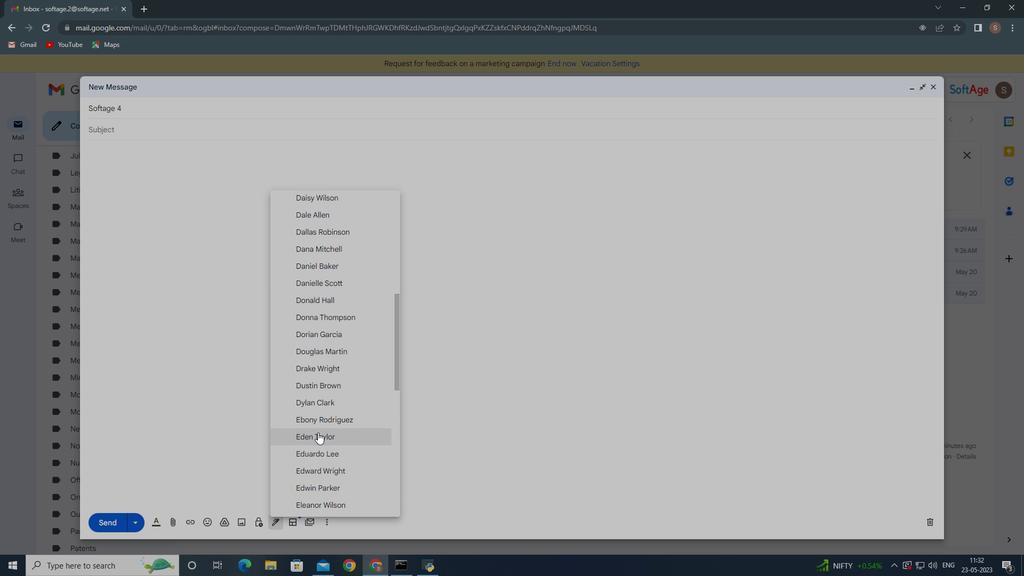 
Action: Mouse scrolled (316, 430) with delta (0, 0)
Screenshot: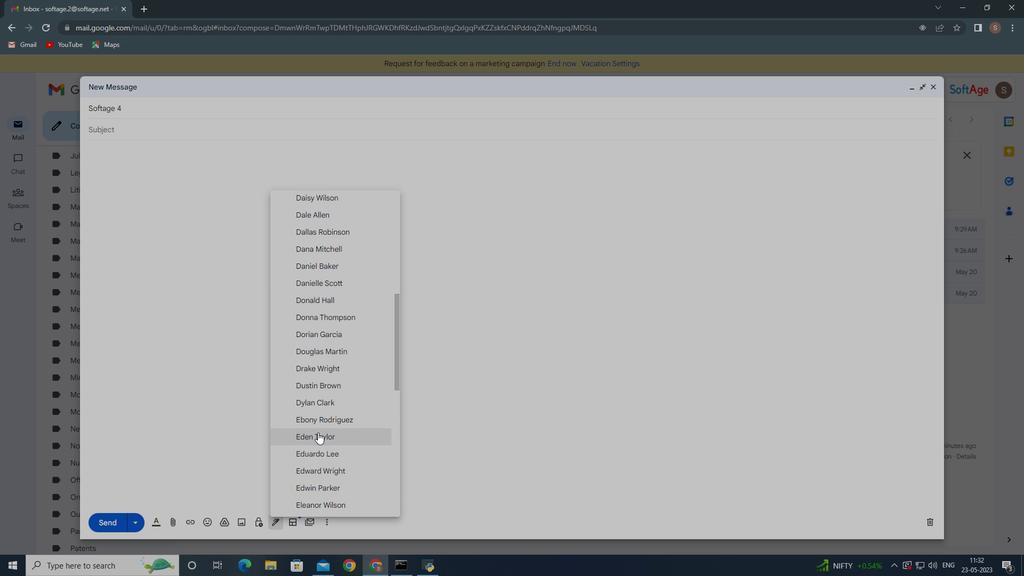 
Action: Mouse moved to (316, 430)
Screenshot: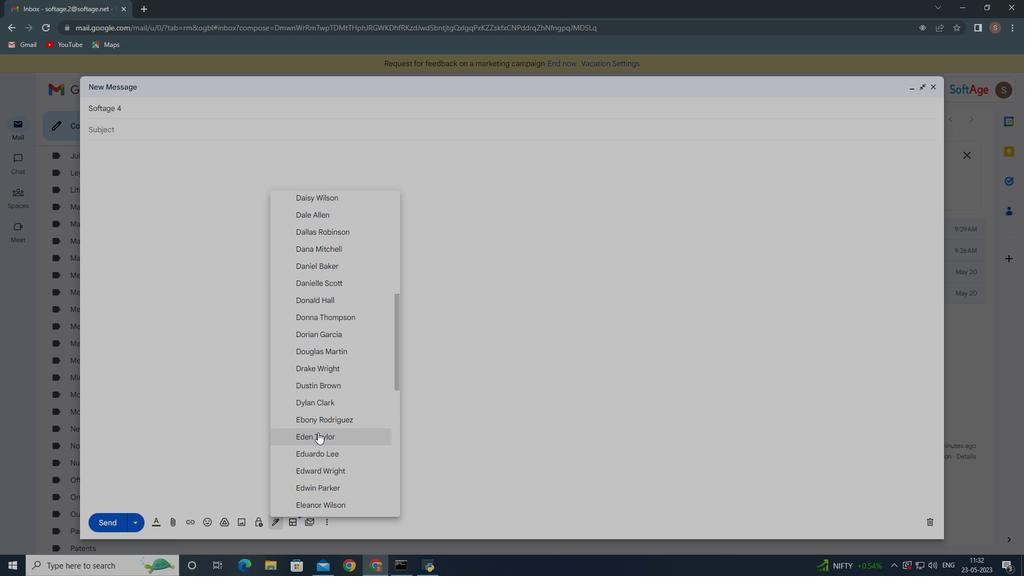 
Action: Mouse scrolled (316, 430) with delta (0, 0)
Screenshot: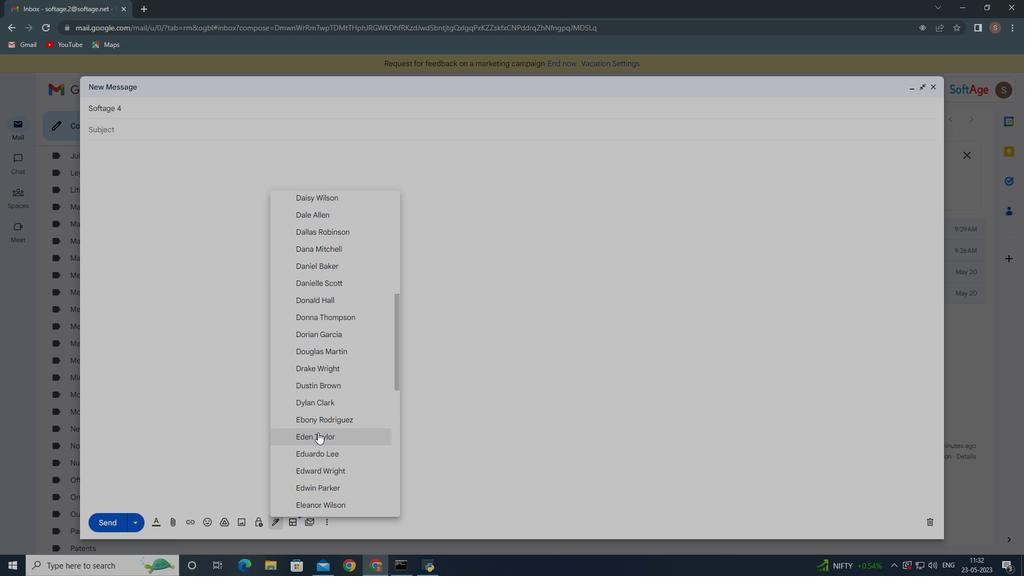 
Action: Mouse scrolled (316, 430) with delta (0, 0)
Screenshot: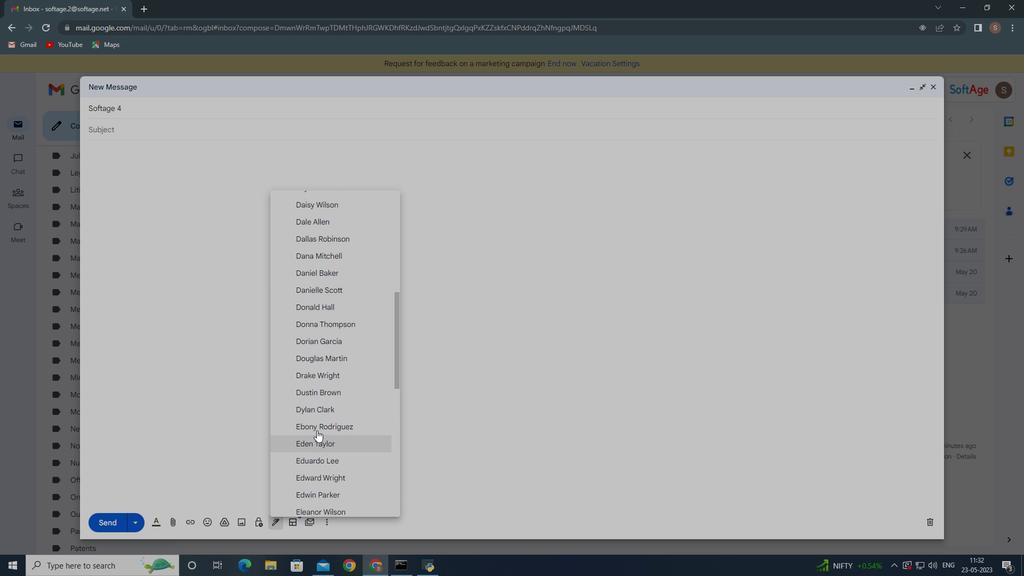 
Action: Mouse moved to (320, 385)
Screenshot: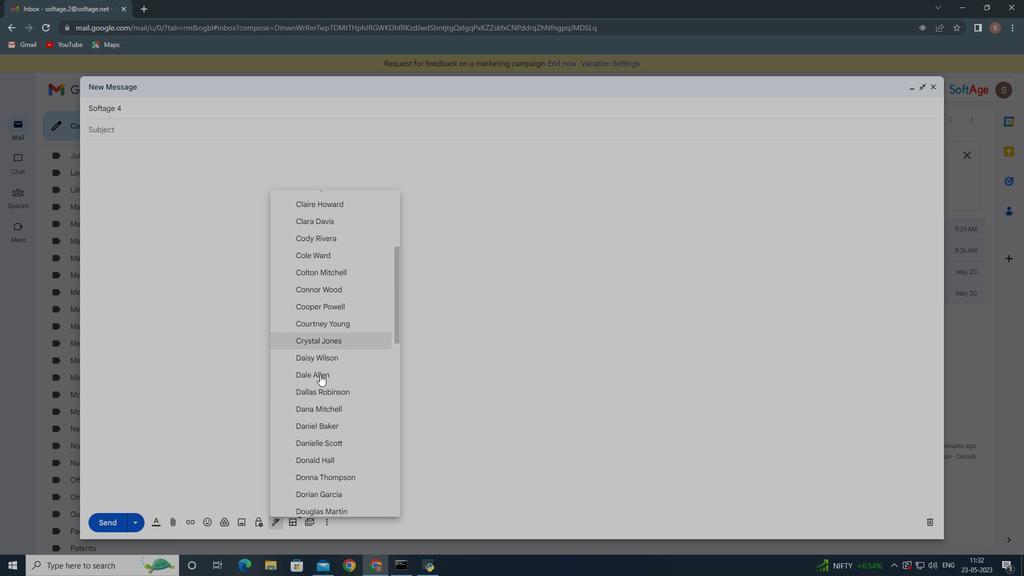 
Action: Mouse scrolled (320, 384) with delta (0, 0)
Screenshot: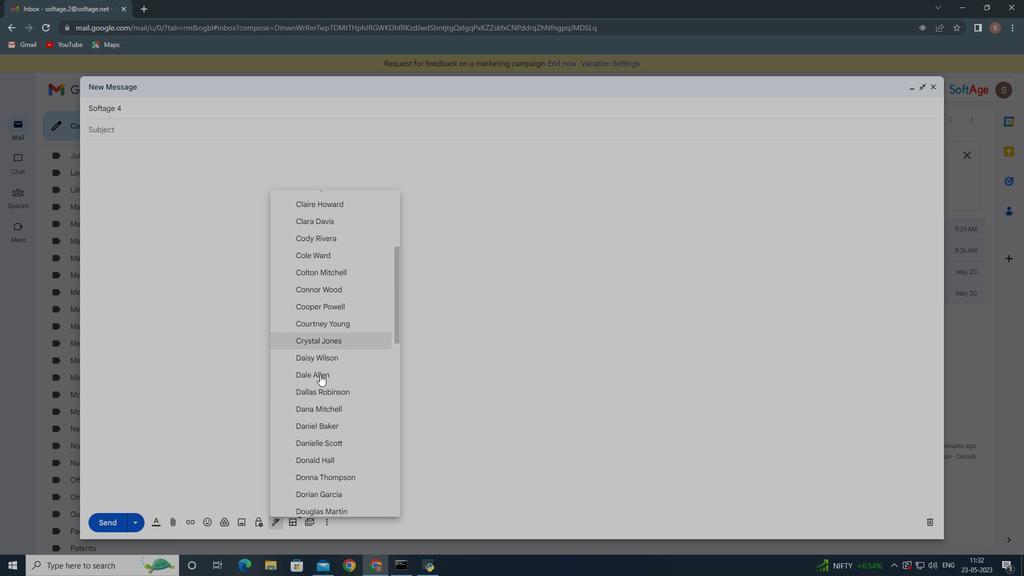 
Action: Mouse scrolled (320, 384) with delta (0, 0)
Screenshot: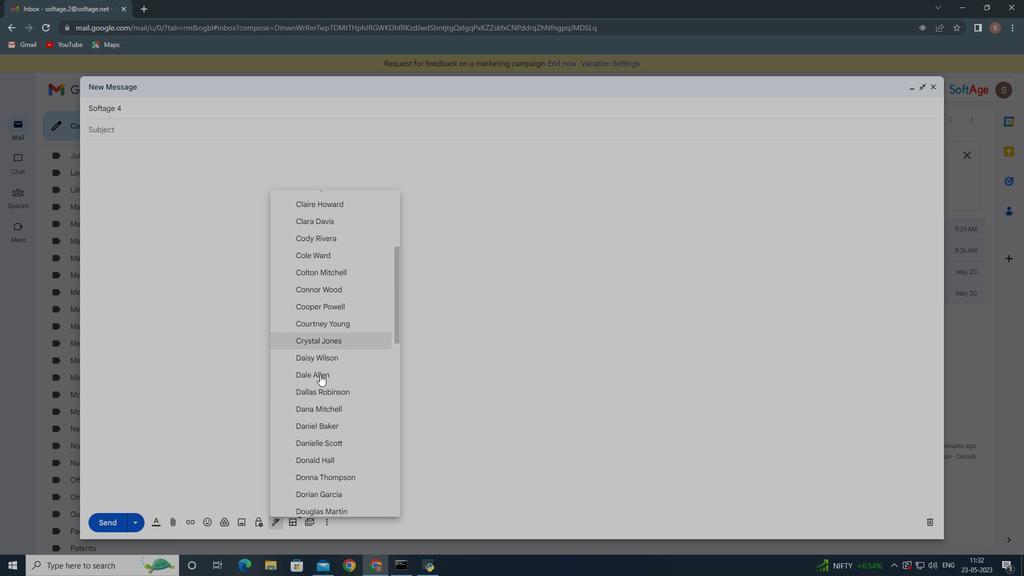 
Action: Mouse moved to (320, 385)
Screenshot: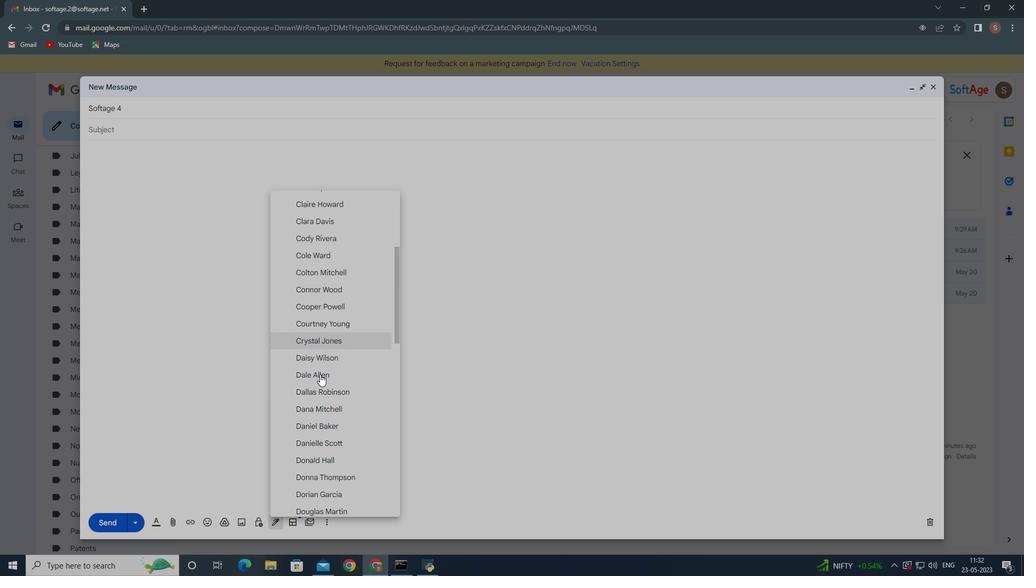 
Action: Mouse scrolled (320, 385) with delta (0, 0)
Screenshot: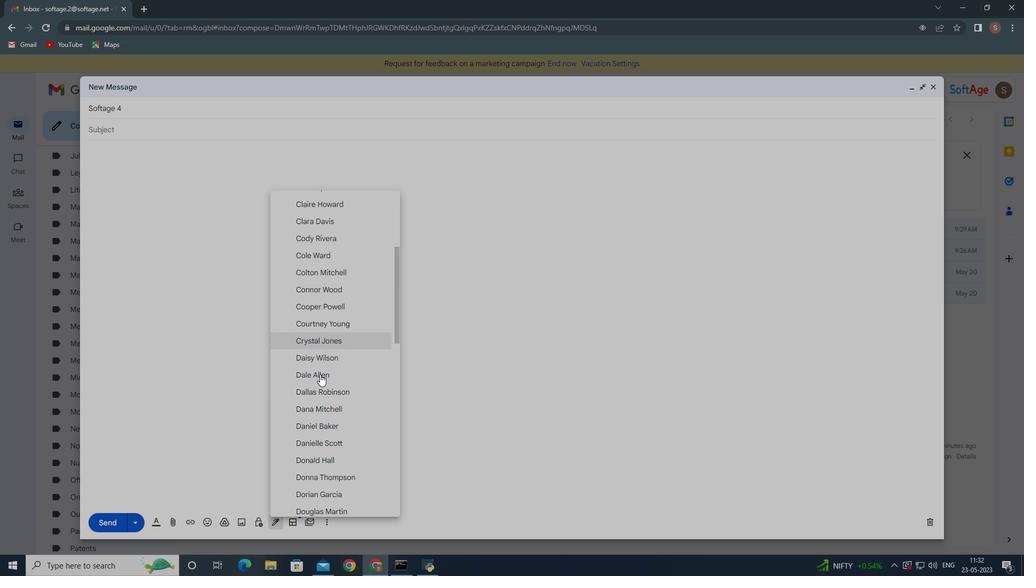 
Action: Mouse scrolled (320, 385) with delta (0, 0)
Screenshot: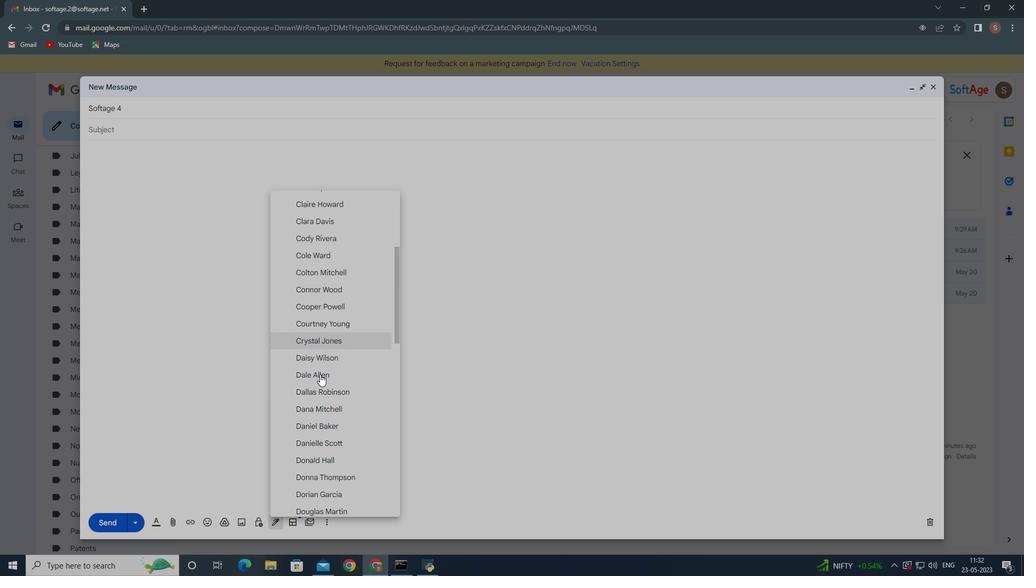 
Action: Mouse moved to (320, 386)
Screenshot: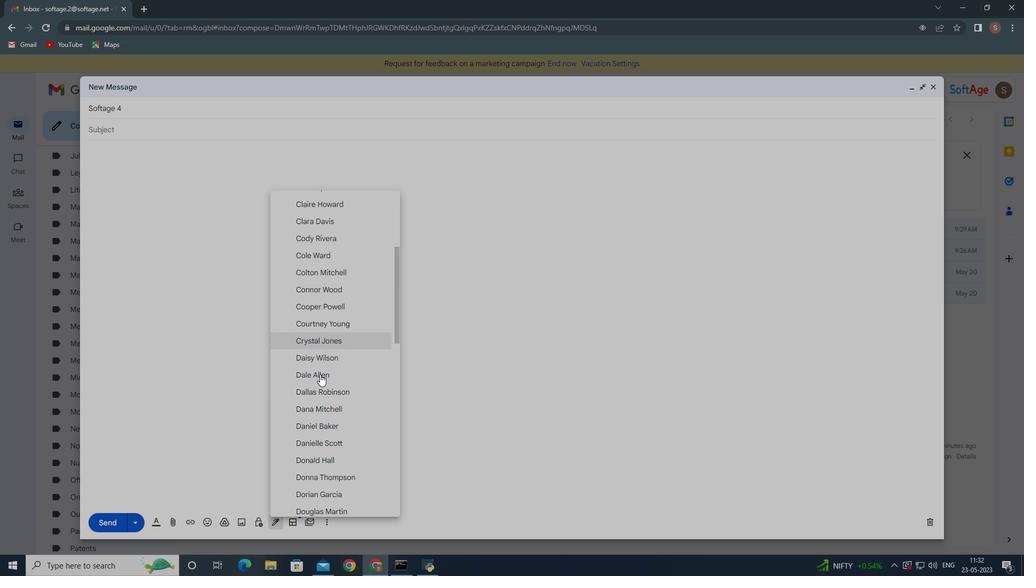 
Action: Mouse scrolled (320, 386) with delta (0, 0)
Screenshot: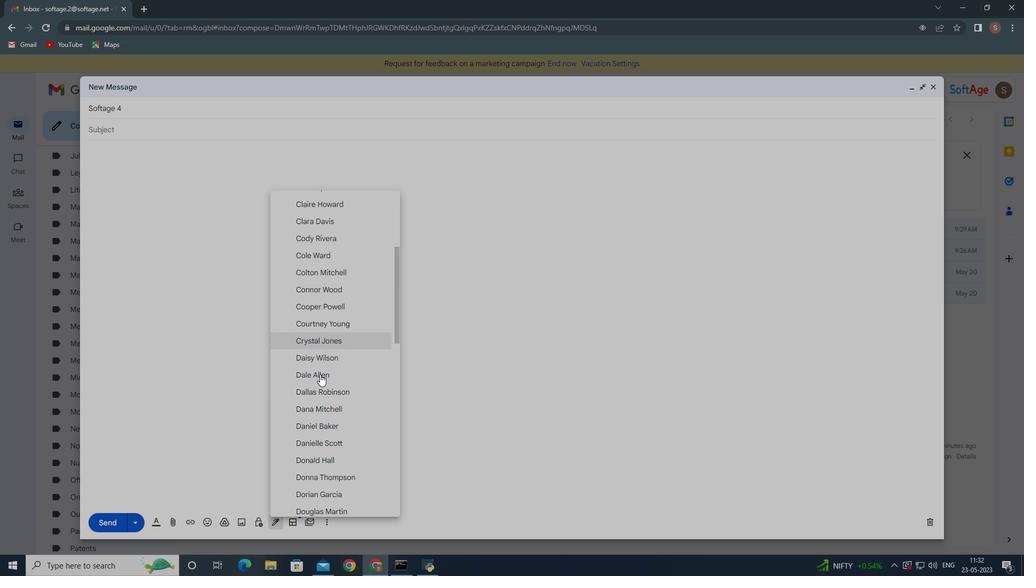 
Action: Mouse moved to (325, 409)
Screenshot: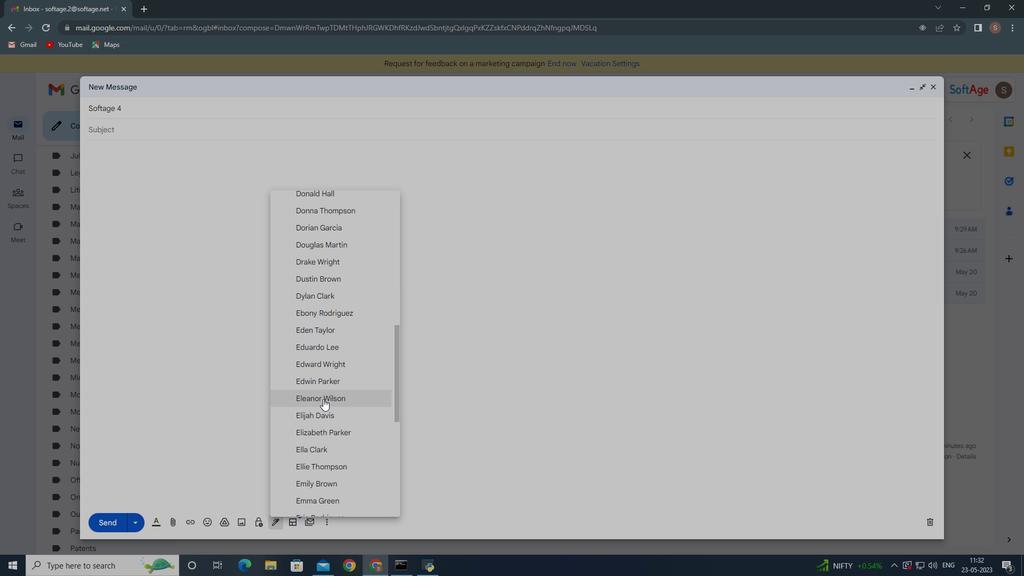 
Action: Mouse scrolled (325, 408) with delta (0, 0)
Screenshot: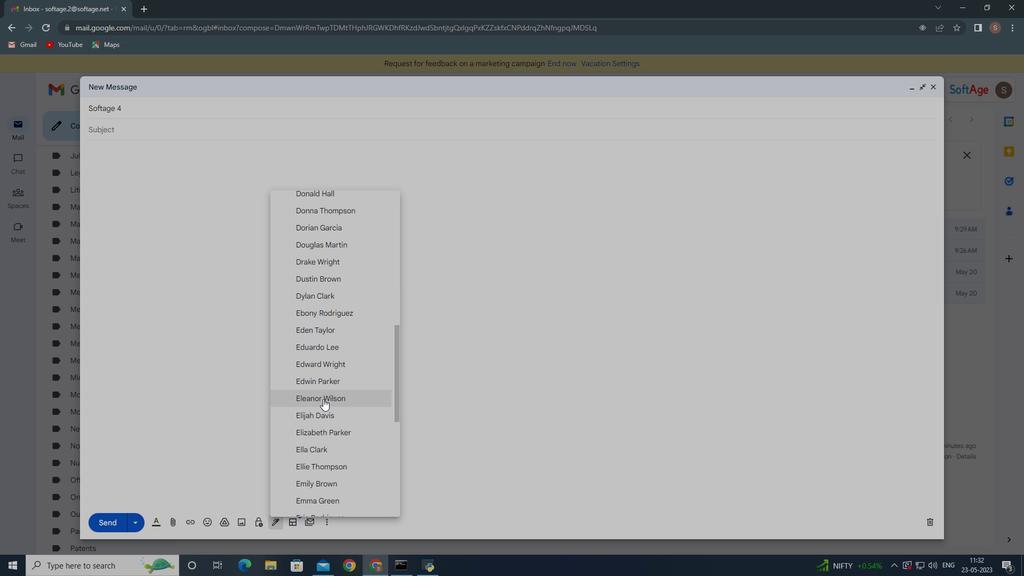 
Action: Mouse moved to (334, 456)
Screenshot: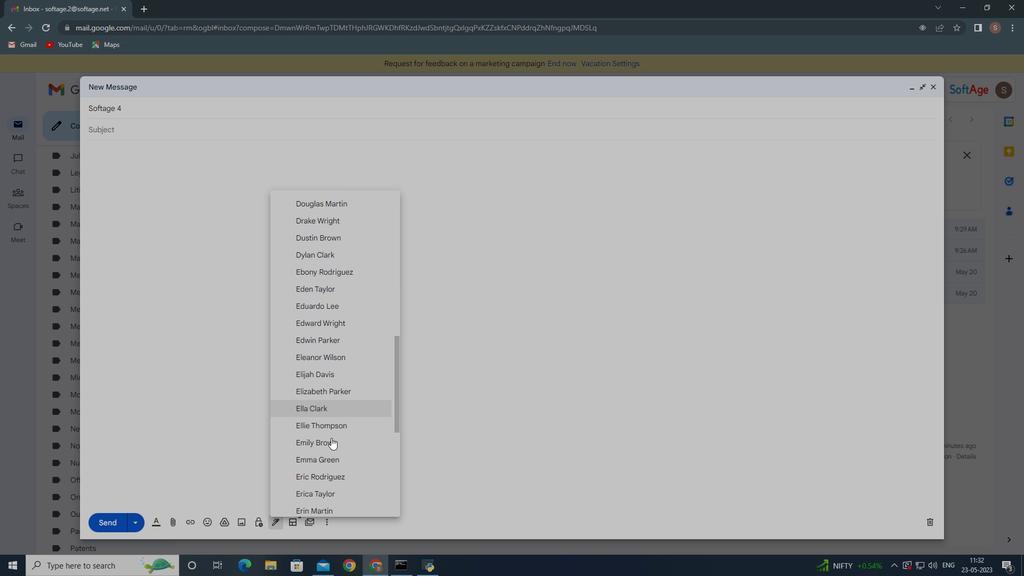 
Action: Mouse scrolled (334, 456) with delta (0, 0)
Screenshot: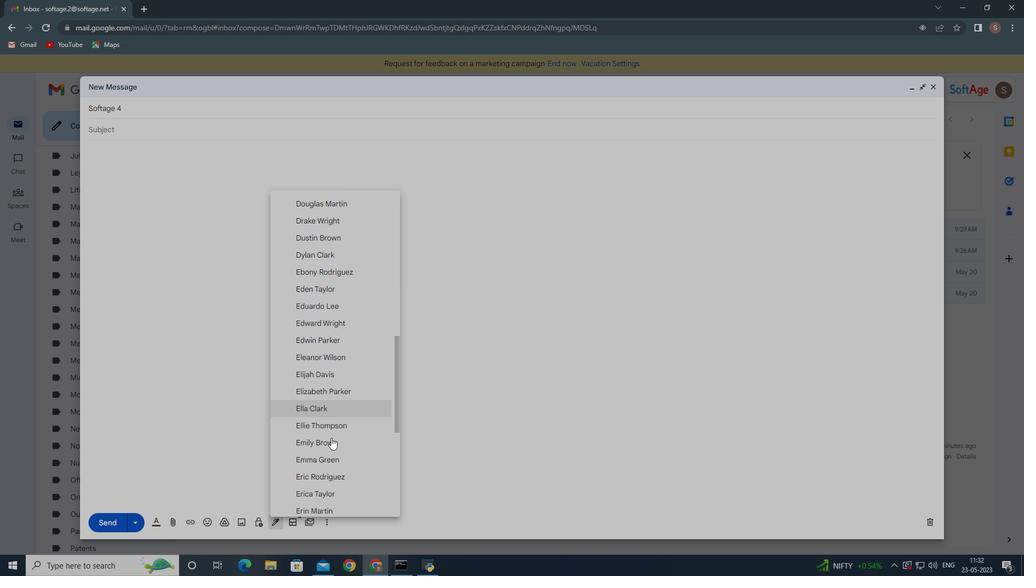 
Action: Mouse moved to (334, 457)
Screenshot: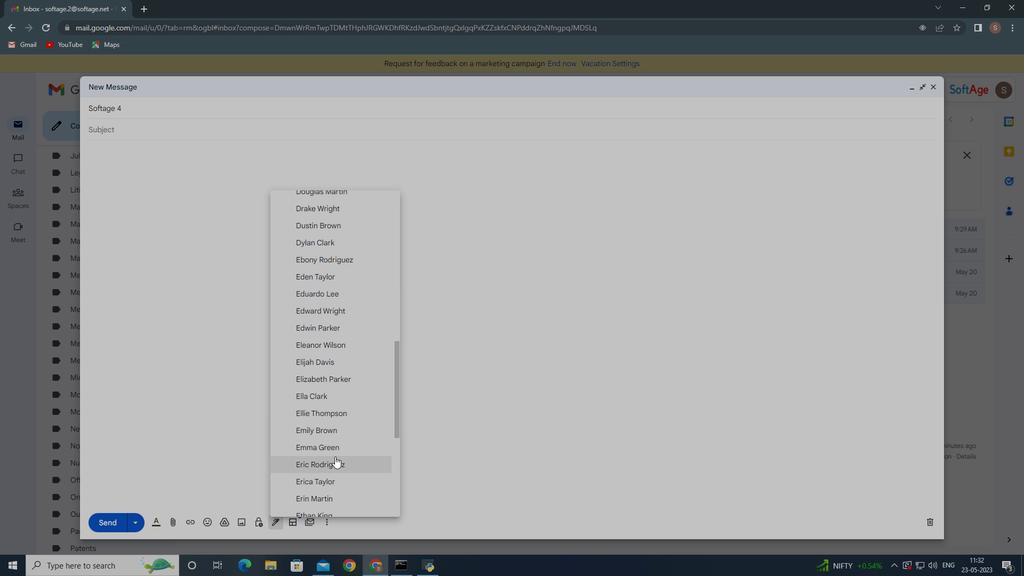 
Action: Mouse scrolled (334, 456) with delta (0, 0)
Screenshot: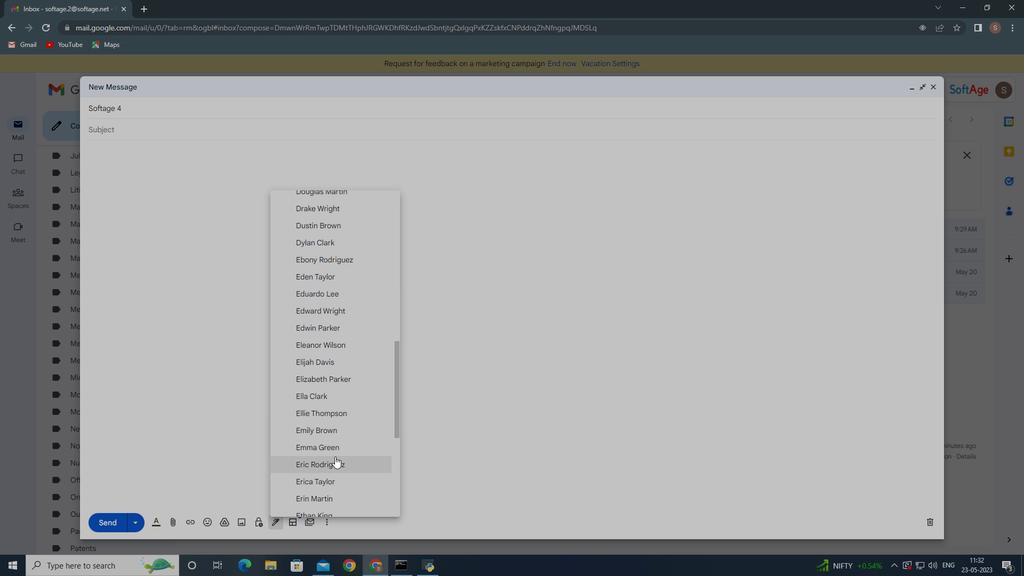 
Action: Mouse moved to (324, 442)
Screenshot: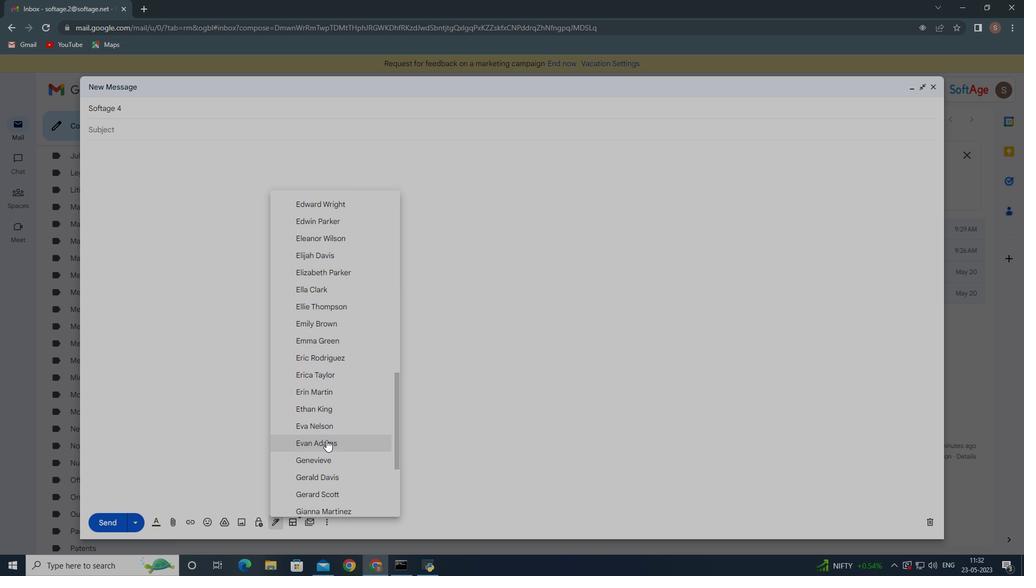
Action: Mouse pressed left at (324, 442)
Screenshot: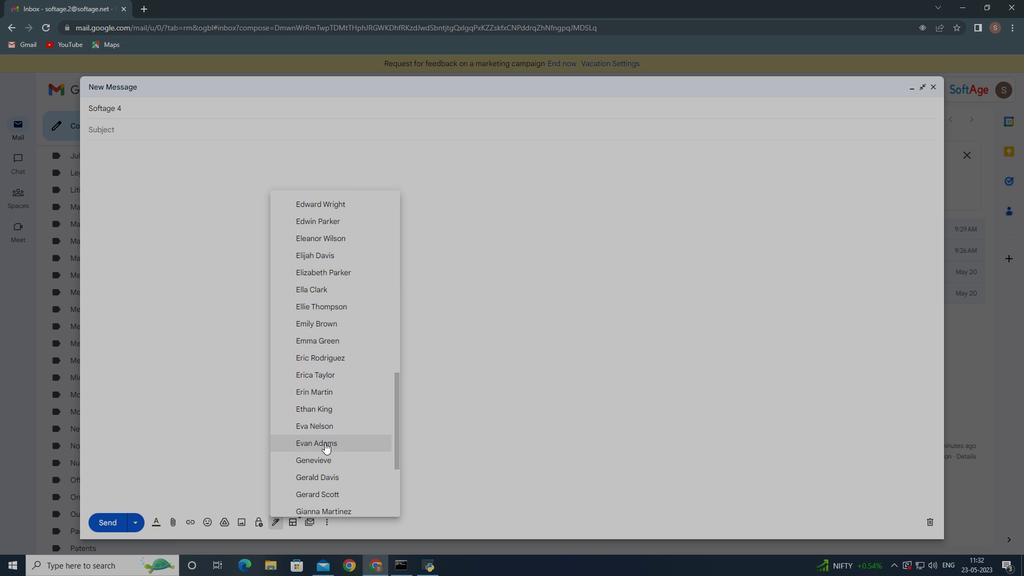 
Action: Mouse moved to (324, 521)
Screenshot: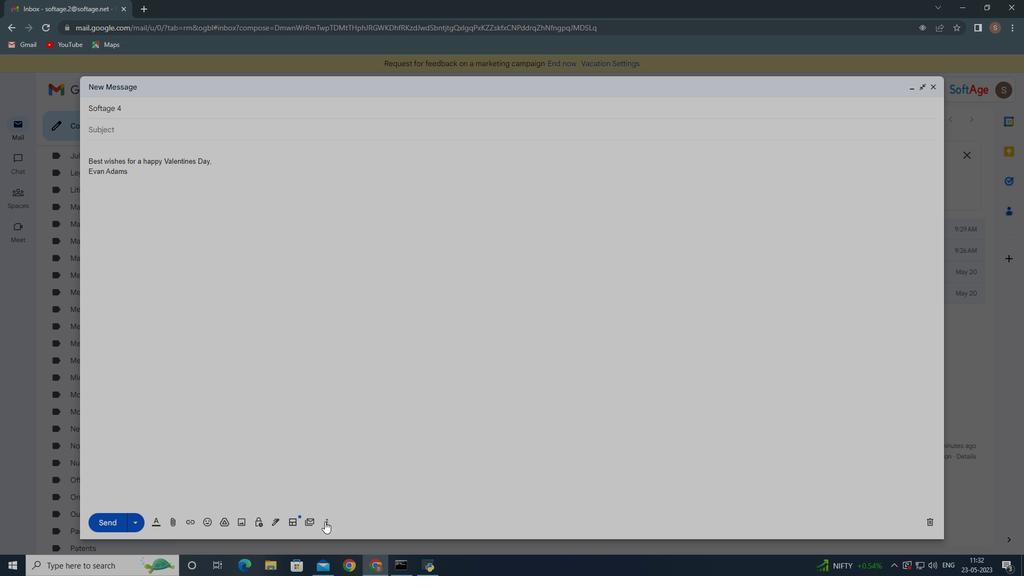 
Action: Mouse pressed left at (324, 521)
Screenshot: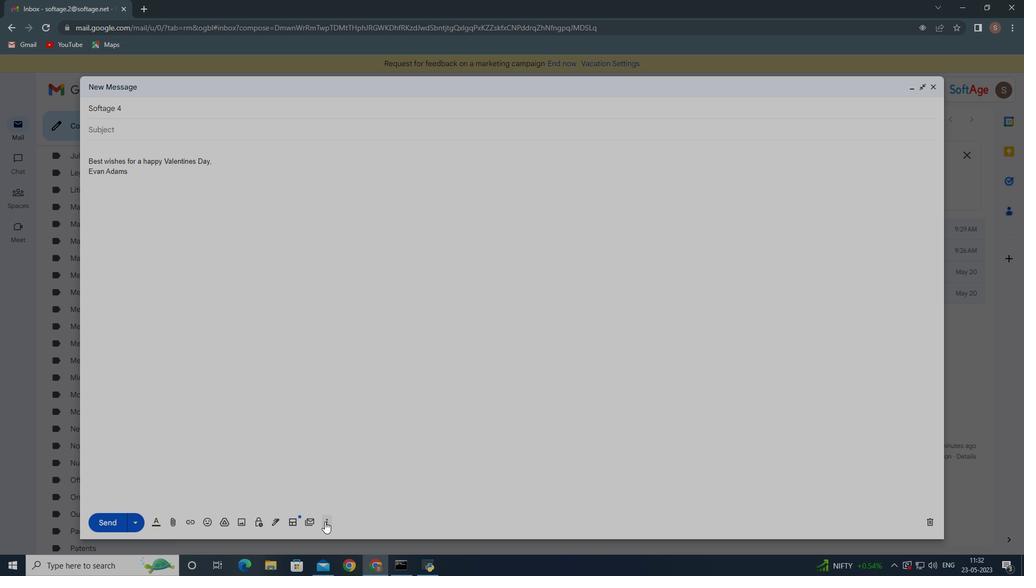 
Action: Mouse moved to (493, 407)
Screenshot: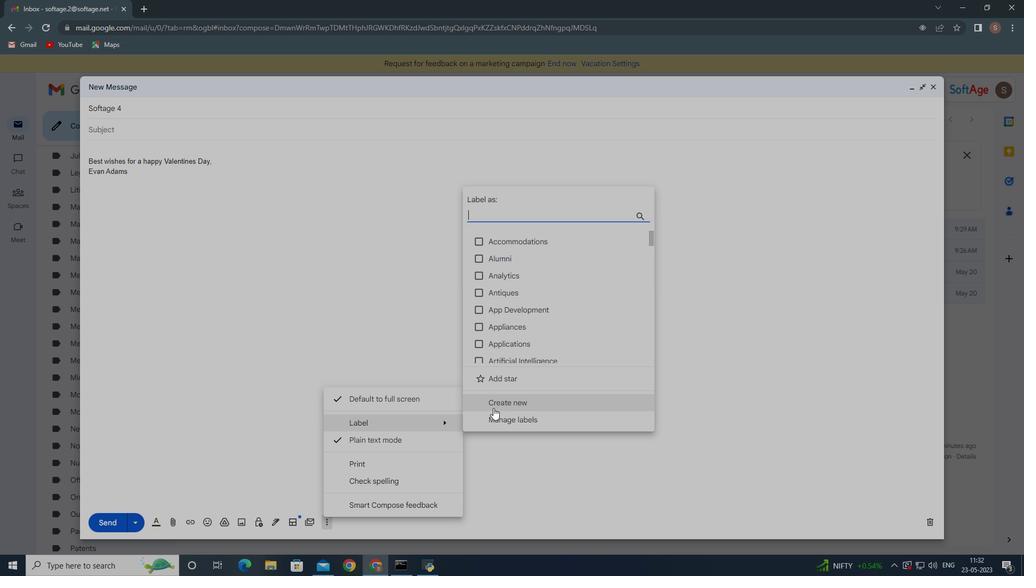
Action: Mouse pressed left at (493, 407)
Screenshot: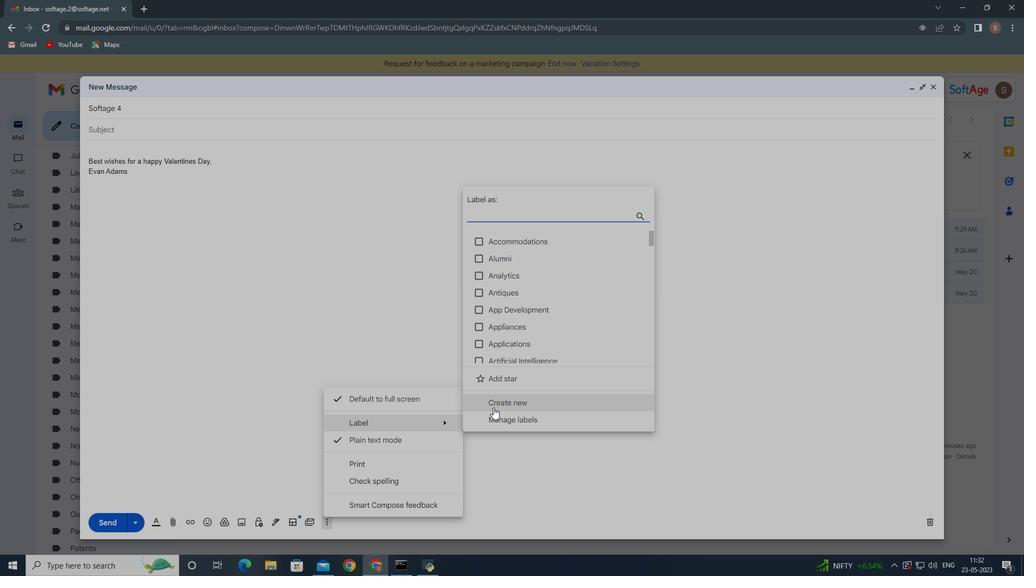 
Action: Mouse moved to (426, 353)
Screenshot: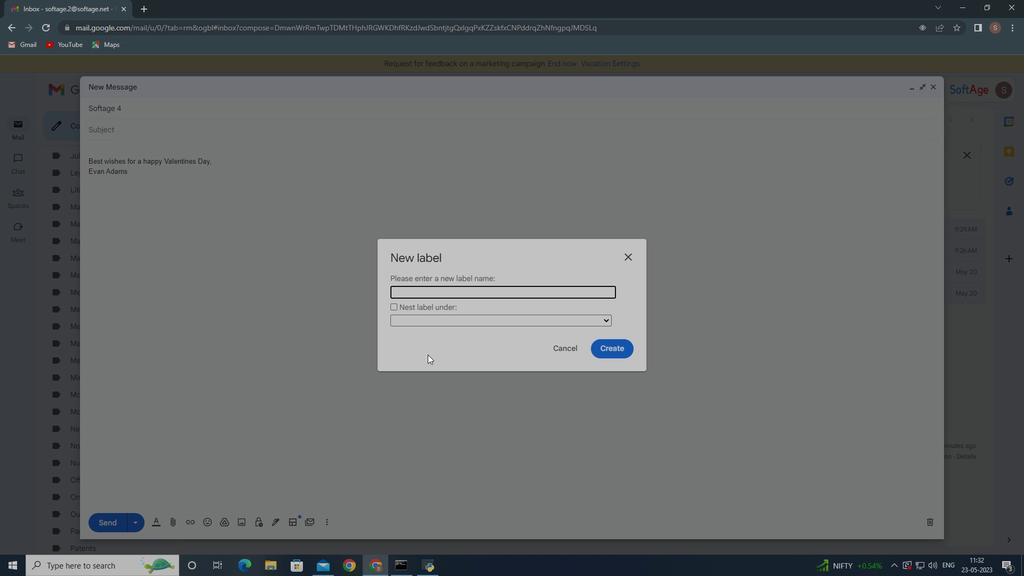 
Action: Key pressed <Key.shift><Key.shift><Key.shift><Key.shift><Key.shift><Key.shift>DIY
Screenshot: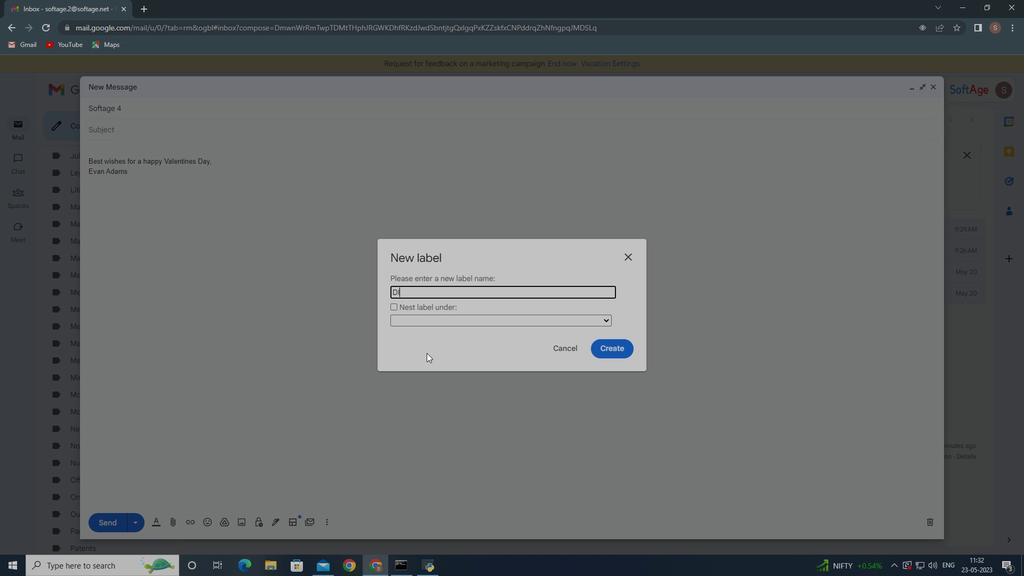 
Action: Mouse moved to (617, 346)
Screenshot: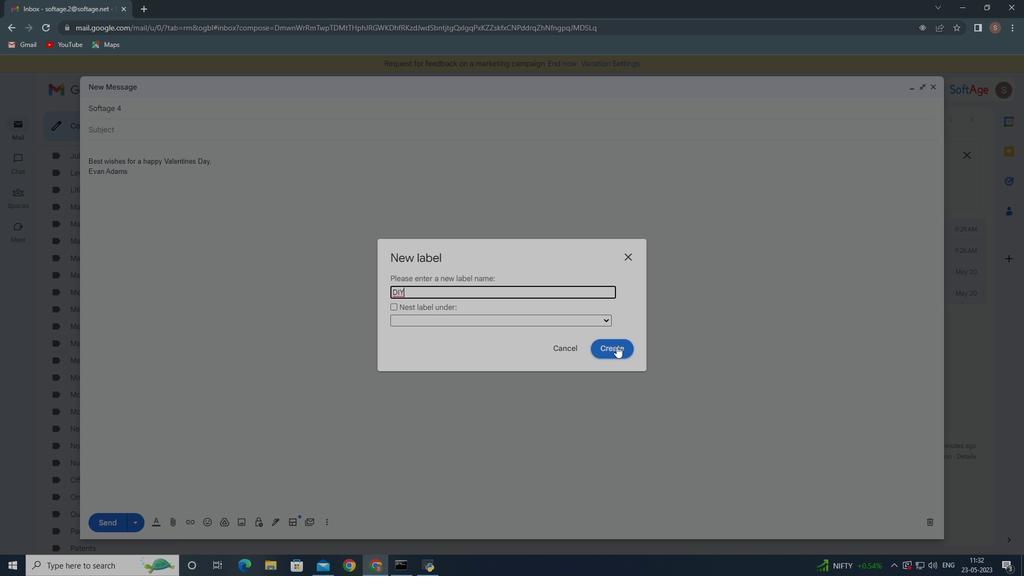 
Action: Mouse pressed left at (617, 346)
Screenshot: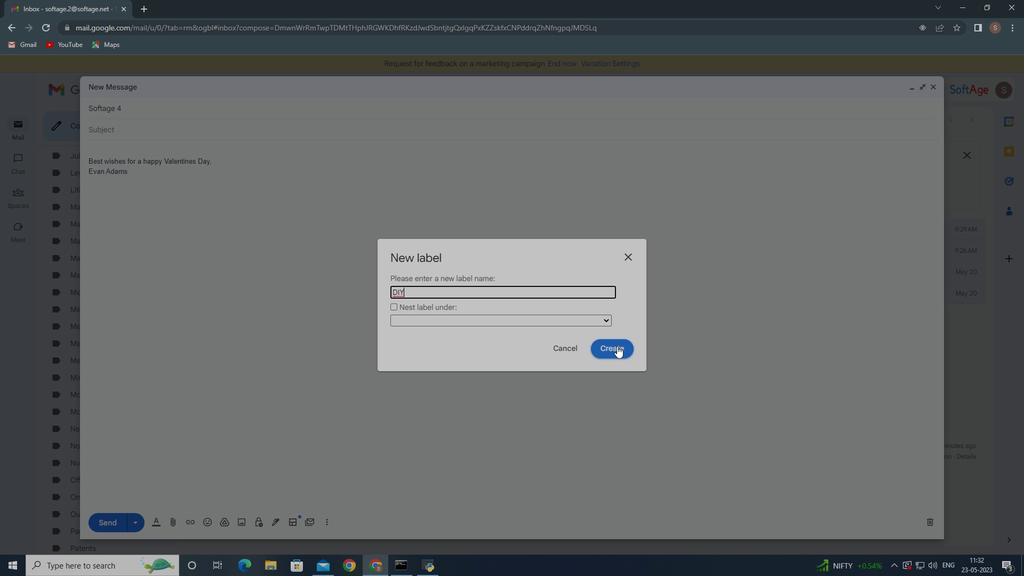
Action: Mouse moved to (328, 524)
Screenshot: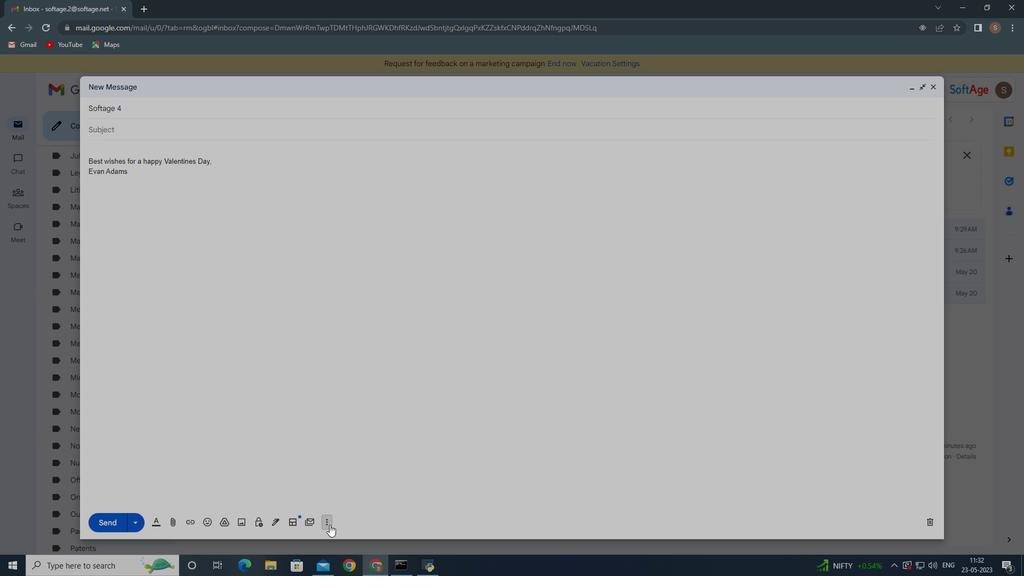 
Action: Mouse pressed left at (328, 524)
Screenshot: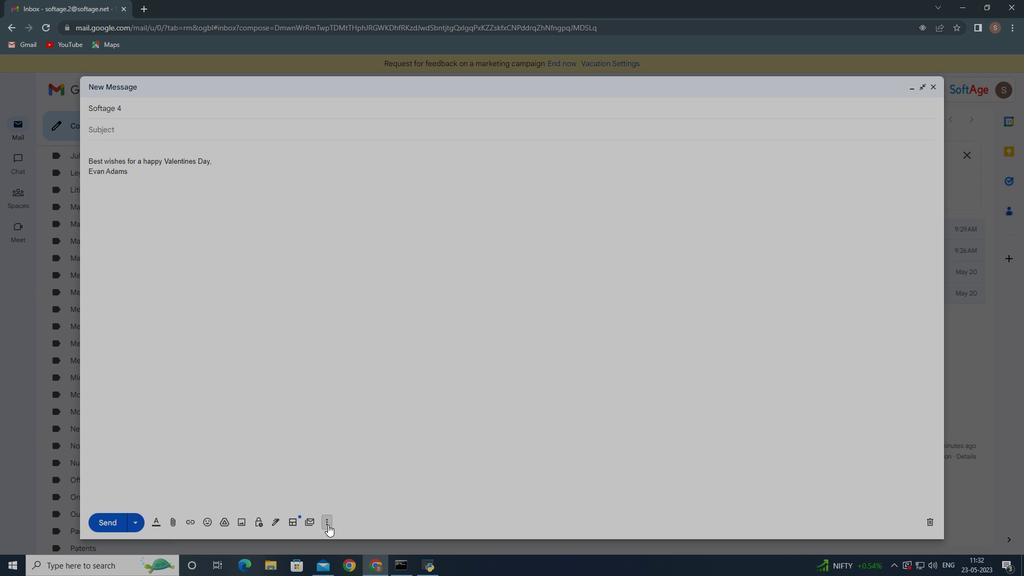 
Action: Mouse moved to (376, 420)
Screenshot: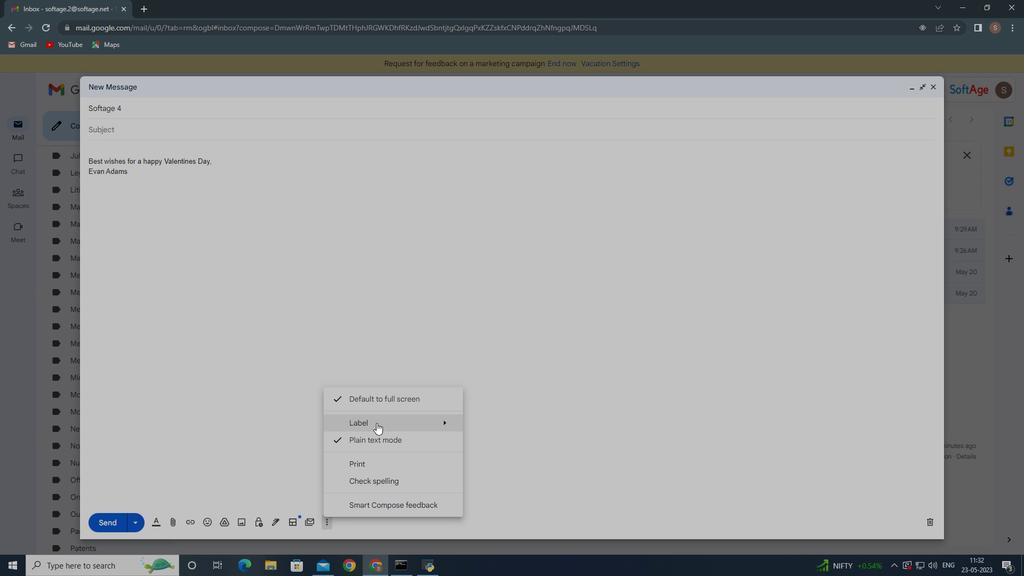 
Action: Mouse pressed left at (376, 420)
Screenshot: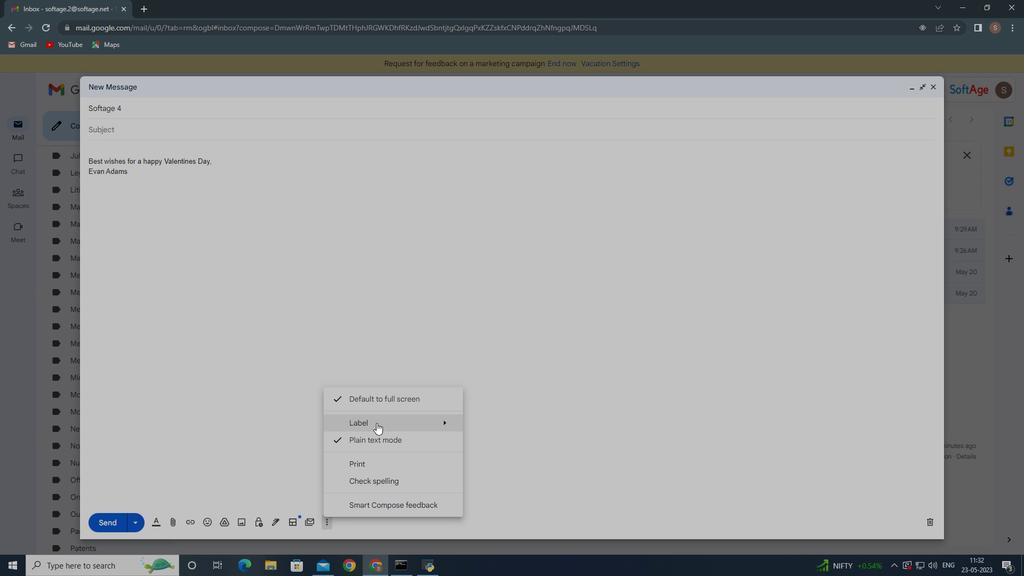 
Action: Mouse moved to (481, 241)
Screenshot: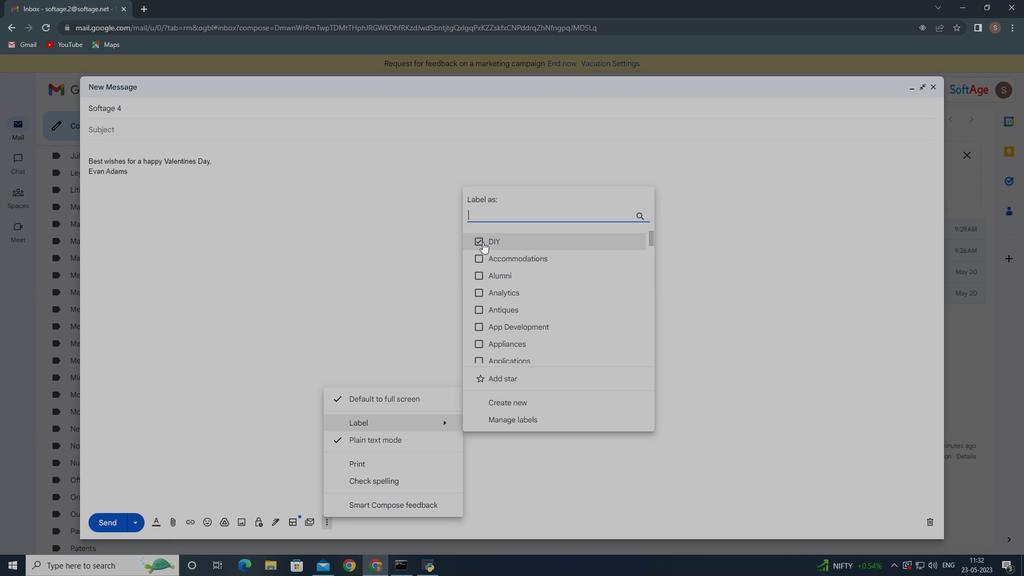 
Action: Mouse pressed left at (481, 241)
Screenshot: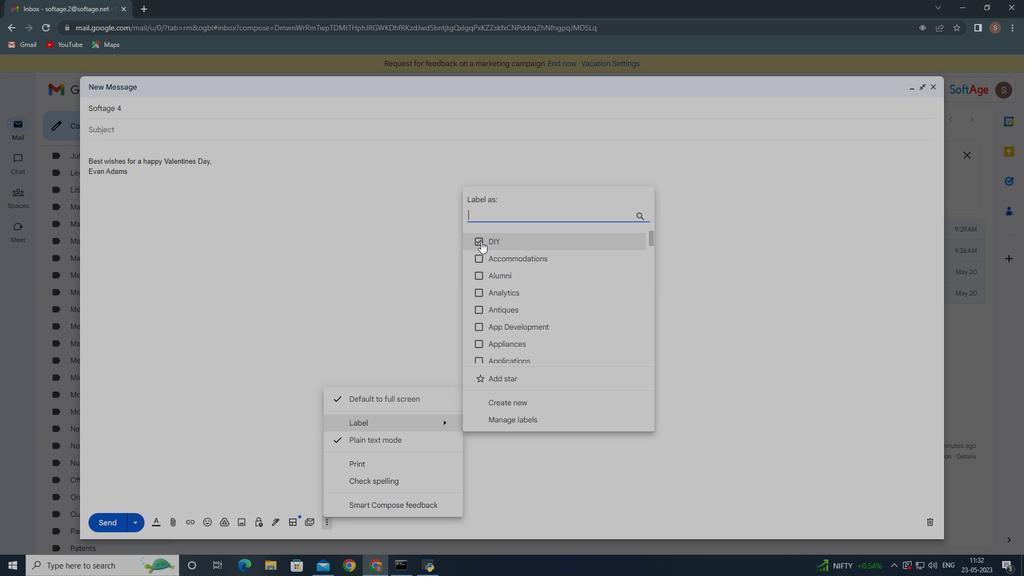 
Action: Mouse pressed left at (481, 241)
Screenshot: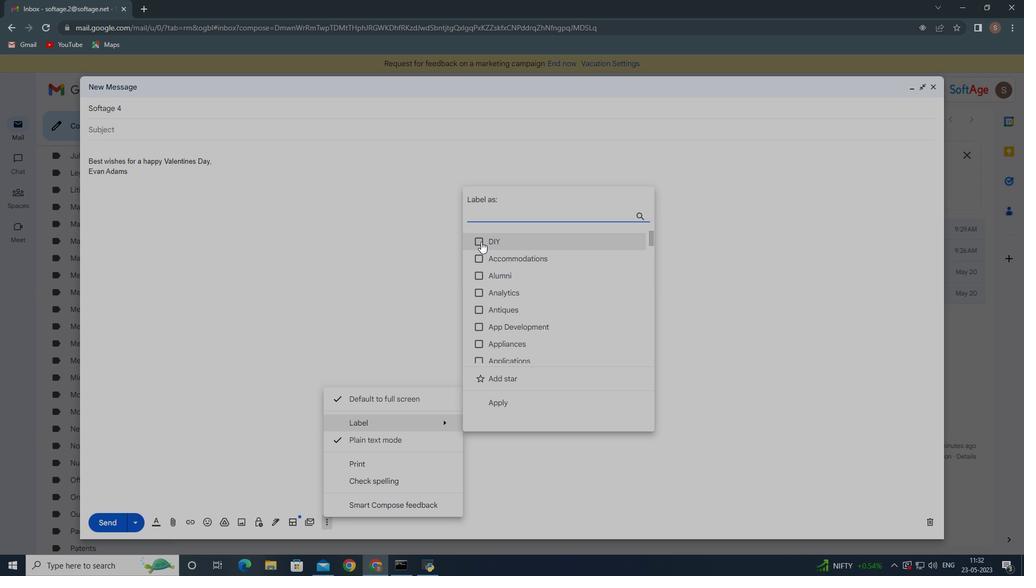 
Action: Mouse moved to (701, 340)
Screenshot: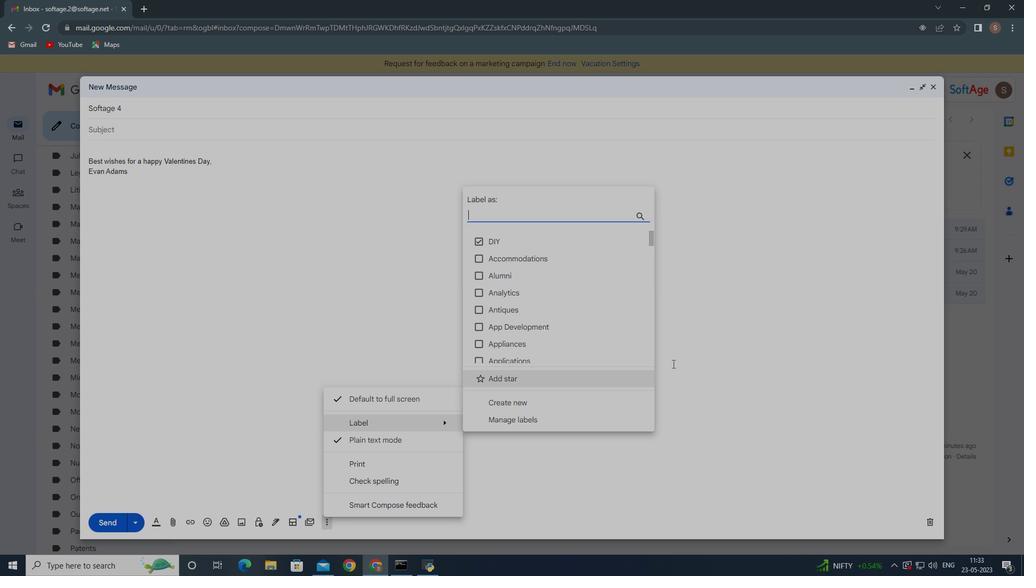 
Action: Mouse pressed left at (701, 340)
Screenshot: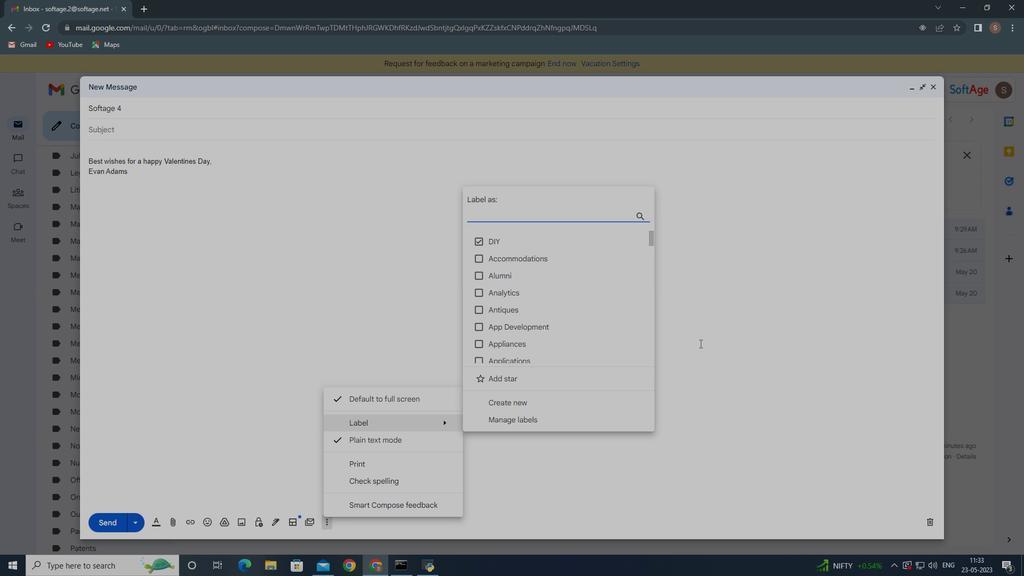 
Action: Mouse moved to (694, 344)
Screenshot: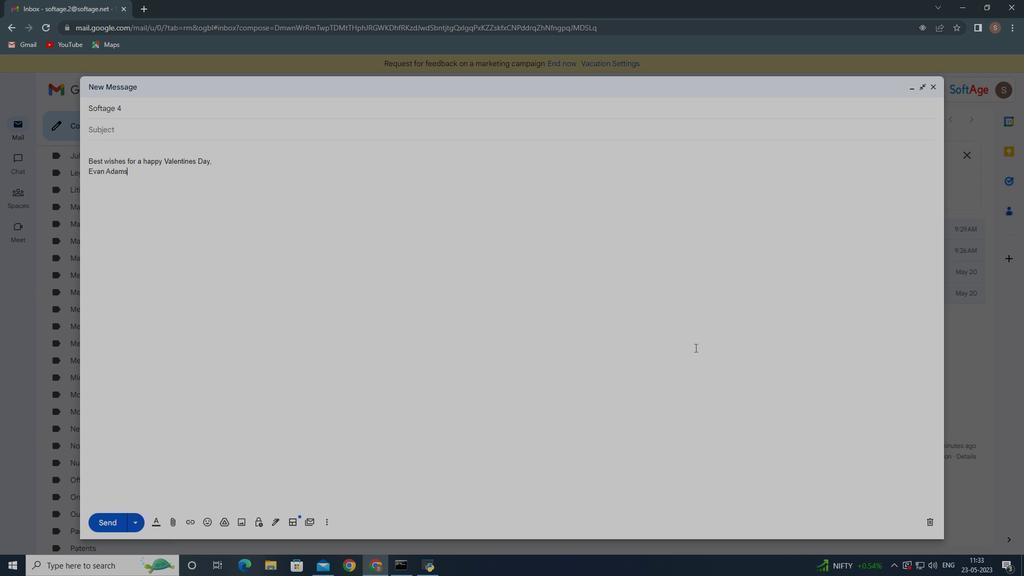 
